 Task: Get directions from Guadalupe Mountains National Park, Texas, United States to Okefenokee National Wildlife Refuge, Georgia, United States and reverse  starting point and destination and check the best travel modes
Action: Mouse moved to (97, 95)
Screenshot: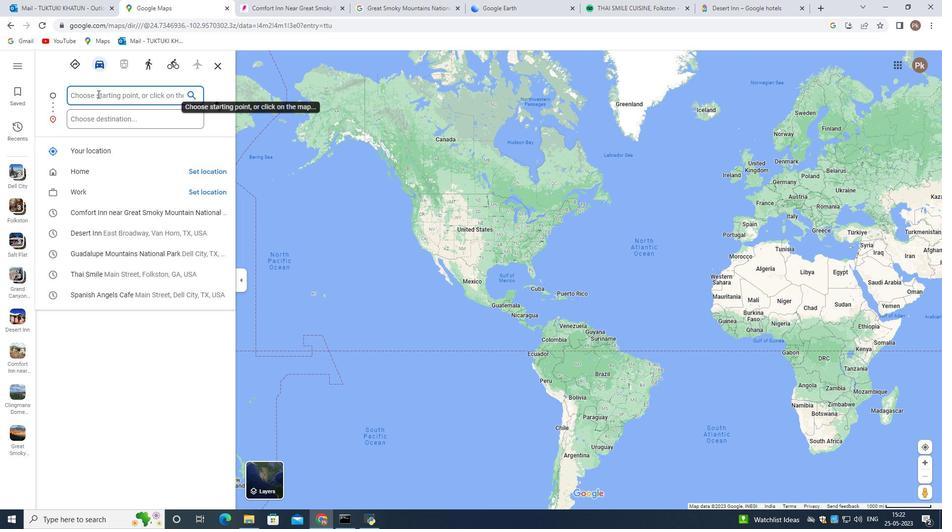 
Action: Mouse pressed left at (97, 95)
Screenshot: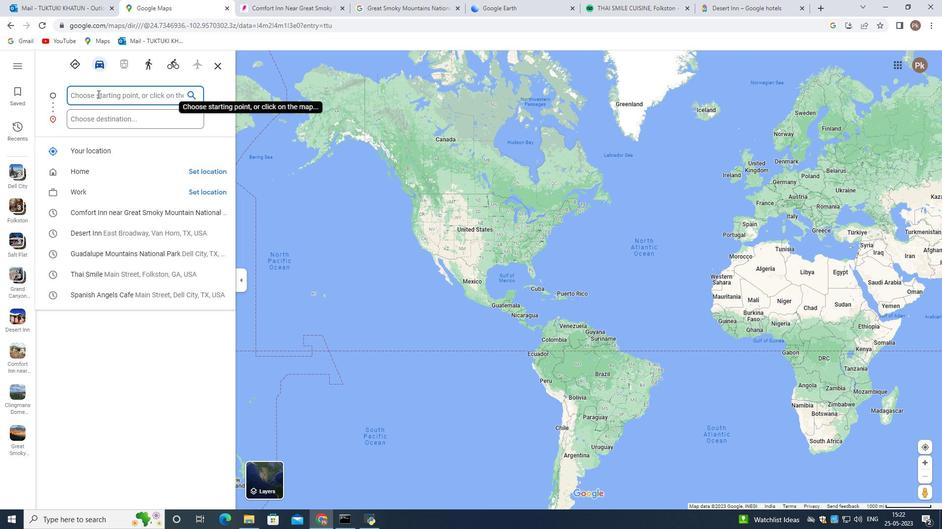 
Action: Mouse moved to (144, 91)
Screenshot: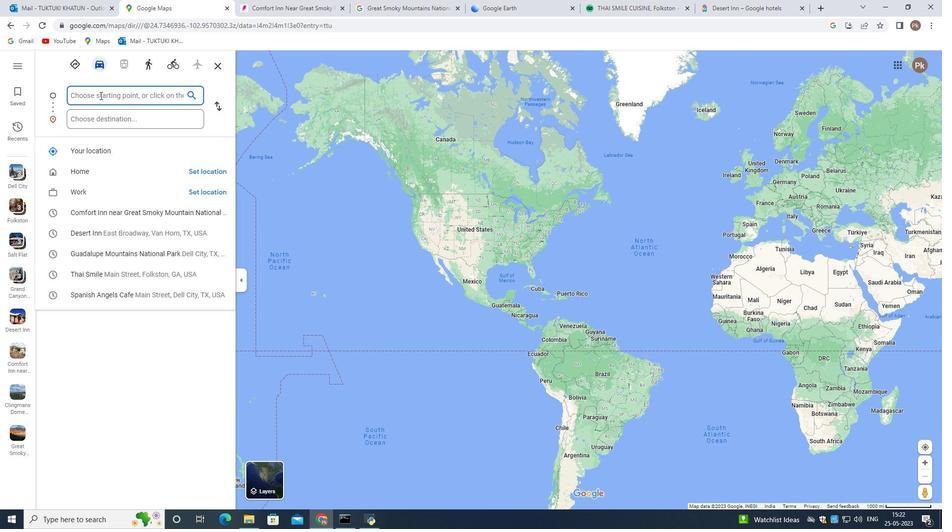 
Action: Key pressed <Key.shift>G
Screenshot: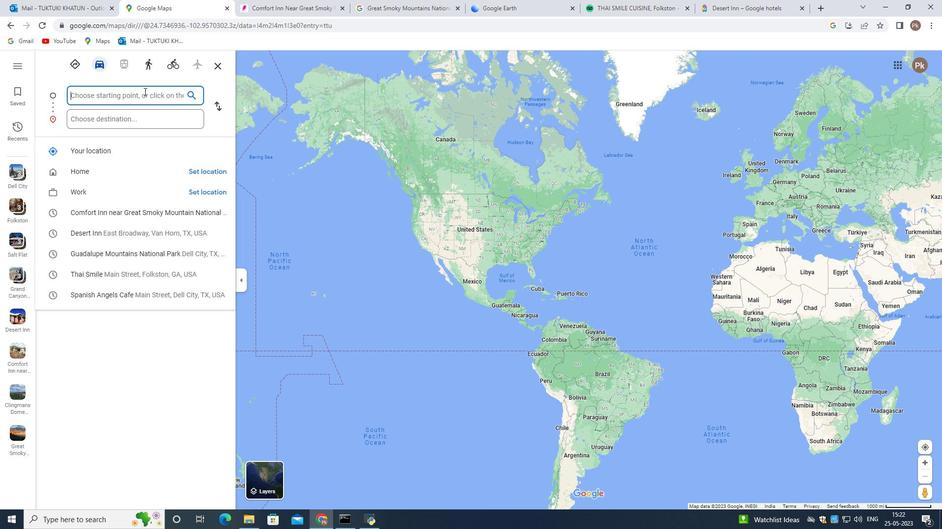 
Action: Mouse moved to (217, 41)
Screenshot: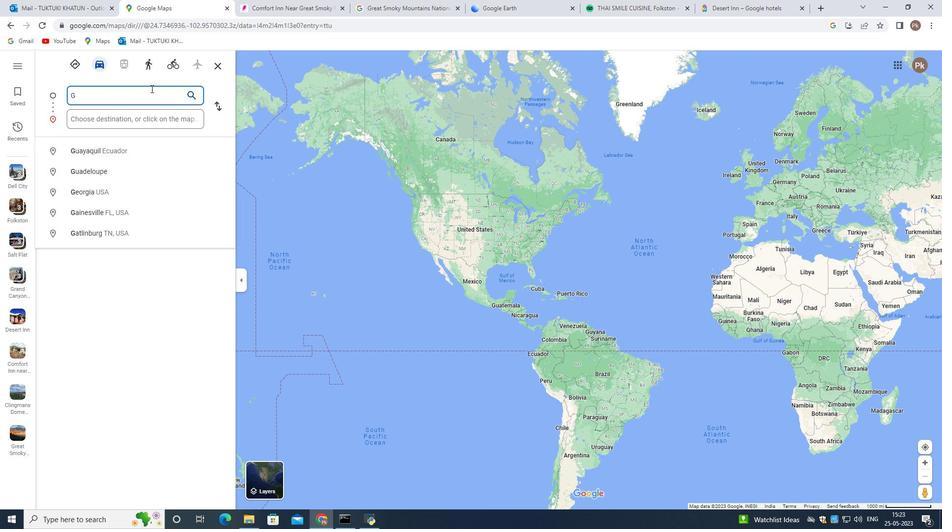 
Action: Key pressed uadalupe<Key.space><Key.shift>Mountains<Key.space><Key.shift>National<Key.space><Key.shift>Park,<Key.space><Key.shift><Key.shift><Key.shift><Key.shift><Key.shift><Key.shift><Key.shift><Key.shift><Key.shift>Texas,<Key.space><Key.shift>United<Key.space><Key.shift>States
Screenshot: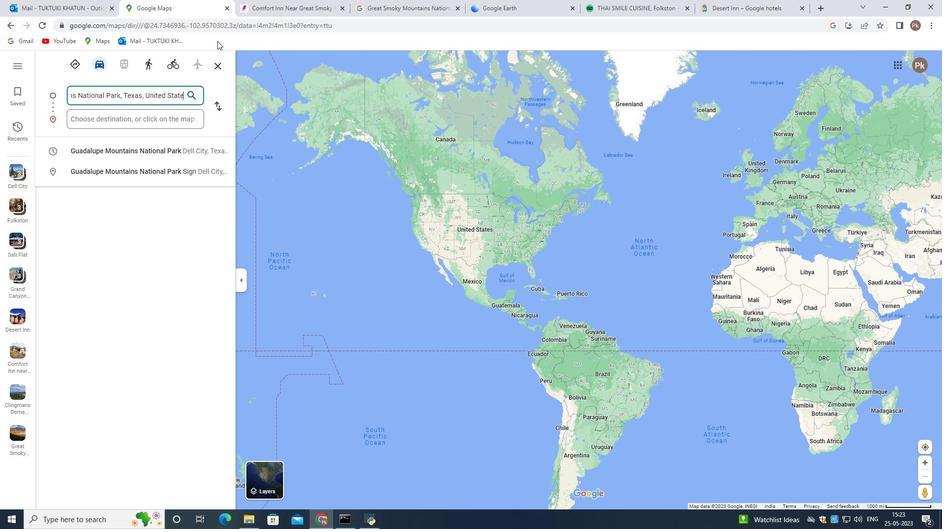 
Action: Mouse moved to (171, 118)
Screenshot: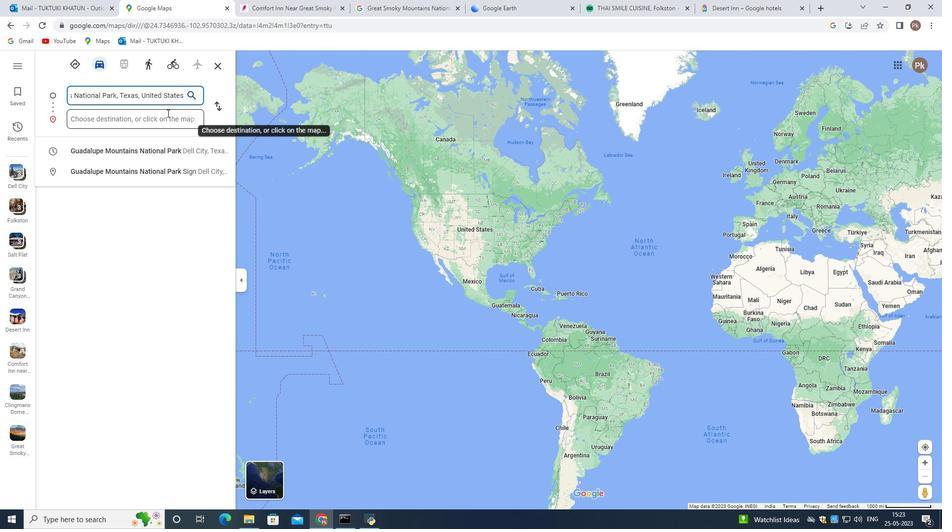 
Action: Mouse pressed left at (171, 118)
Screenshot: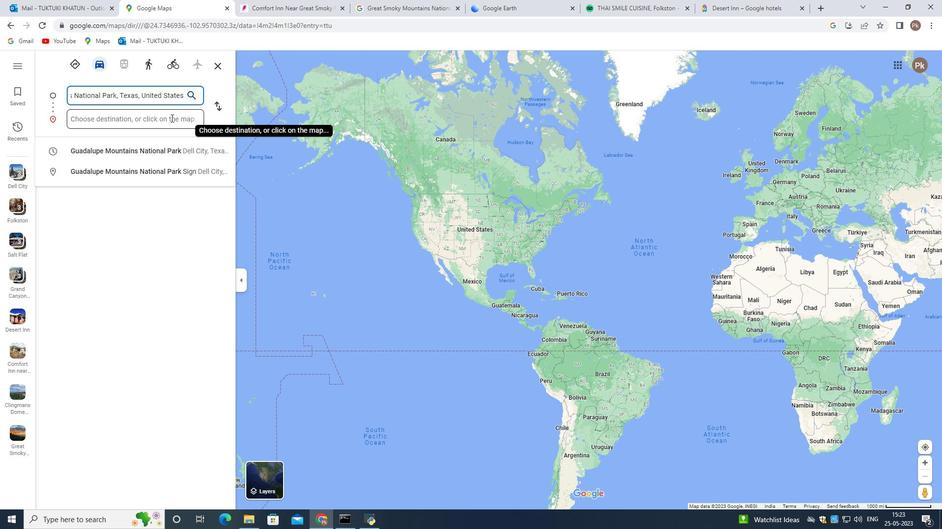 
Action: Mouse moved to (118, 93)
Screenshot: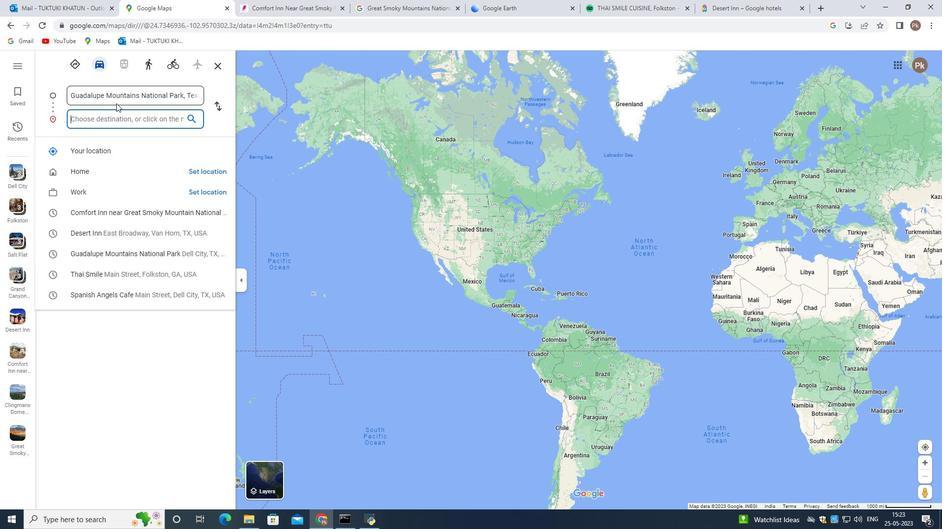 
Action: Mouse pressed left at (118, 93)
Screenshot: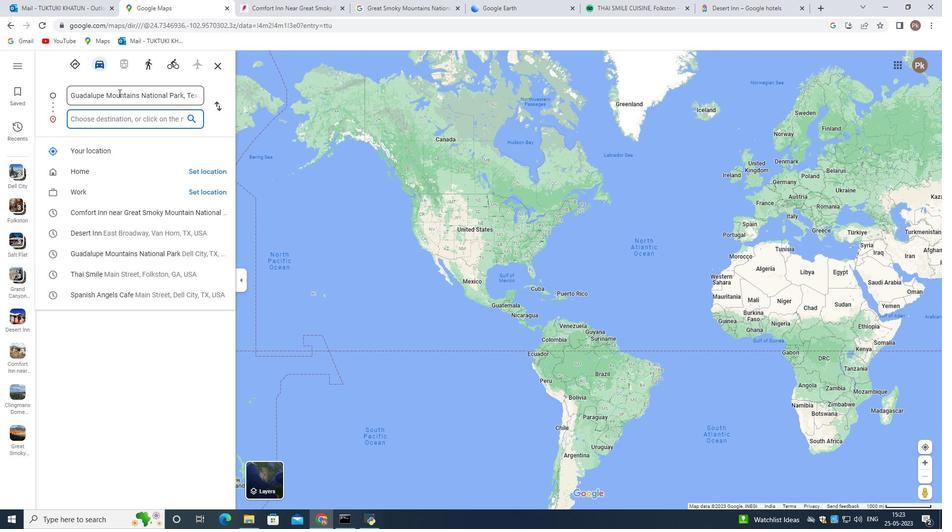 
Action: Mouse moved to (121, 91)
Screenshot: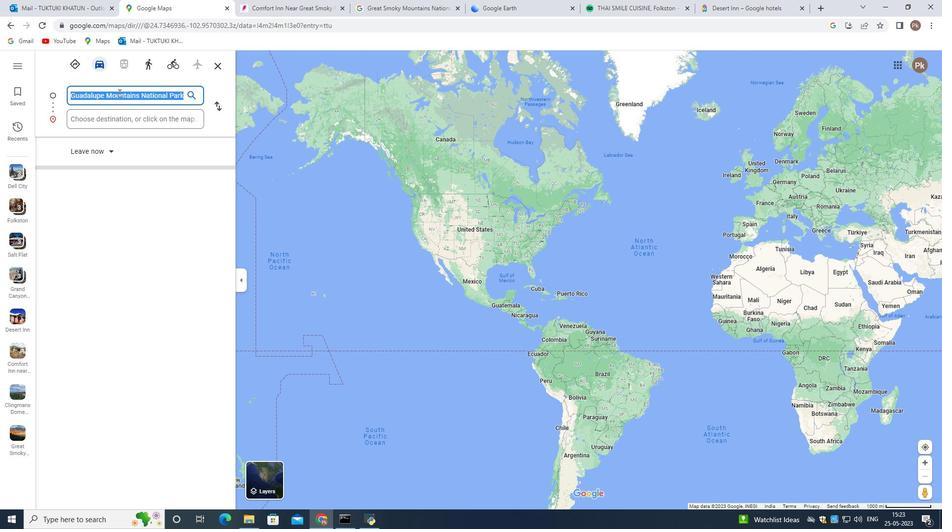
Action: Mouse pressed left at (121, 91)
Screenshot: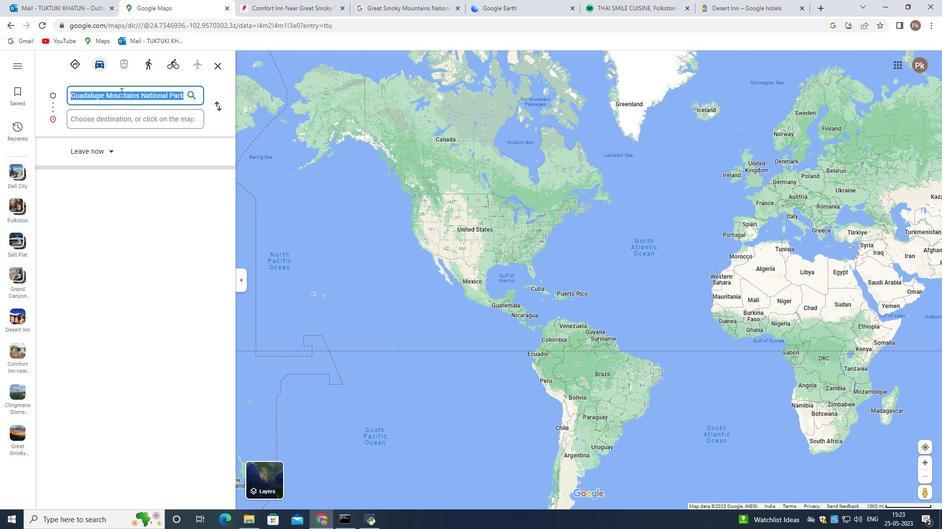 
Action: Key pressed <Key.right>
Screenshot: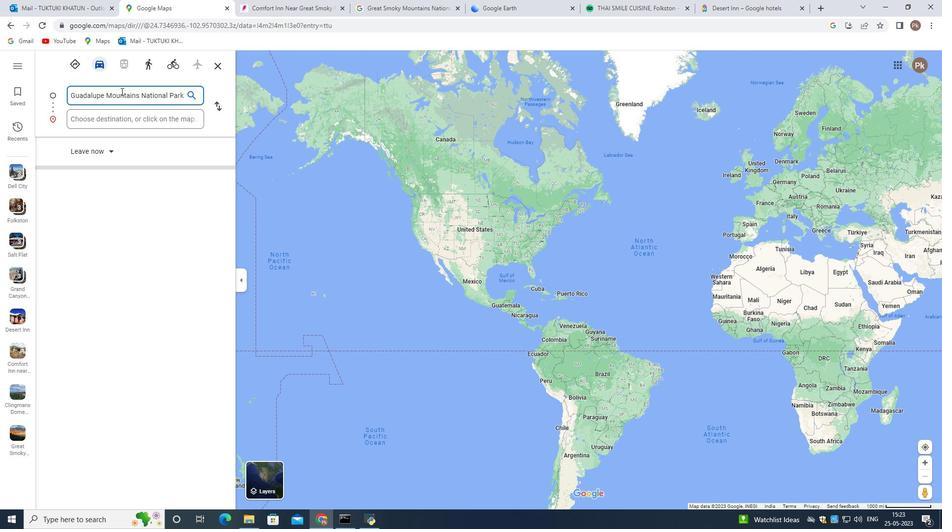 
Action: Mouse moved to (127, 91)
Screenshot: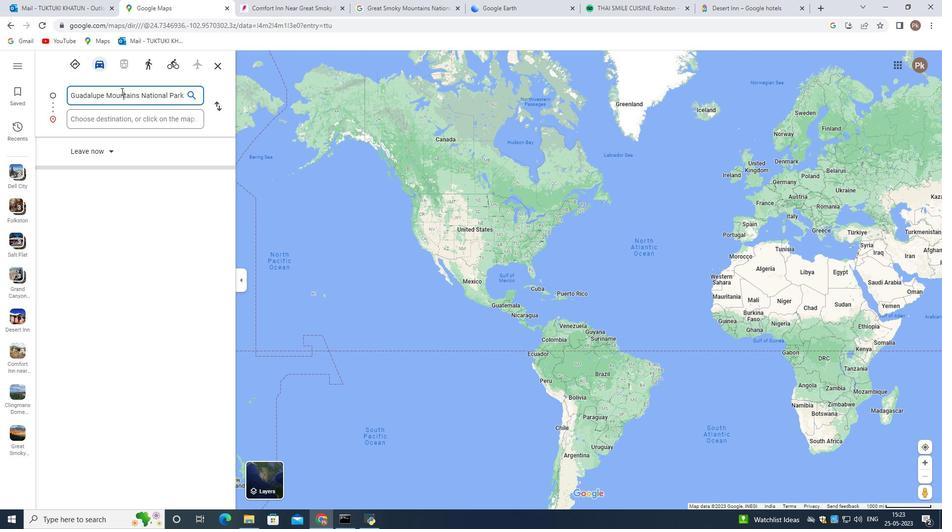 
Action: Key pressed <Key.right>
Screenshot: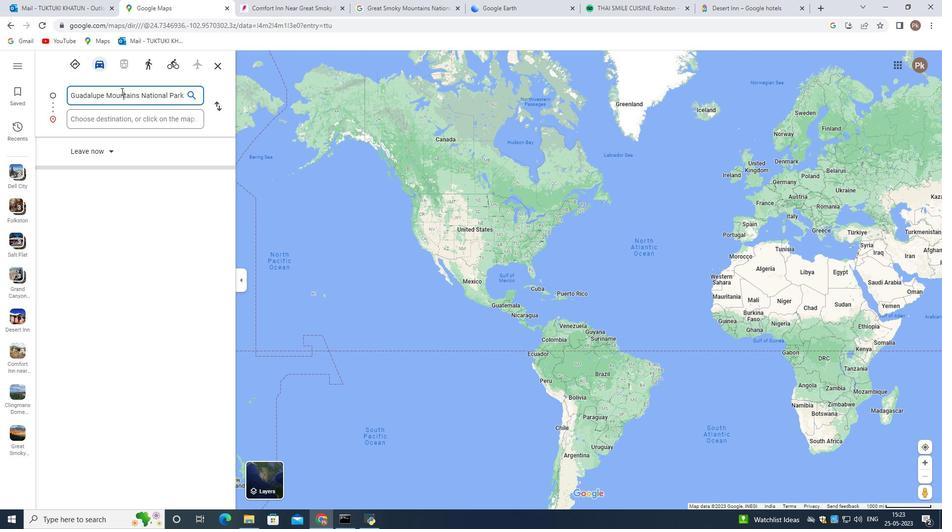 
Action: Mouse moved to (153, 81)
Screenshot: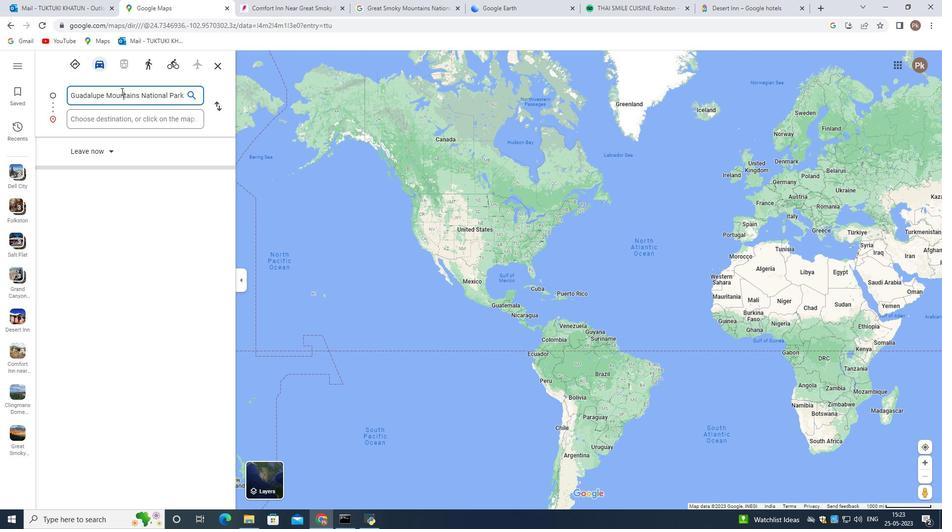 
Action: Key pressed <Key.right>
Screenshot: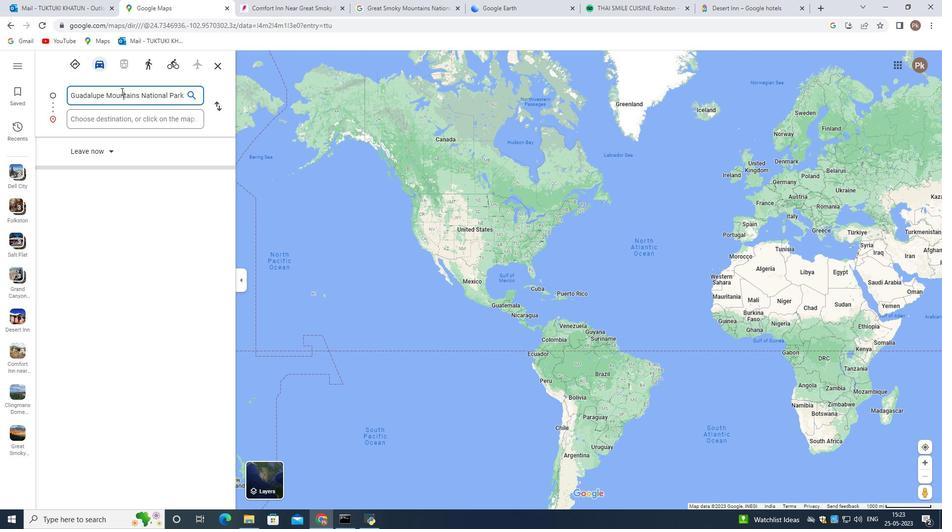 
Action: Mouse moved to (154, 81)
Screenshot: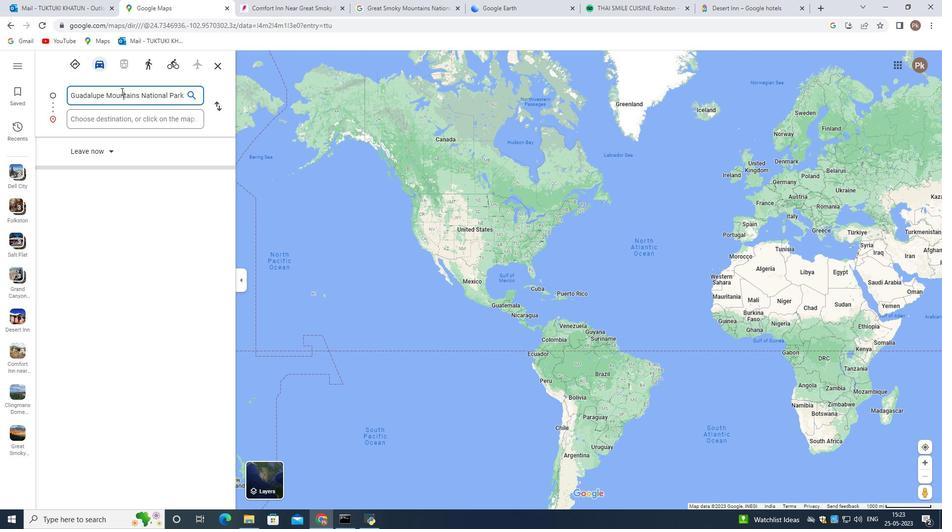 
Action: Key pressed <Key.right><Key.right><Key.right><Key.right><Key.right><Key.right><Key.right><Key.right><Key.right><Key.right><Key.right><Key.right><Key.right><Key.right><Key.right><Key.right><Key.right><Key.right><Key.right><Key.right><Key.right><Key.right><Key.right><Key.right><Key.right><Key.right><Key.right><Key.right><Key.right><Key.right><Key.right><Key.right><Key.right><Key.right><Key.right><Key.right><Key.right><Key.right><Key.right><Key.right><Key.right><Key.right><Key.right><Key.right><Key.right><Key.right><Key.right><Key.right><Key.space>best<Key.space>travel<Key.space>modes
Screenshot: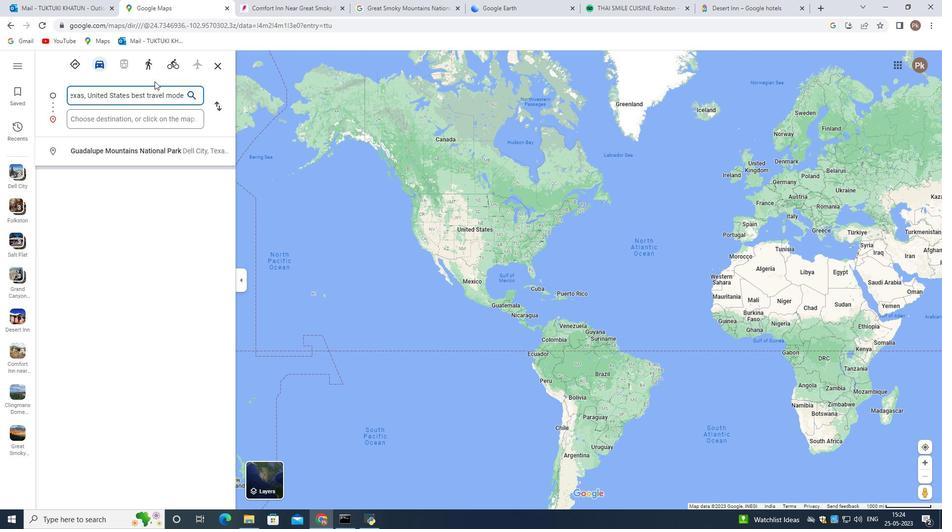
Action: Mouse moved to (107, 115)
Screenshot: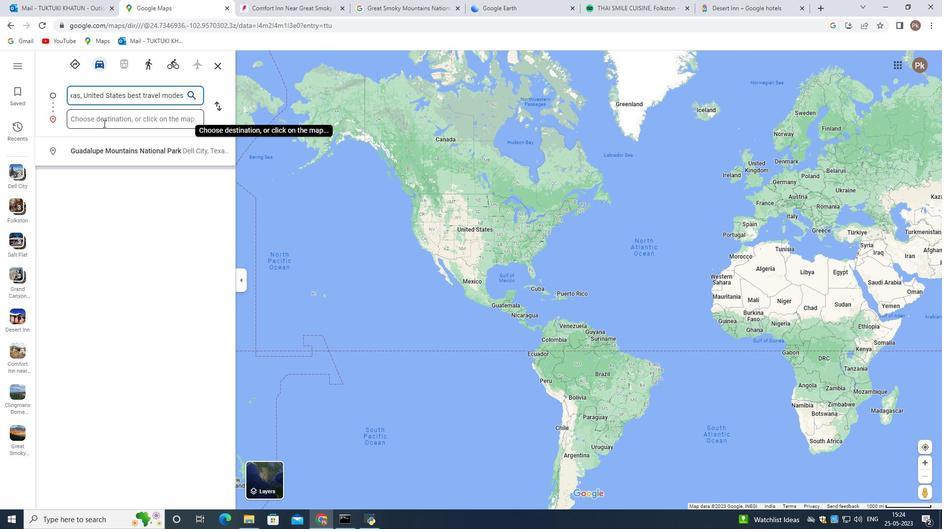 
Action: Mouse pressed left at (107, 115)
Screenshot: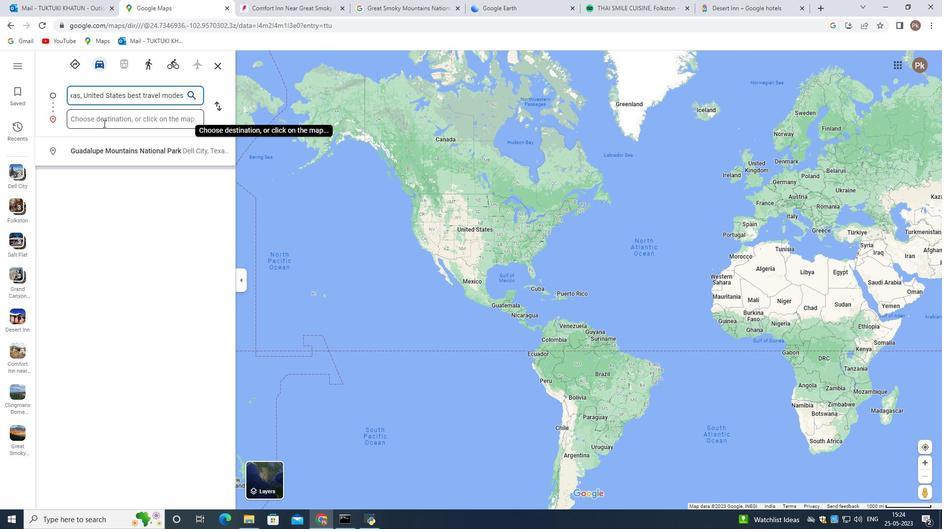 
Action: Mouse moved to (107, 115)
Screenshot: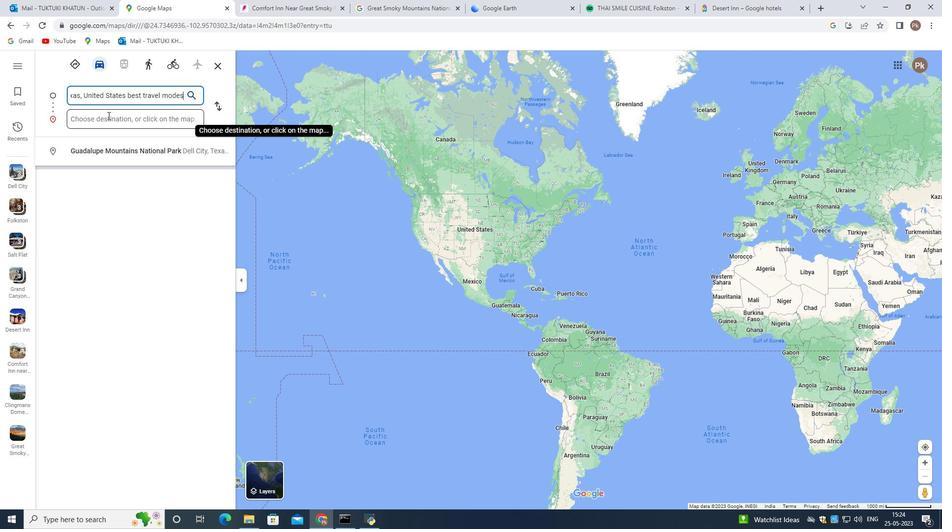 
Action: Key pressed <Key.shift><Key.shift><Key.shift><Key.shift><Key.shift><Key.shift><Key.shift><Key.shift><Key.shift><Key.shift><Key.shift><Key.shift><Key.shift><Key.shift><Key.shift>Okefenokee<Key.space><Key.shift>National<Key.space><Key.shift>Wildlife<Key.space><Key.shift><Key.shift>Refuge<Key.space><Key.backspace>,<Key.space><Key.shift><Key.shift><Key.shift>Georgia,<Key.space><Key.shift>United<Key.space><Key.shift><Key.shift><Key.shift>States<Key.space>best<Key.space>travel<Key.space>modes
Screenshot: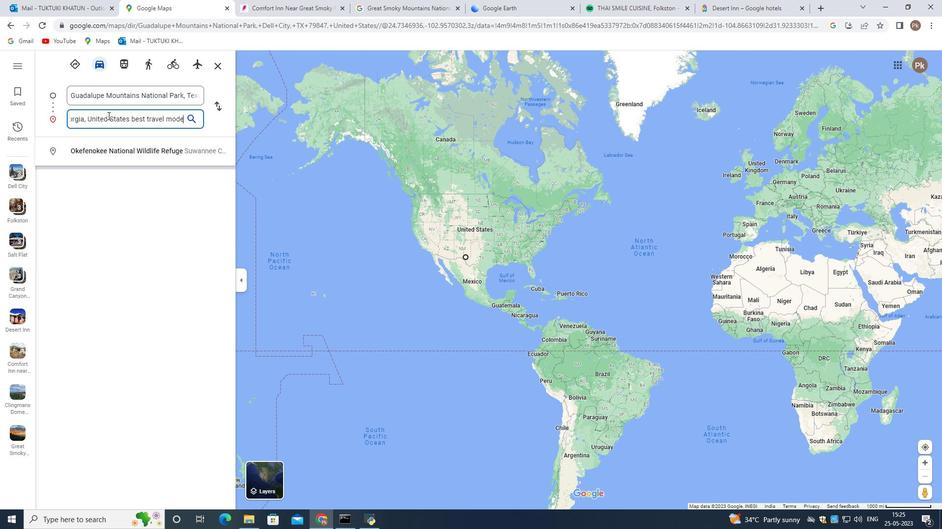 
Action: Mouse moved to (171, 98)
Screenshot: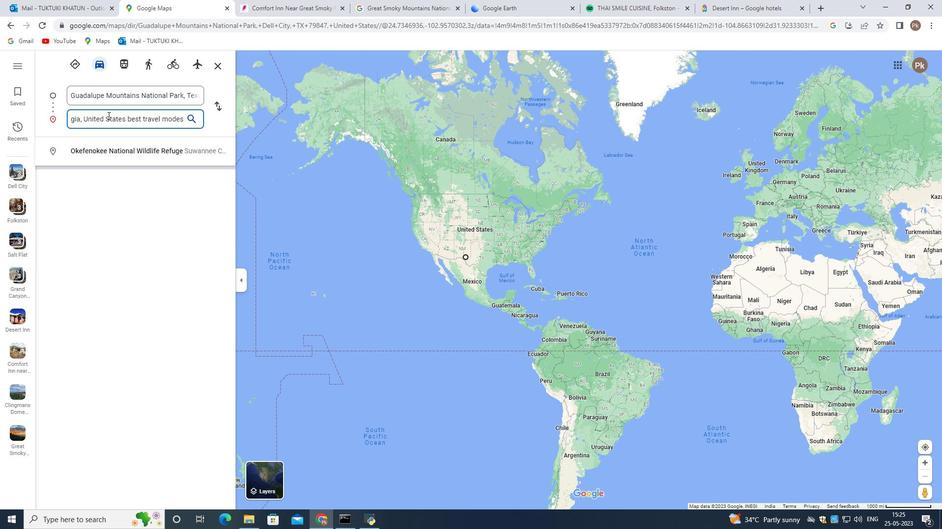 
Action: Key pressed <Key.enter>
Screenshot: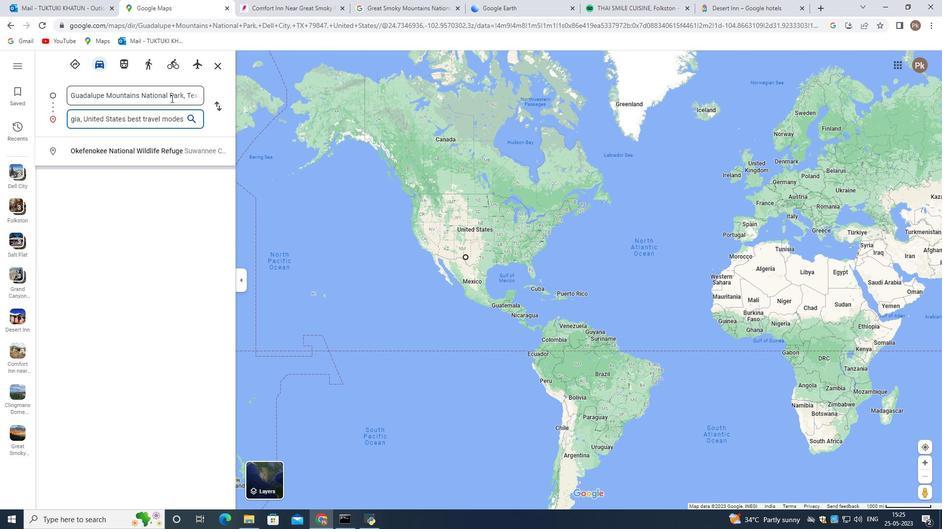 
Action: Mouse moved to (321, 268)
Screenshot: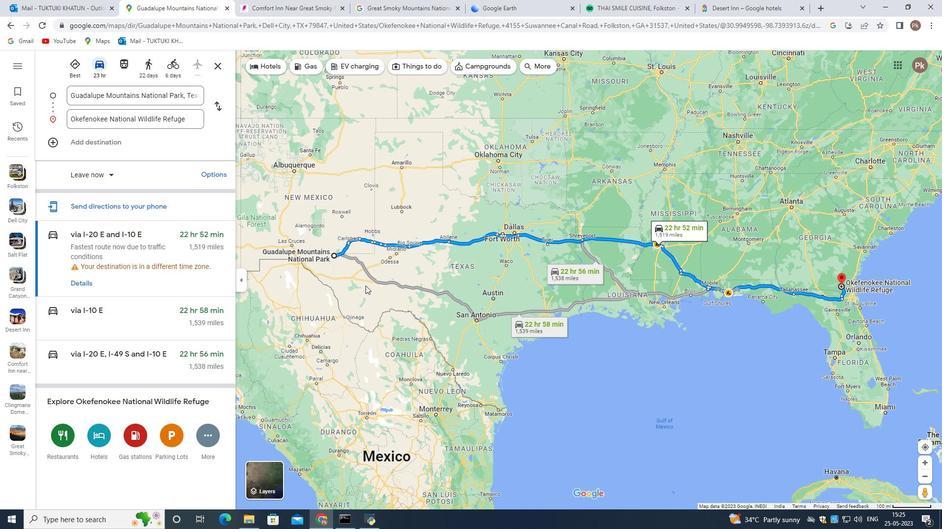 
Action: Mouse scrolled (321, 267) with delta (0, 0)
Screenshot: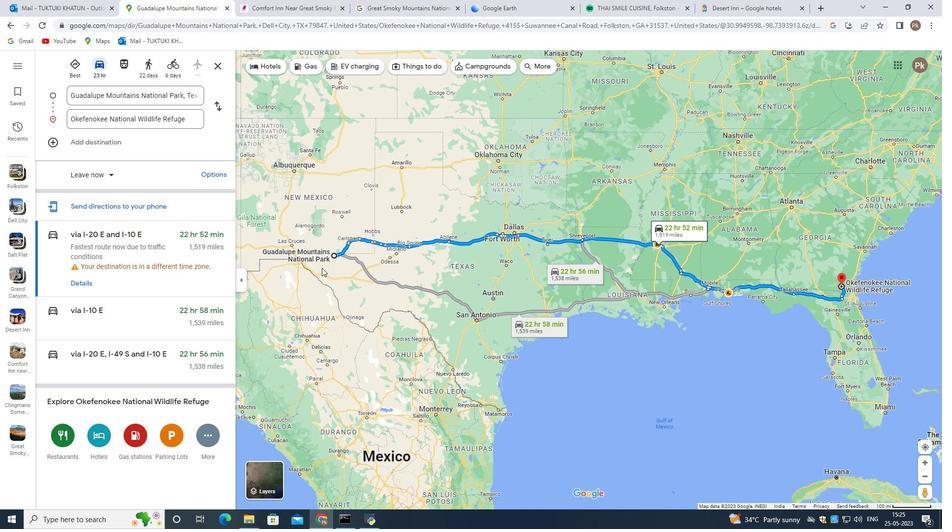 
Action: Mouse moved to (802, 6)
Screenshot: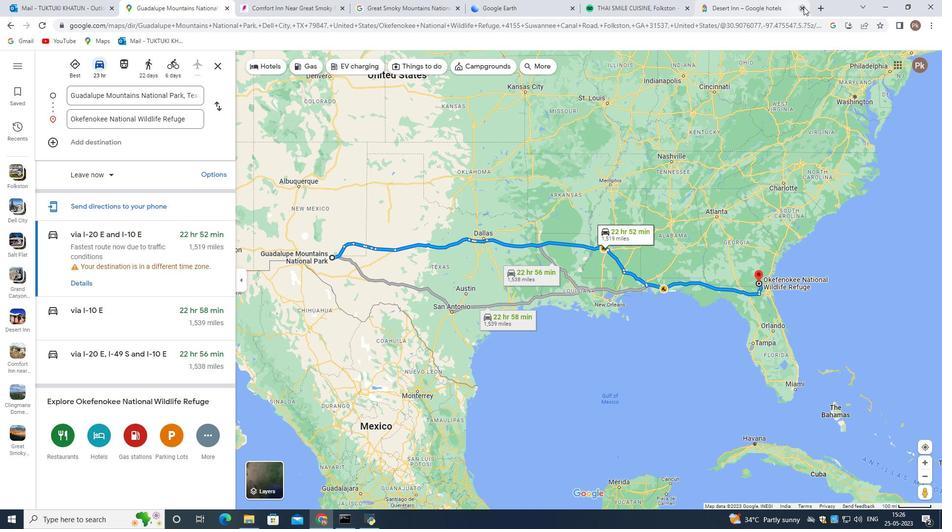 
Action: Mouse pressed left at (802, 6)
Screenshot: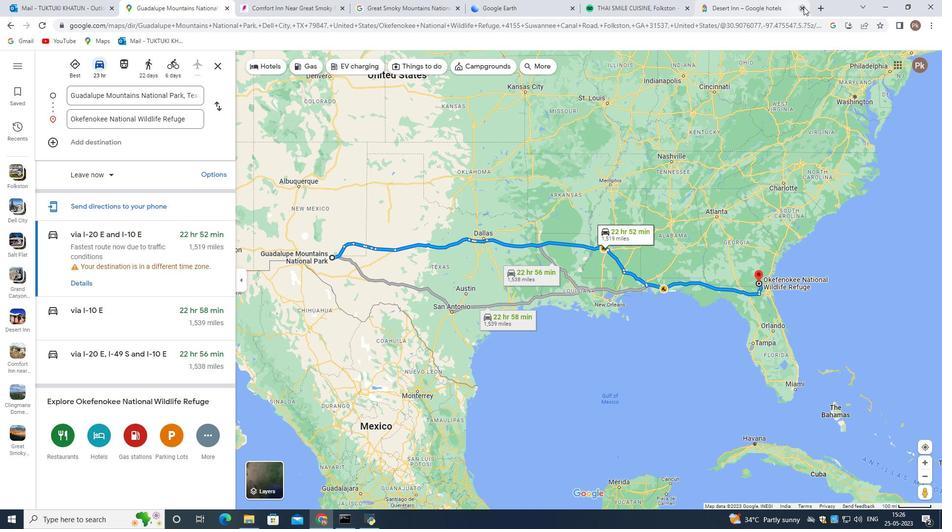 
Action: Mouse moved to (700, 5)
Screenshot: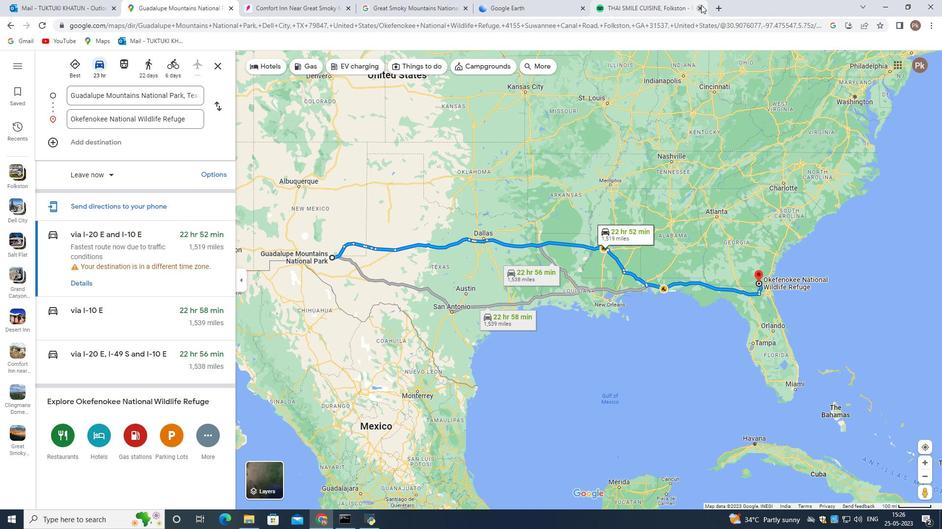 
Action: Mouse pressed left at (700, 5)
Screenshot: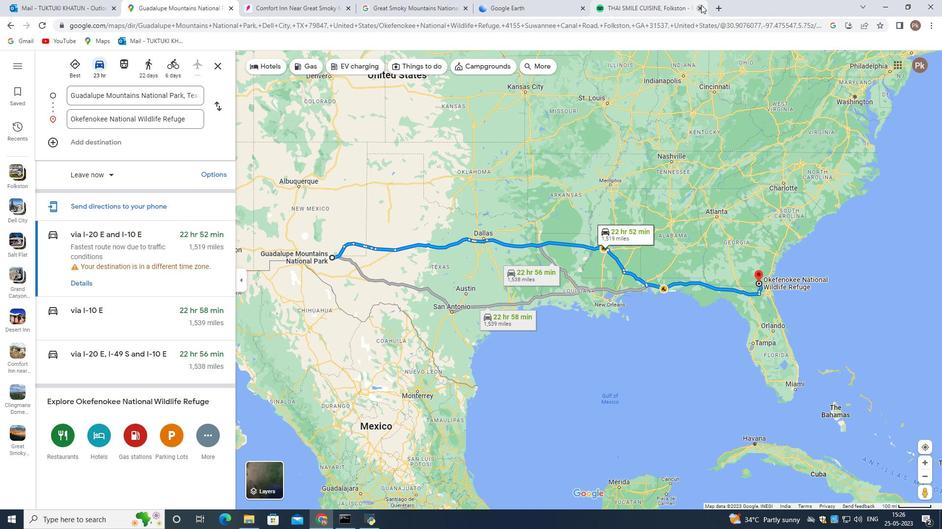
Action: Mouse moved to (466, 9)
Screenshot: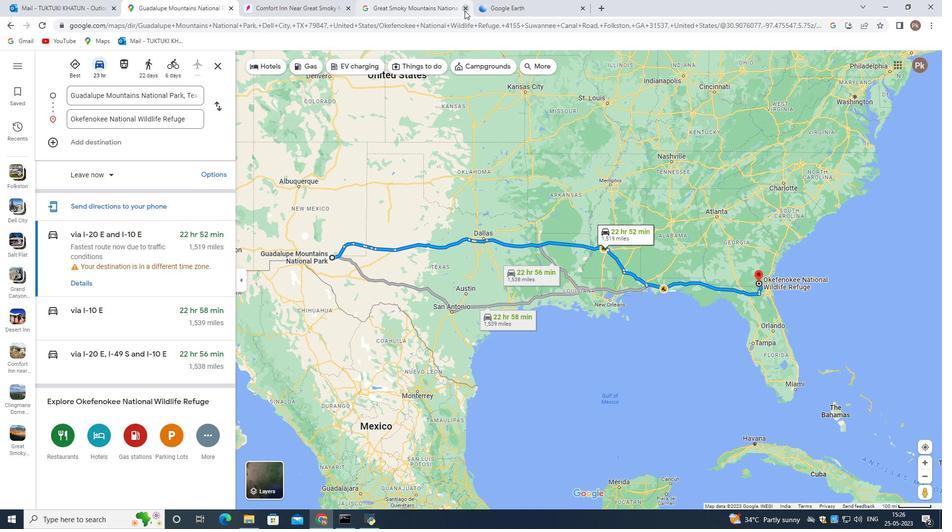 
Action: Mouse pressed left at (466, 9)
Screenshot: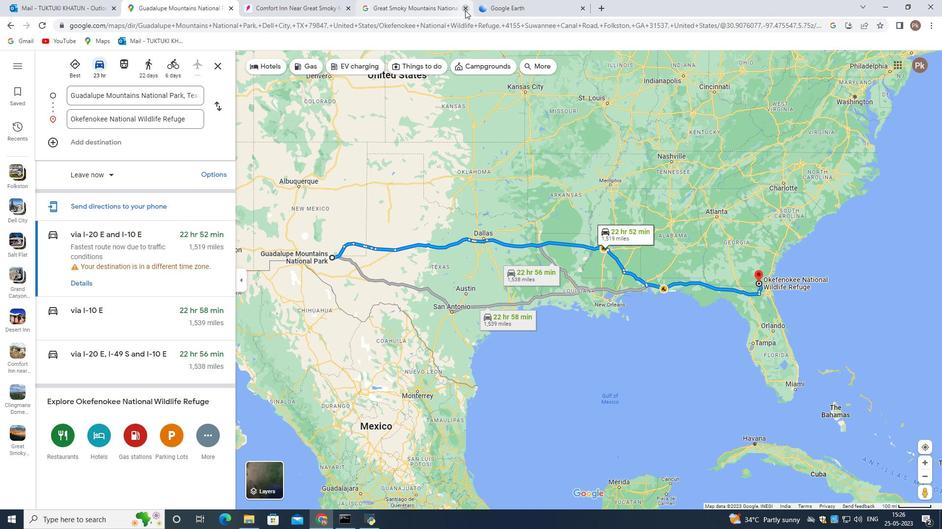 
Action: Mouse moved to (348, 8)
Screenshot: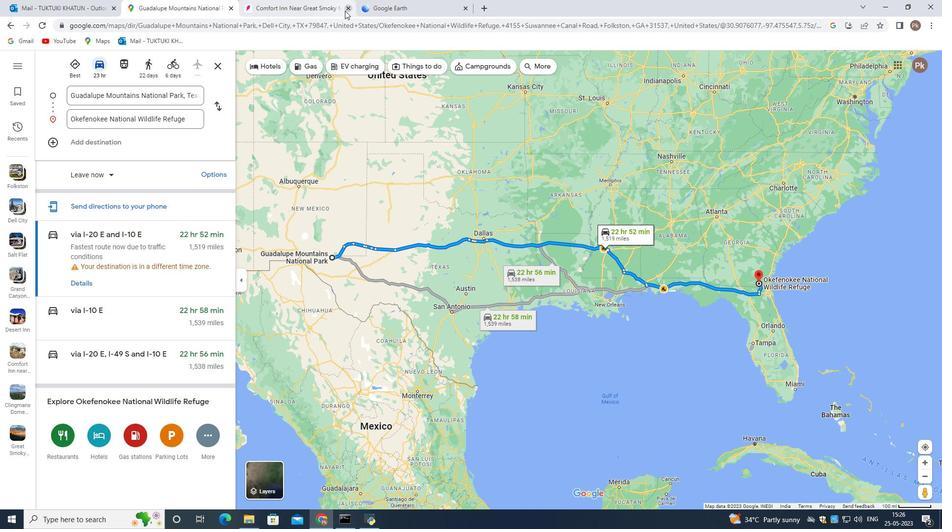 
Action: Mouse pressed left at (348, 8)
Screenshot: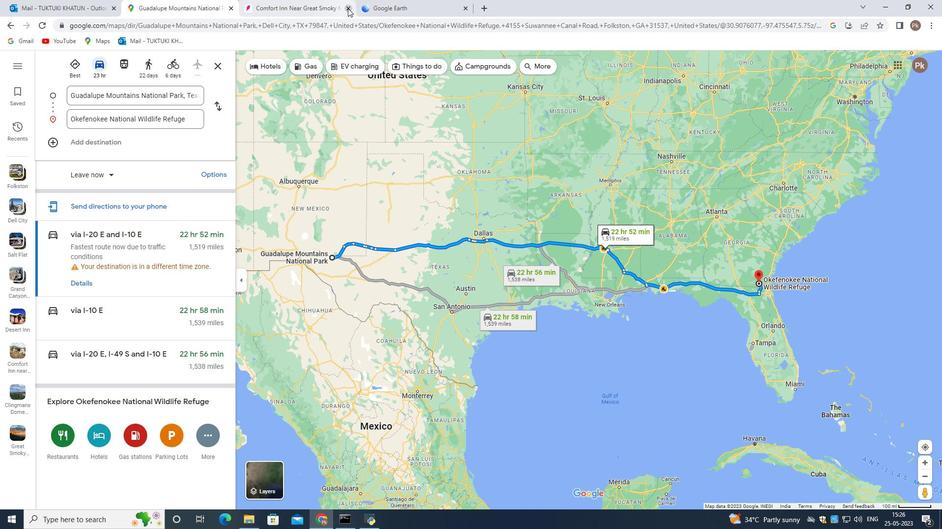
Action: Mouse moved to (367, 6)
Screenshot: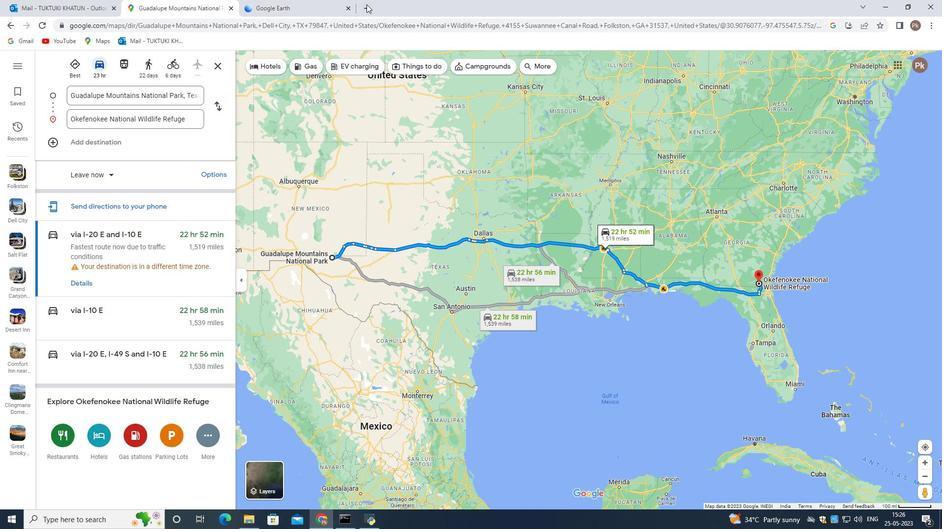 
Action: Mouse pressed left at (367, 6)
Screenshot: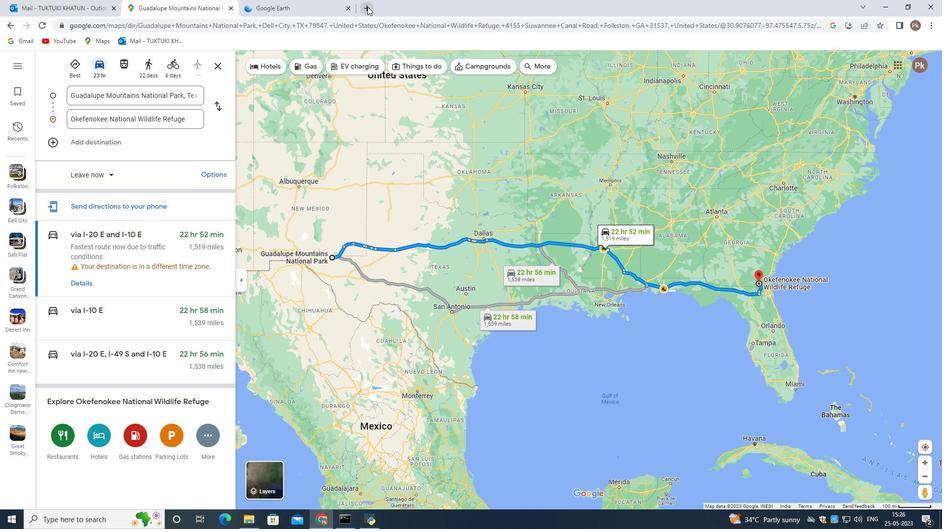 
Action: Mouse moved to (399, 201)
Screenshot: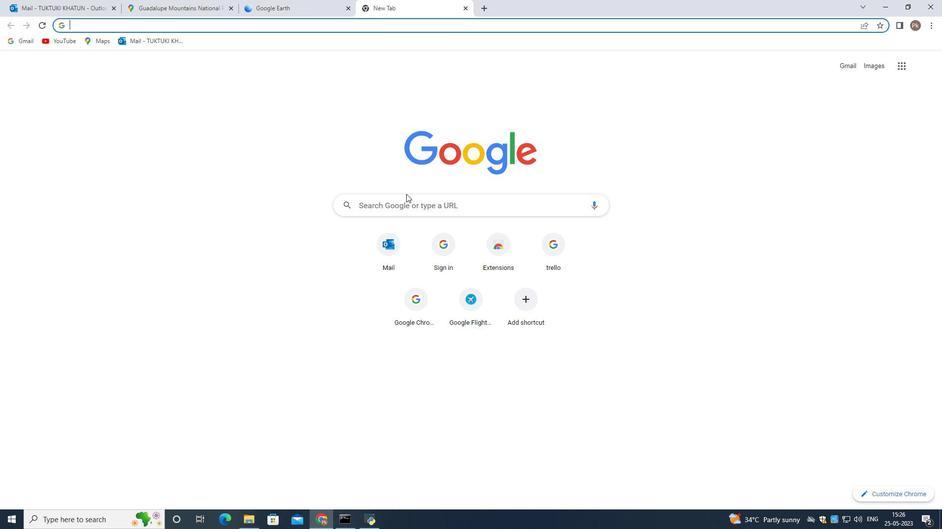 
Action: Mouse pressed left at (399, 201)
Screenshot: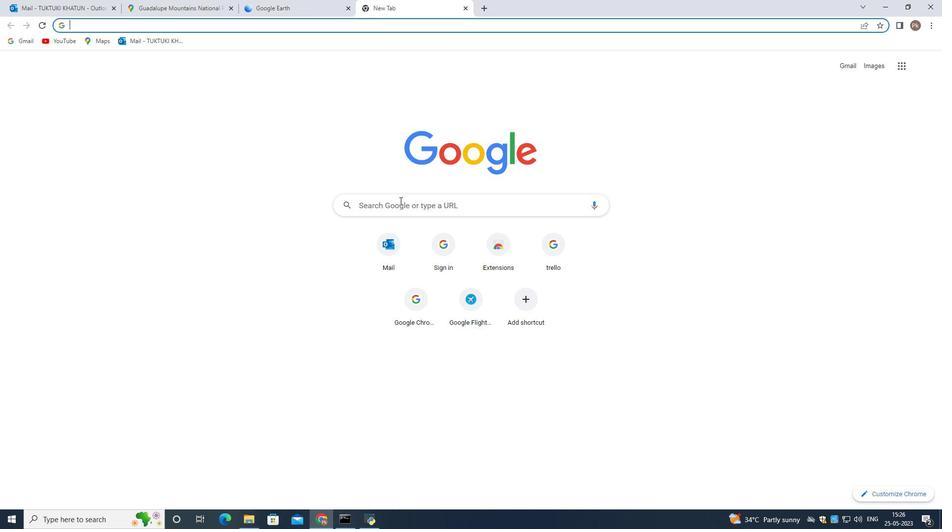 
Action: Mouse moved to (407, 129)
Screenshot: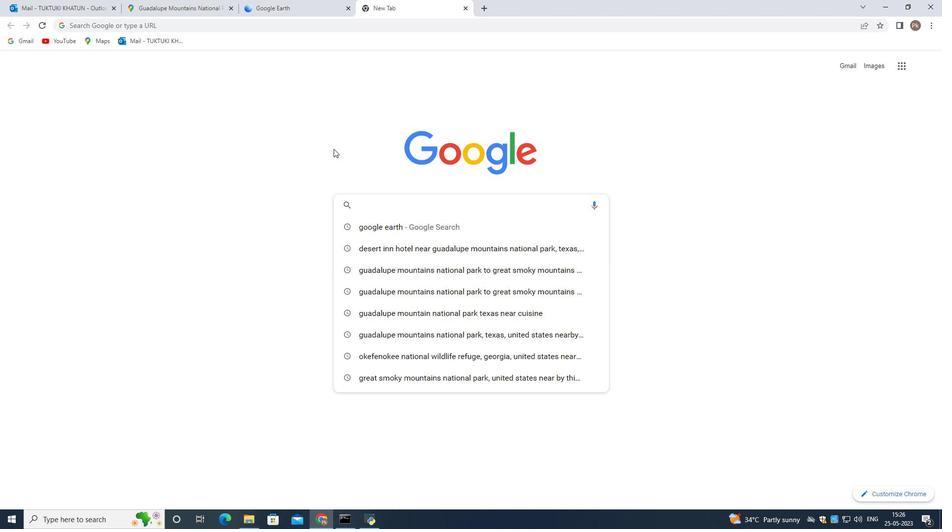 
Action: Key pressed <Key.shift><Key.shift><Key.shift>Guadalupe<Key.backspace><Key.space><Key.shift>Mountains<Key.space><Key.shift>National
Screenshot: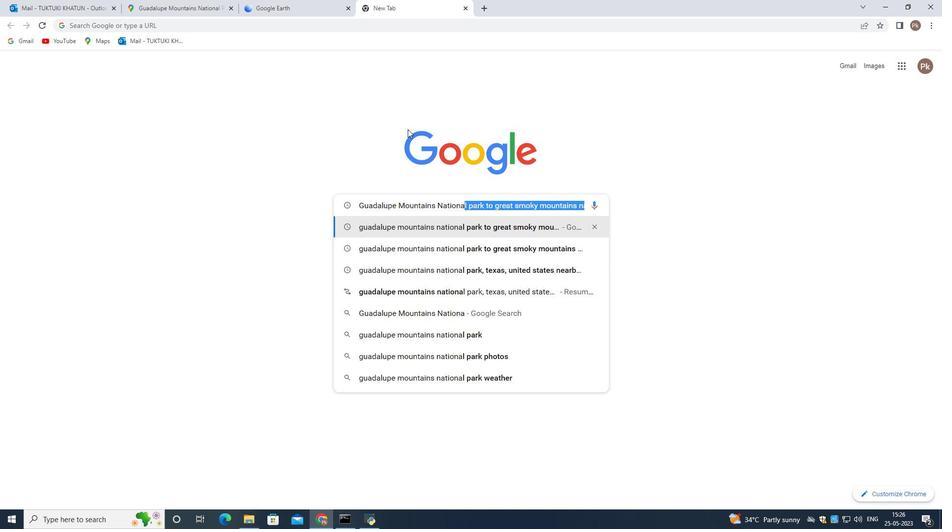 
Action: Mouse moved to (630, 202)
Screenshot: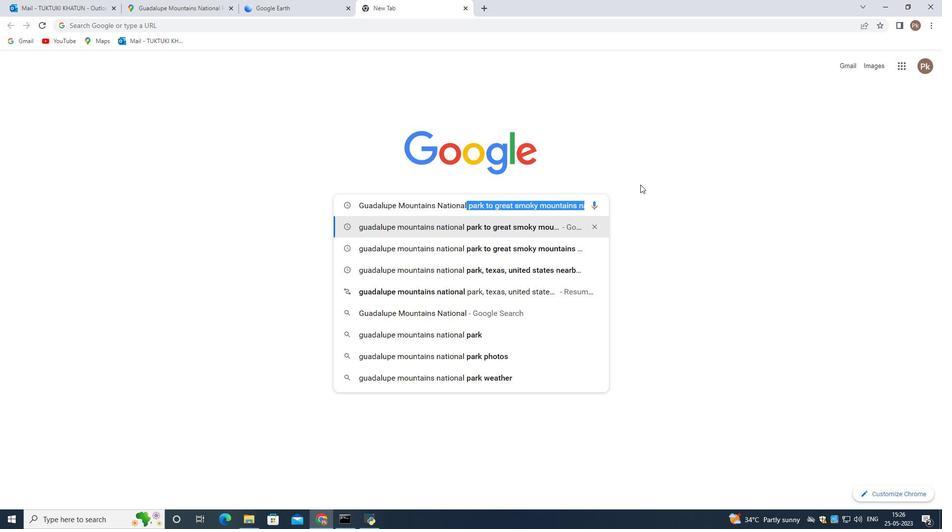 
Action: Key pressed <Key.space>park<Key.space><Key.backspace><Key.backspace>,<Key.space><Key.shift>Texas
Screenshot: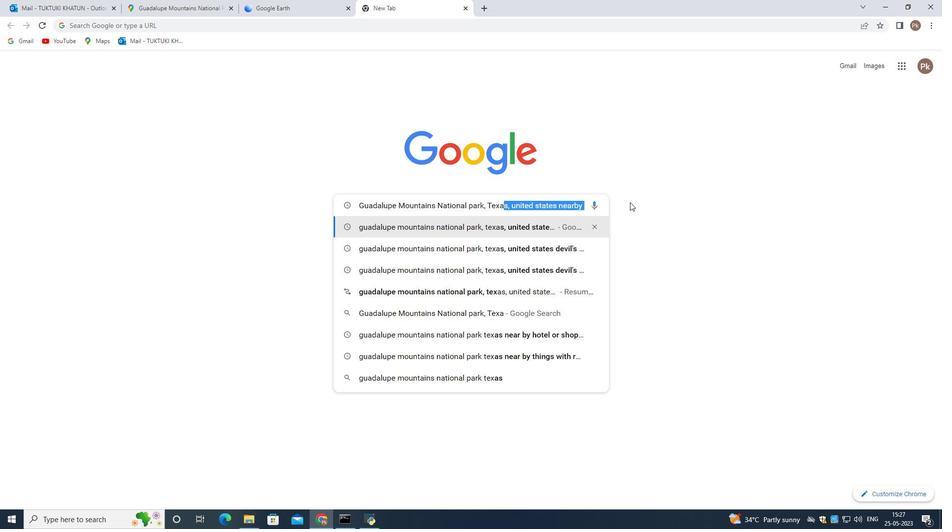 
Action: Mouse moved to (584, 203)
Screenshot: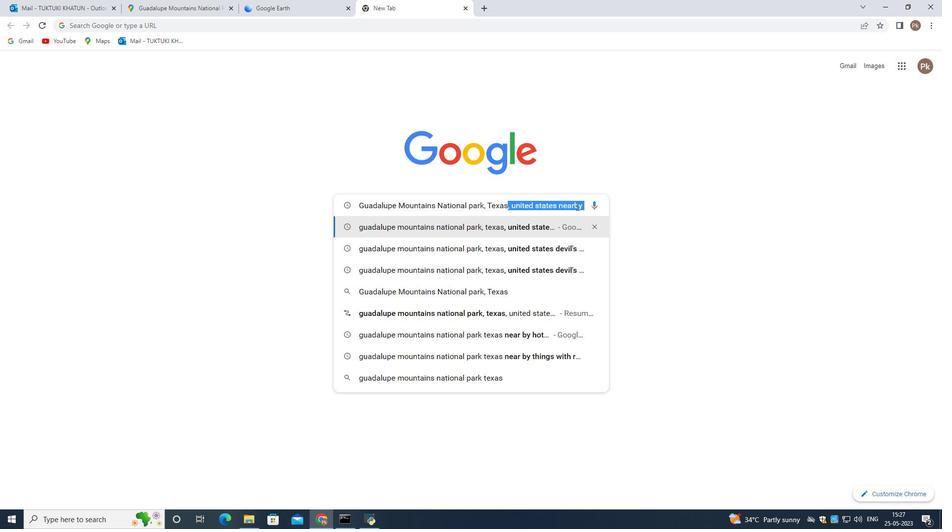 
Action: Mouse pressed left at (584, 203)
Screenshot: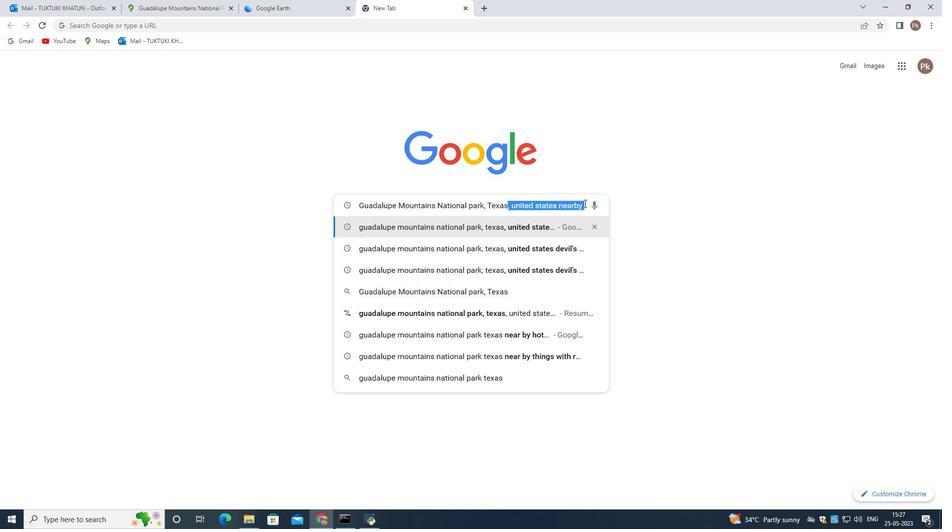
Action: Key pressed rese<Key.backspace><Key.backspace><Key.backspace><Key.backspace><Key.backspace><Key.backspace><Key.backspace><Key.backspace><Key.backspace><Key.backspace><Key.backspace><Key.backspace><Key.backspace><Key.backspace><Key.backspace><Key.backspace><Key.backspace><Key.backspace><Key.backspace><Key.backspace><Key.backspace><Key.backspace><Key.backspace><Key.backspace><Key.backspace><Key.backspace><Key.backspace><Key.backspace><Key.backspace><Key.backspace><Key.backspace><Key.backspace><Key.backspace><Key.backspace><Key.backspace><Key.backspace><Key.backspace><Key.backspace><Key.backspace><Key.backspace><Key.backspace><Key.backspace><Key.backspace><Key.backspace><Key.backspace><Key.backspace><Key.backspace><Key.backspace><Key.backspace><Key.backspace><Key.backspace><Key.backspace><Key.backspace><Key.backspace><Key.backspace><Key.backspace><Key.backspace><Key.backspace><Key.backspace><Key.backspace><Key.backspace><Key.backspace><Key.backspace><Key.backspace><Key.backspace><Key.backspace><Key.backspace><Key.backspace>y
Screenshot: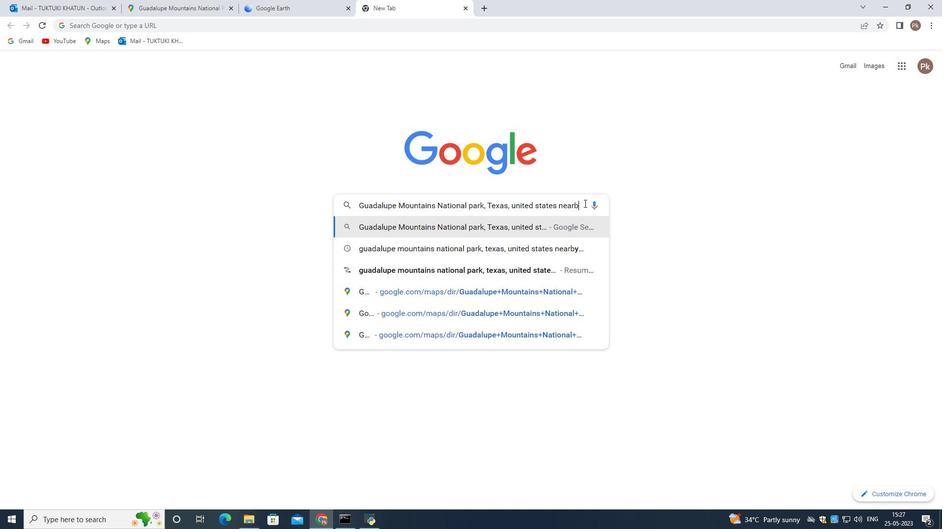 
Action: Mouse moved to (613, 529)
Screenshot: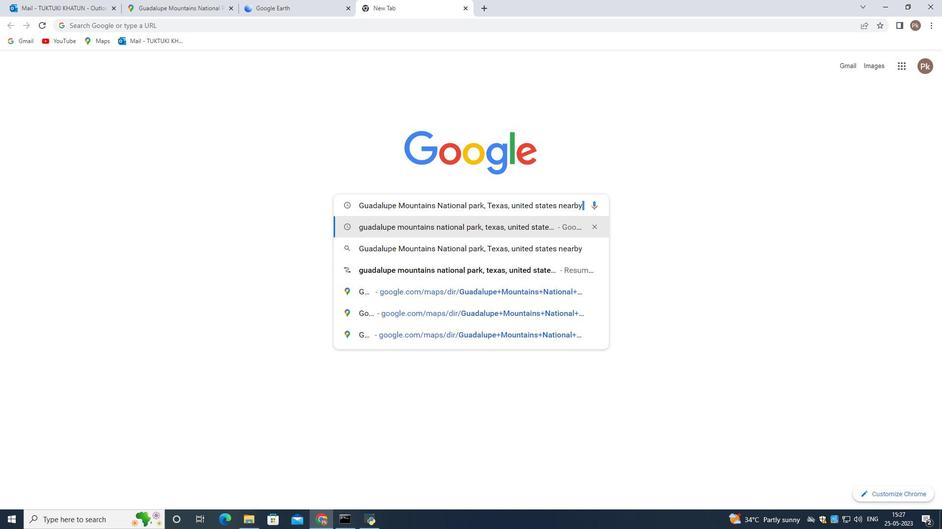 
Action: Key pressed best<Key.backspace><Key.backspace><Key.backspace><Key.backspace><Key.space>best<Key.space>travel<Key.space>mode<Key.space>and<Key.space>destination<Key.enter>
Screenshot: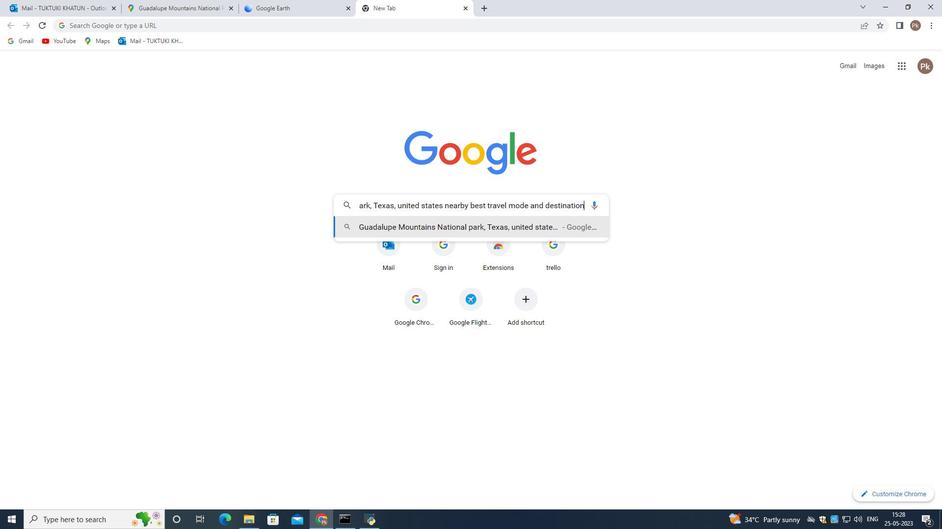 
Action: Mouse moved to (216, 170)
Screenshot: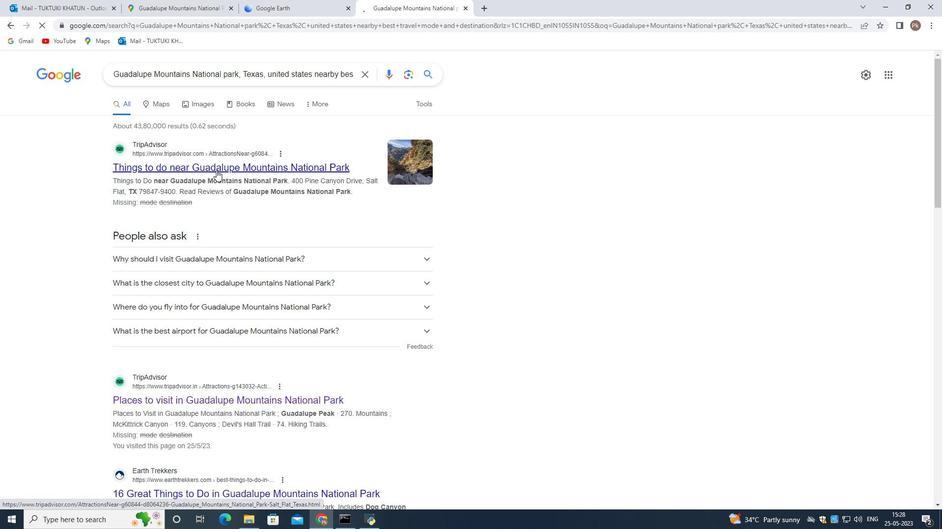 
Action: Mouse scrolled (216, 170) with delta (0, 0)
Screenshot: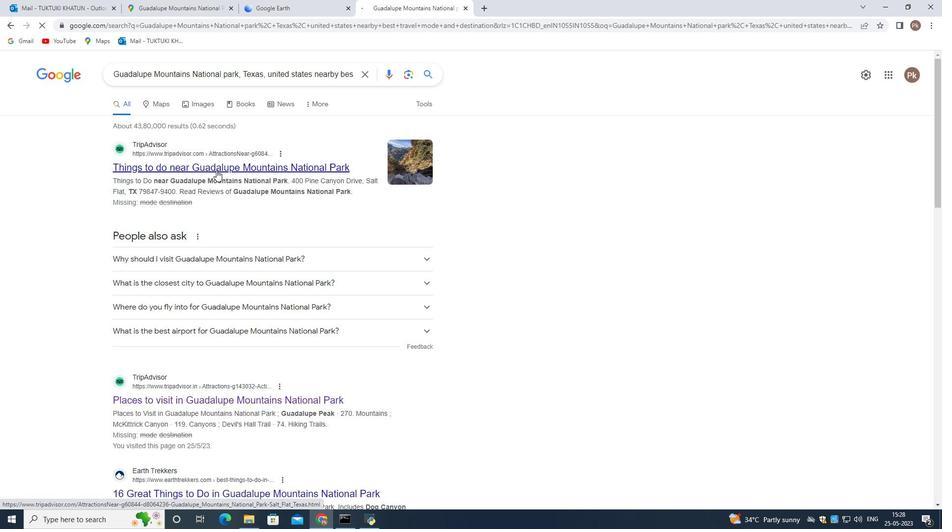 
Action: Mouse moved to (189, 119)
Screenshot: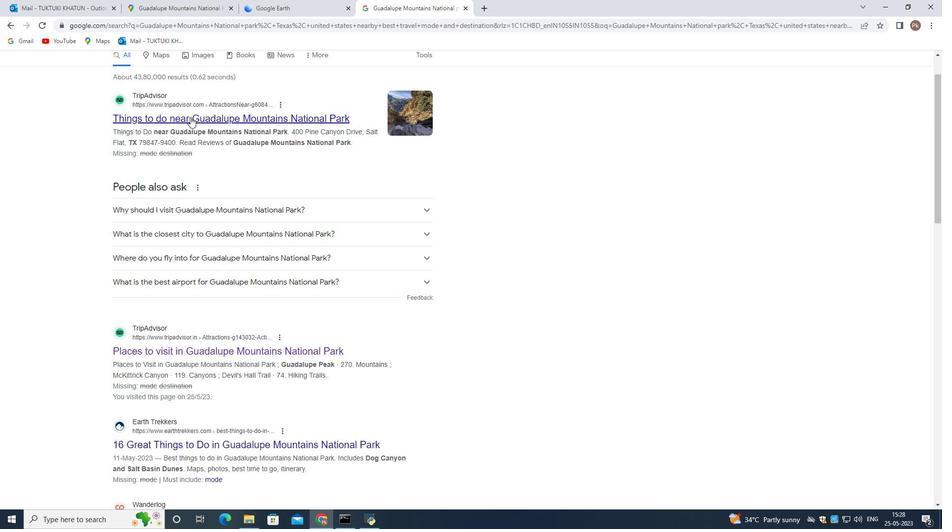 
Action: Mouse pressed left at (189, 119)
Screenshot: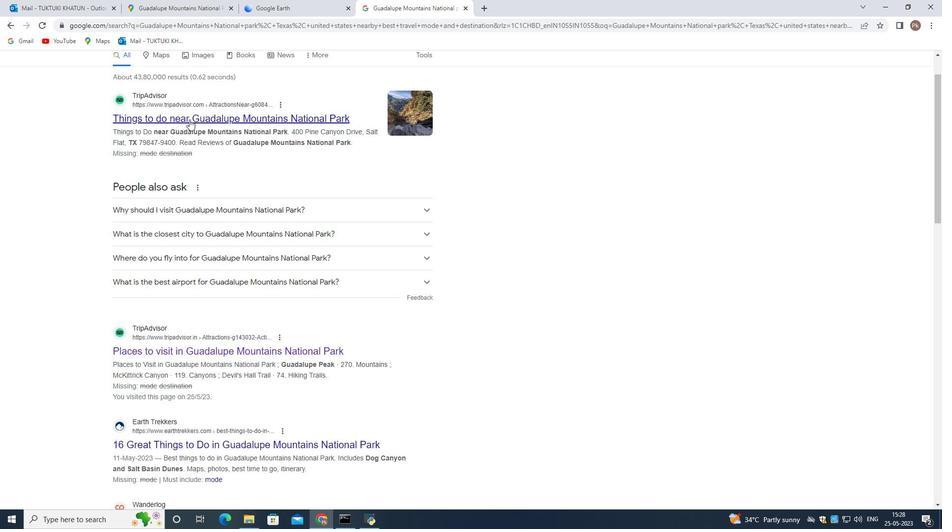 
Action: Mouse moved to (381, 353)
Screenshot: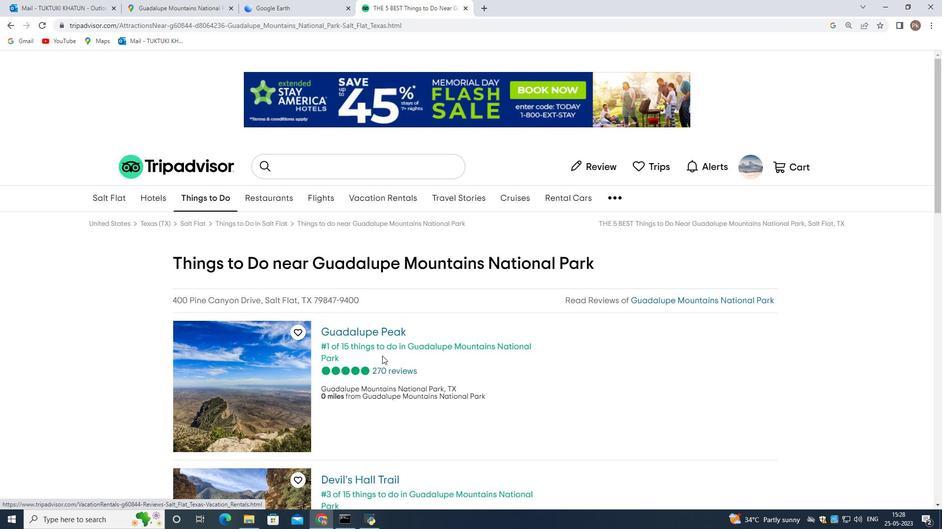 
Action: Mouse scrolled (381, 353) with delta (0, 0)
Screenshot: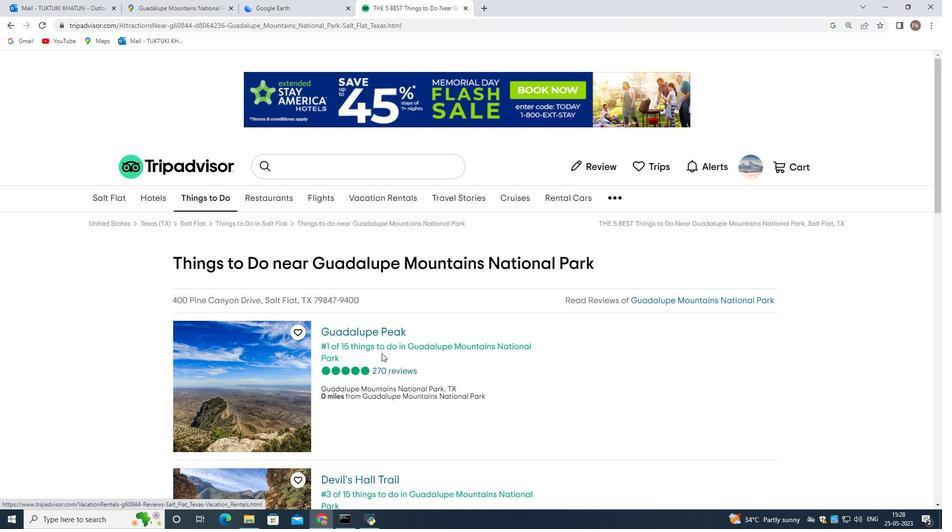 
Action: Mouse scrolled (381, 353) with delta (0, 0)
Screenshot: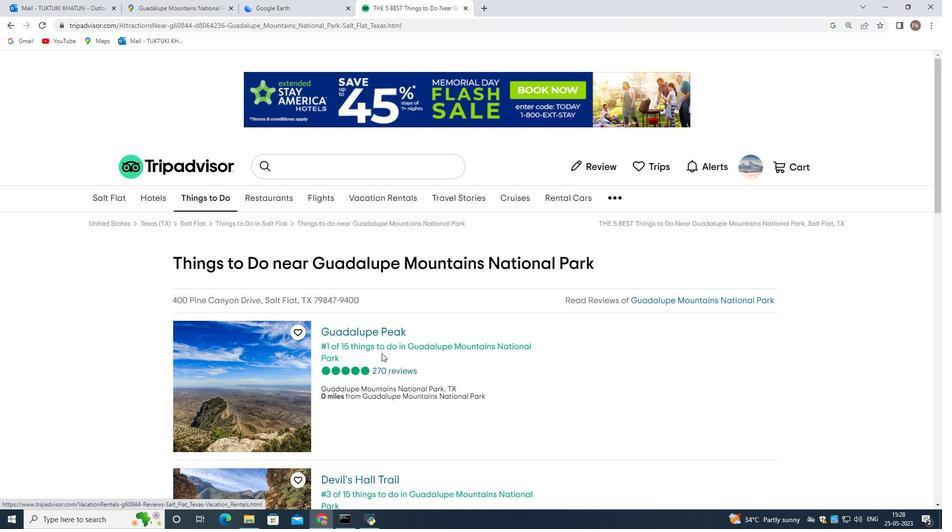 
Action: Mouse moved to (347, 232)
Screenshot: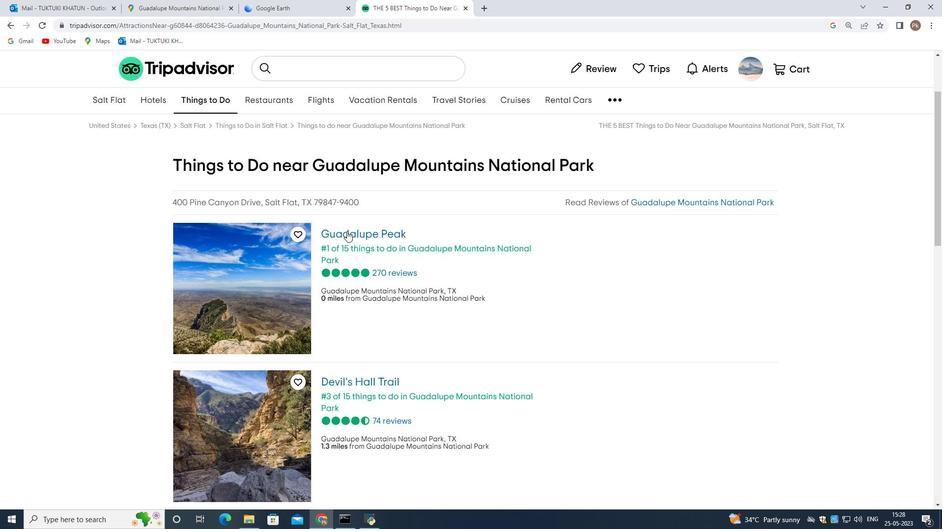 
Action: Mouse pressed left at (347, 232)
Screenshot: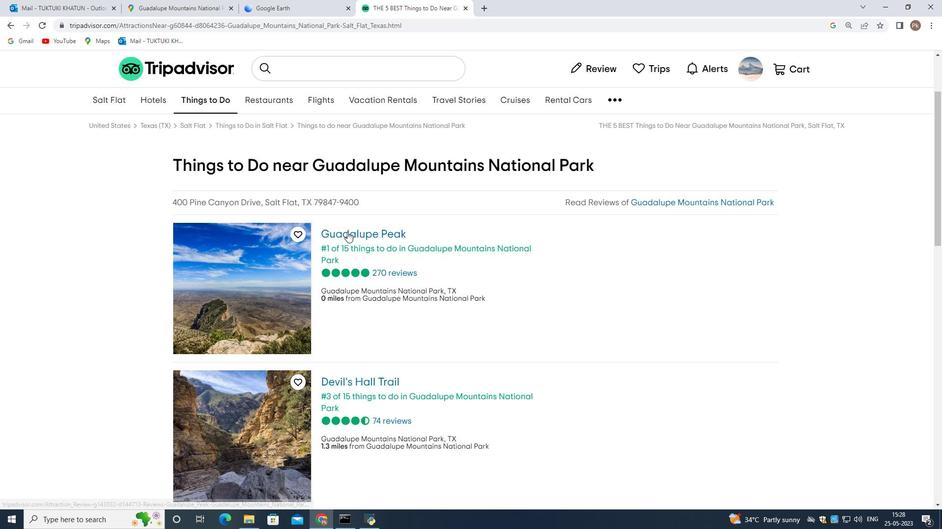 
Action: Mouse moved to (345, 288)
Screenshot: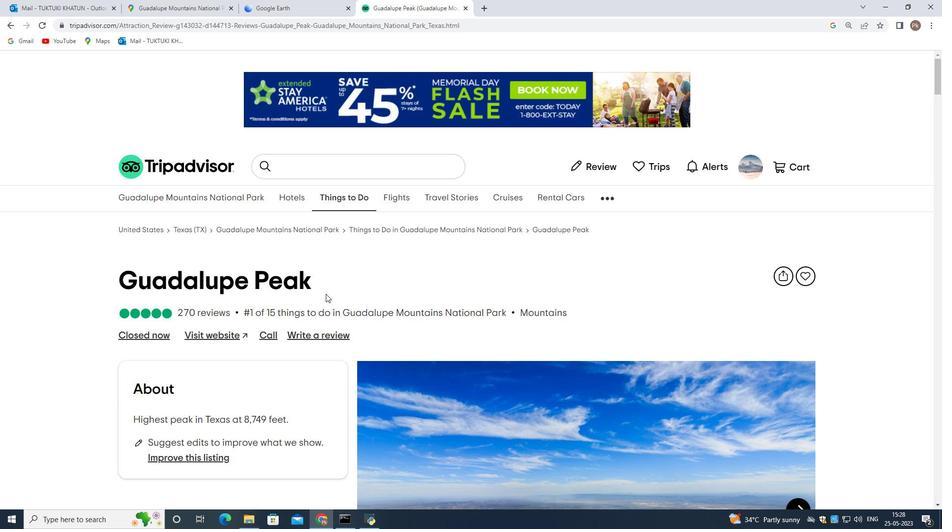 
Action: Mouse scrolled (345, 287) with delta (0, 0)
Screenshot: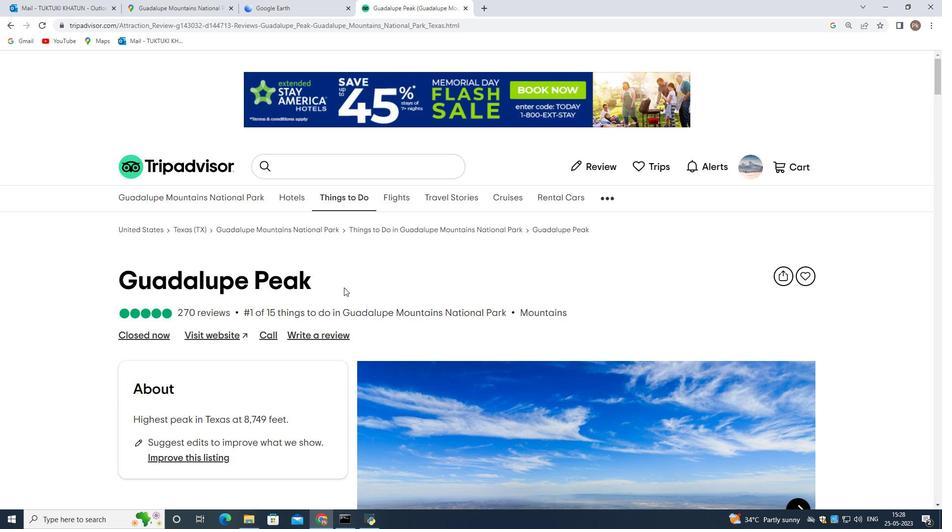 
Action: Mouse scrolled (345, 287) with delta (0, 0)
Screenshot: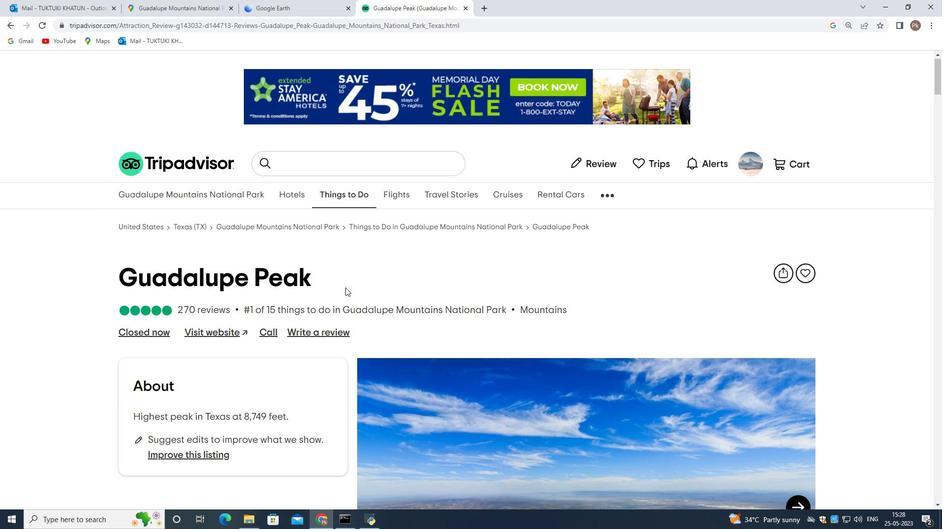 
Action: Mouse moved to (344, 288)
Screenshot: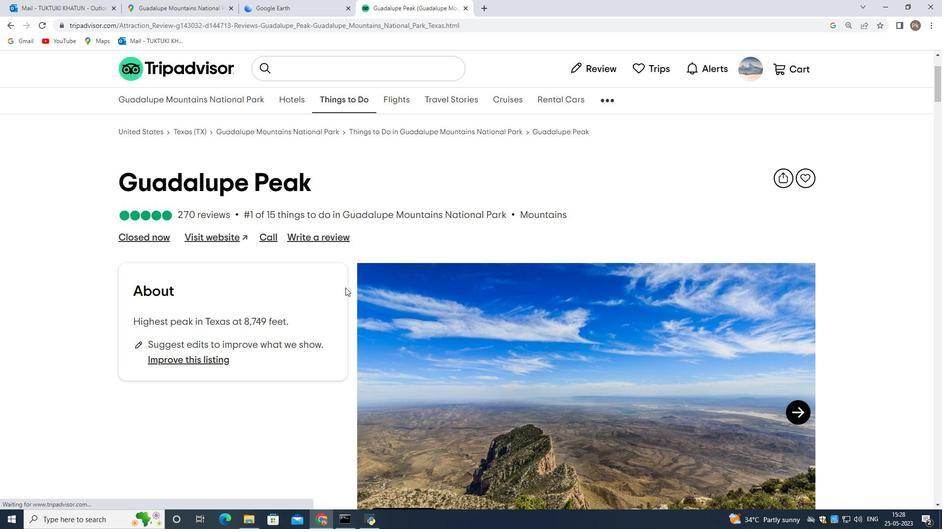 
Action: Mouse scrolled (344, 287) with delta (0, 0)
Screenshot: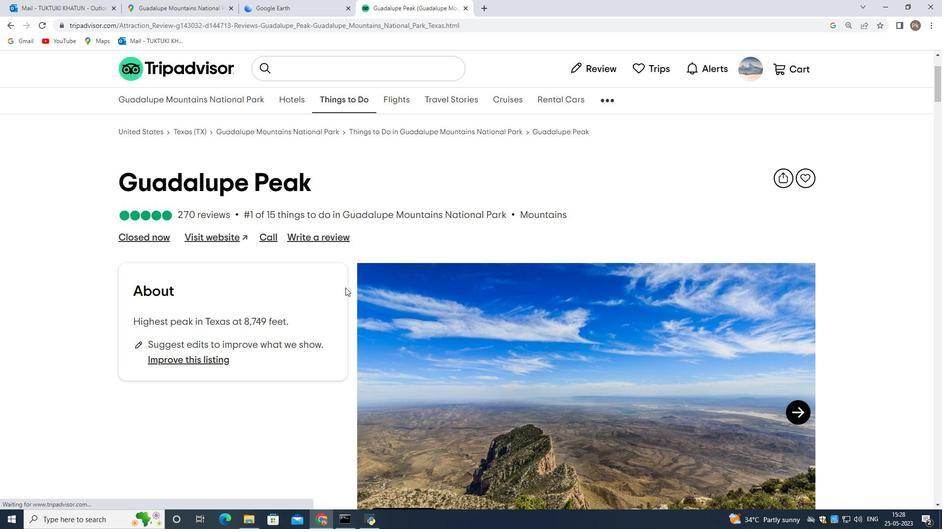 
Action: Mouse moved to (403, 179)
Screenshot: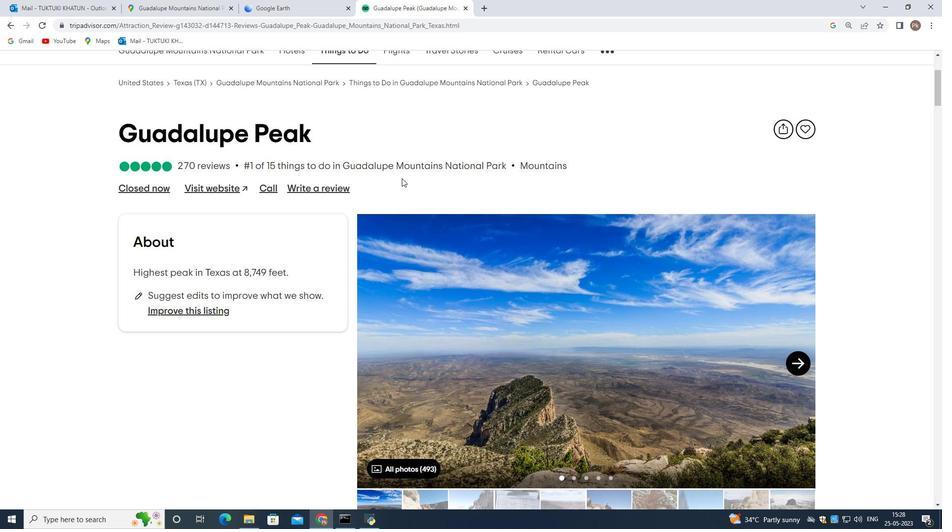 
Action: Mouse scrolled (403, 179) with delta (0, 0)
Screenshot: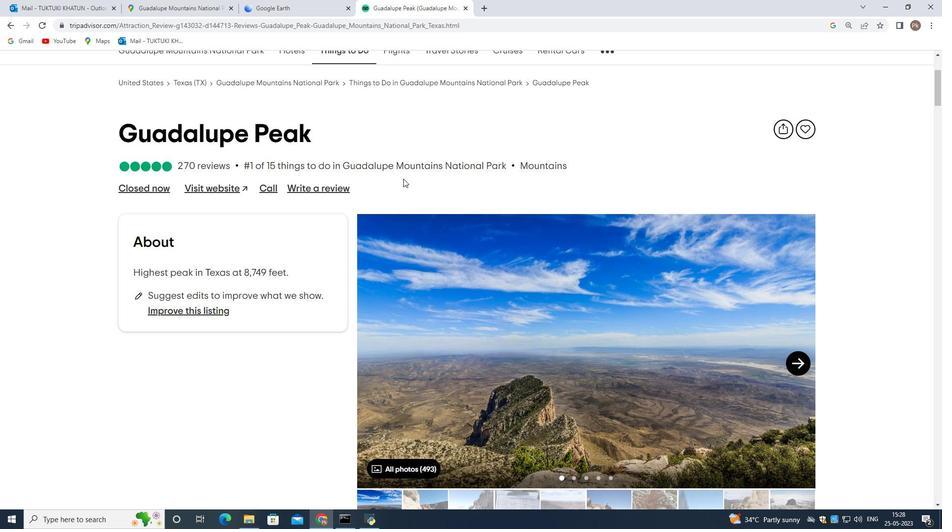 
Action: Mouse moved to (294, 253)
Screenshot: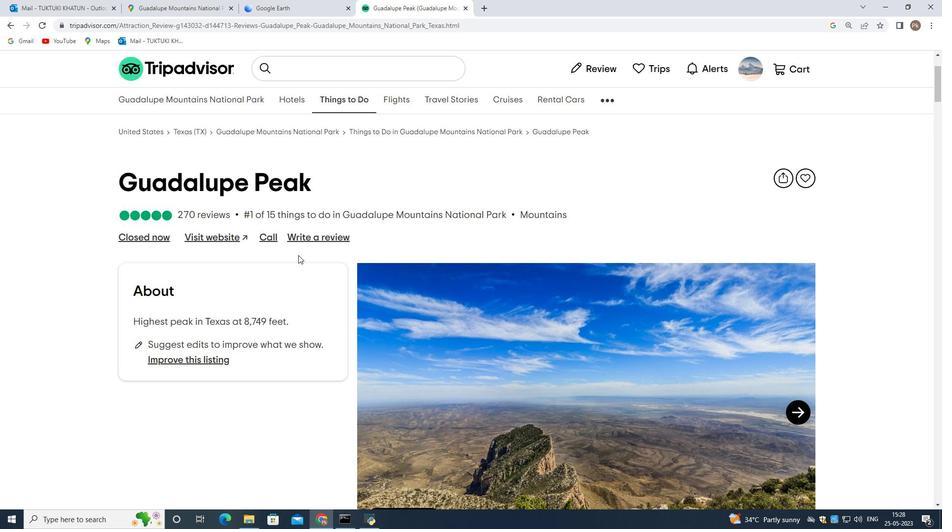 
Action: Mouse scrolled (294, 253) with delta (0, 0)
Screenshot: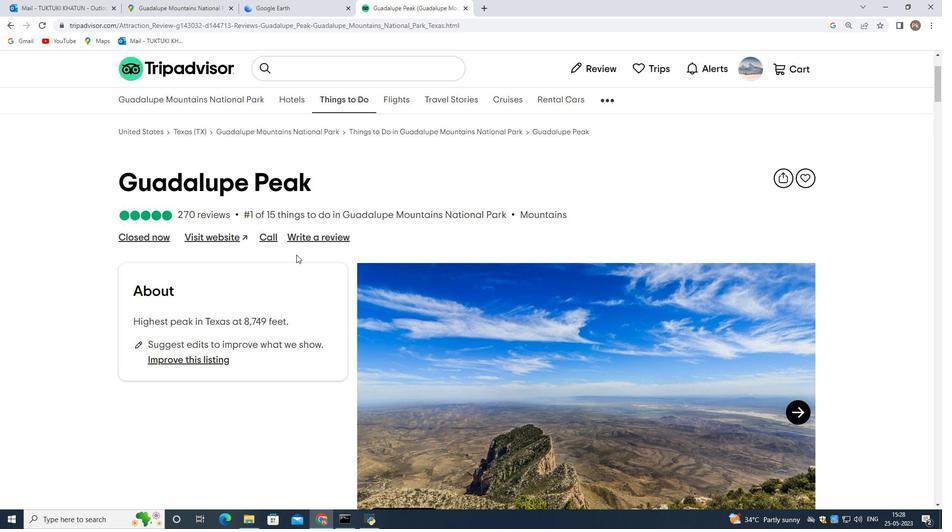 
Action: Mouse scrolled (294, 253) with delta (0, 0)
Screenshot: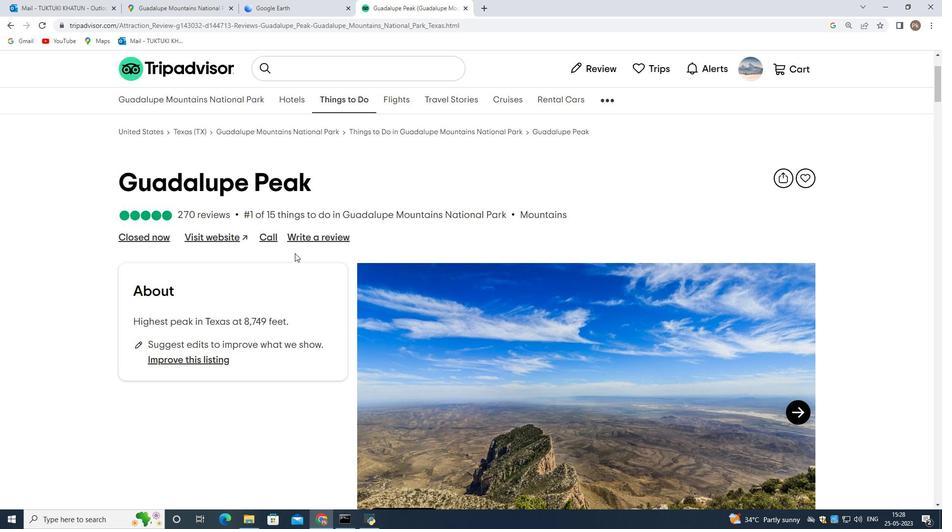 
Action: Mouse moved to (339, 137)
Screenshot: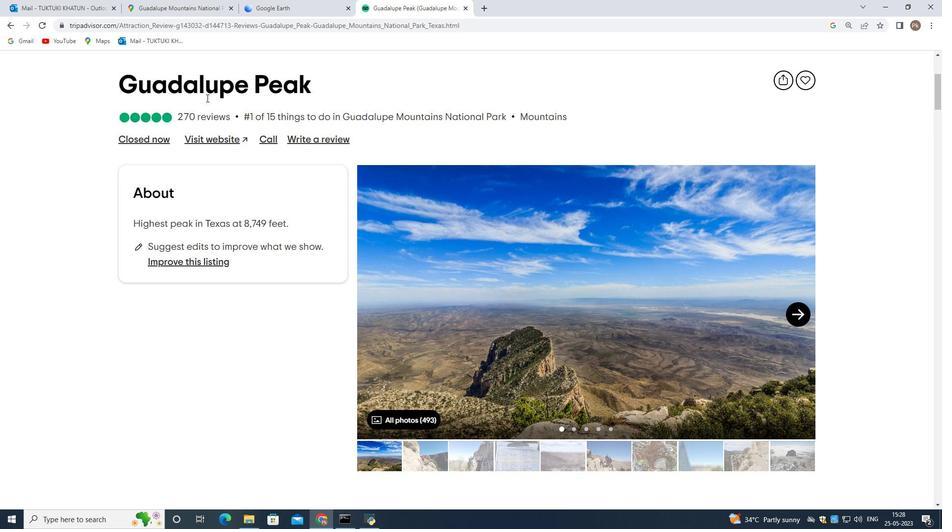 
Action: Mouse scrolled (339, 136) with delta (0, 0)
Screenshot: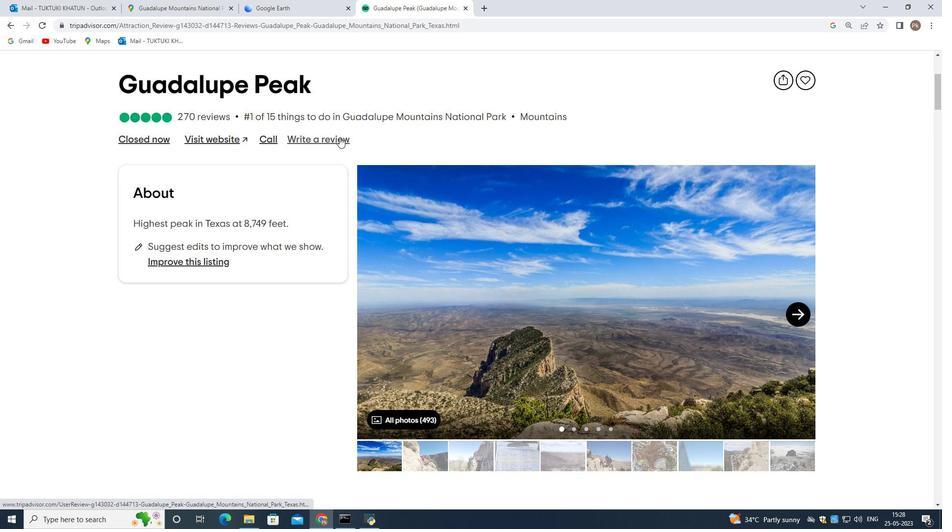 
Action: Mouse scrolled (339, 136) with delta (0, 0)
Screenshot: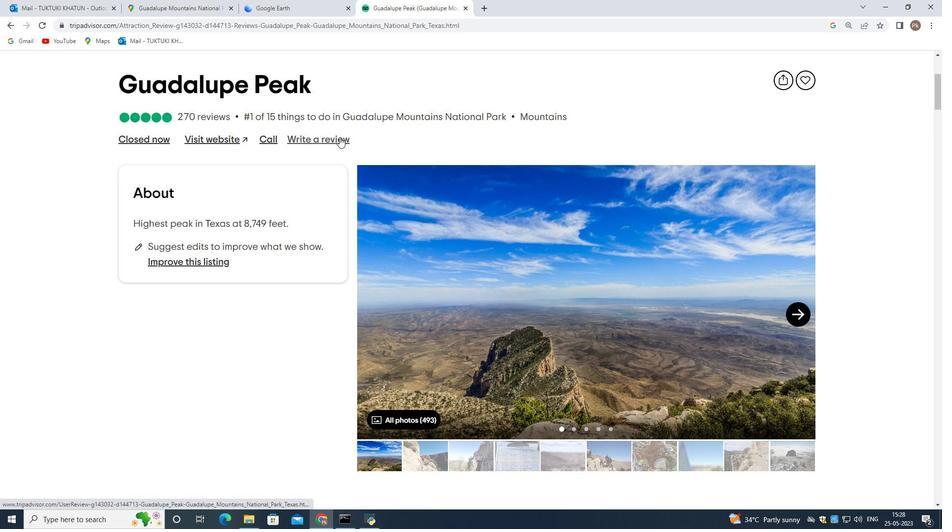 
Action: Mouse scrolled (339, 136) with delta (0, 0)
Screenshot: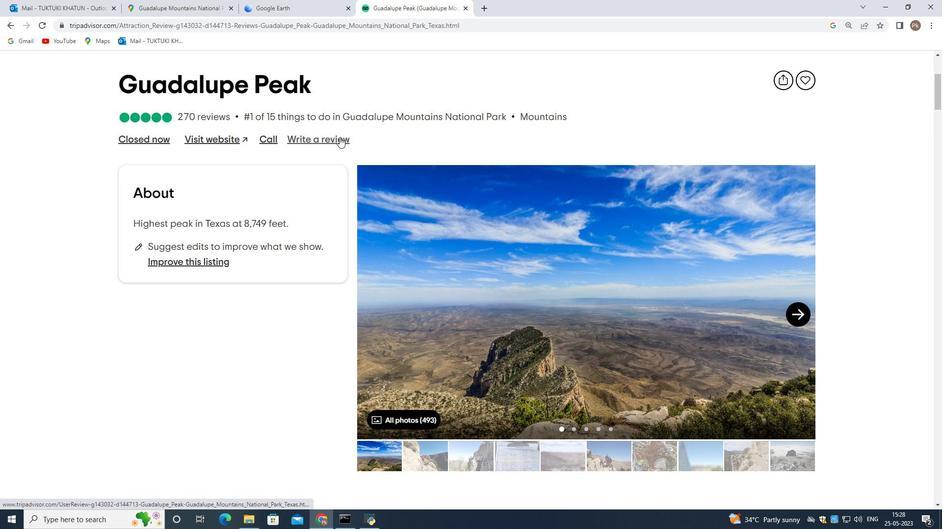 
Action: Mouse scrolled (339, 137) with delta (0, 0)
Screenshot: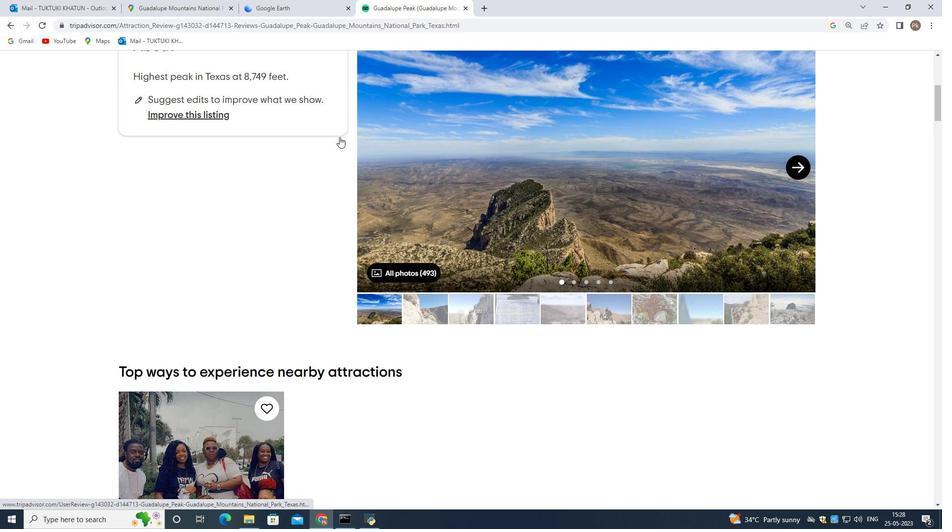 
Action: Mouse scrolled (339, 137) with delta (0, 0)
Screenshot: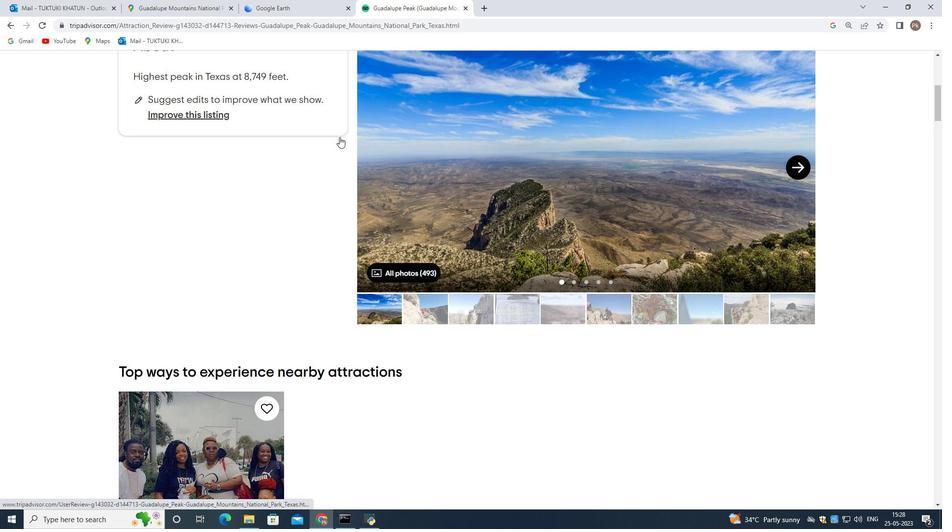 
Action: Mouse scrolled (339, 137) with delta (0, 0)
Screenshot: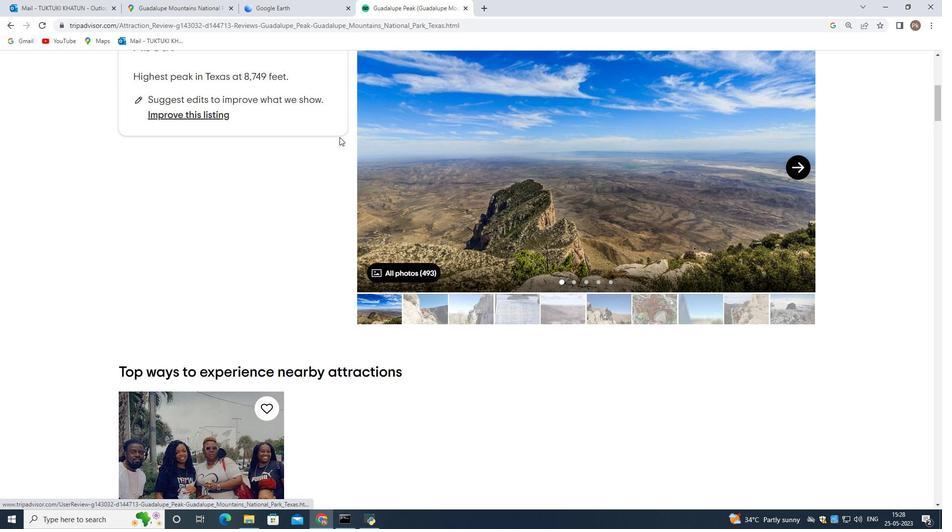 
Action: Mouse scrolled (339, 137) with delta (0, 0)
Screenshot: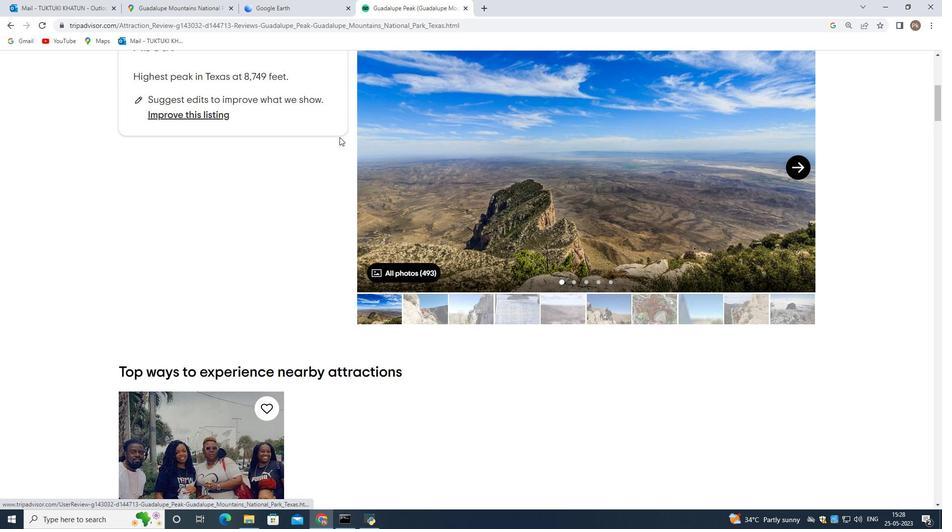 
Action: Mouse moved to (350, 158)
Screenshot: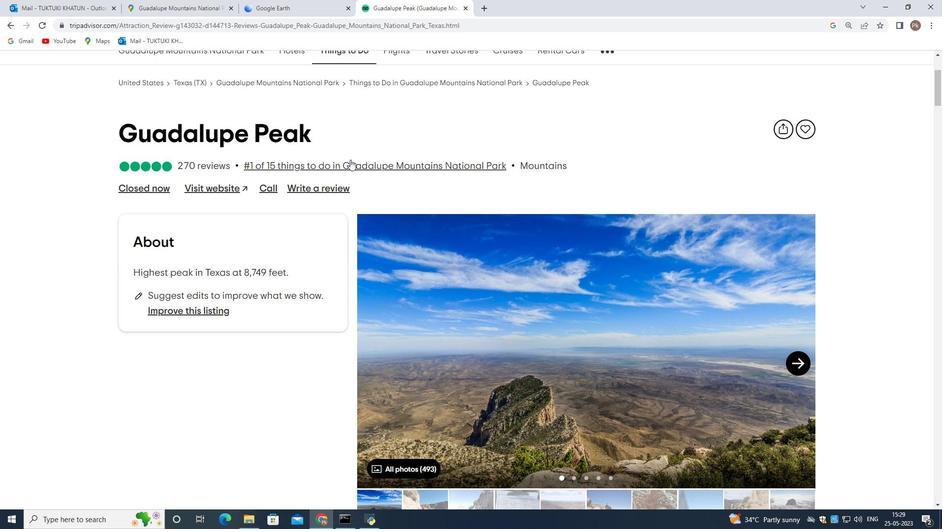 
Action: Mouse scrolled (350, 158) with delta (0, 0)
Screenshot: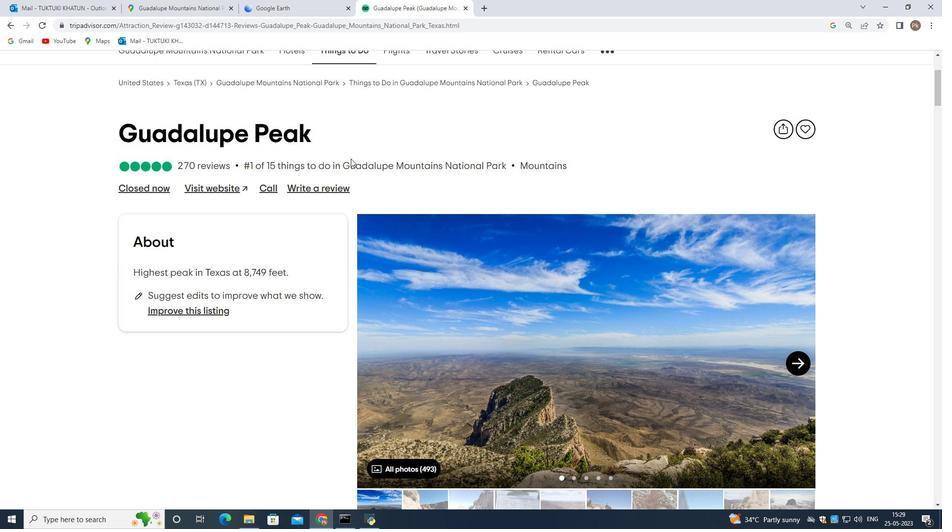 
Action: Mouse scrolled (350, 158) with delta (0, 0)
Screenshot: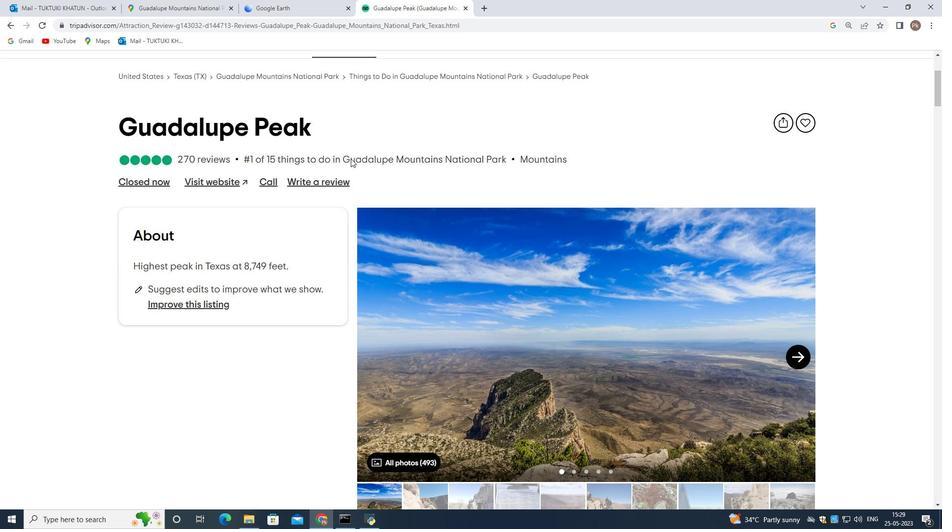 
Action: Mouse scrolled (350, 158) with delta (0, 0)
Screenshot: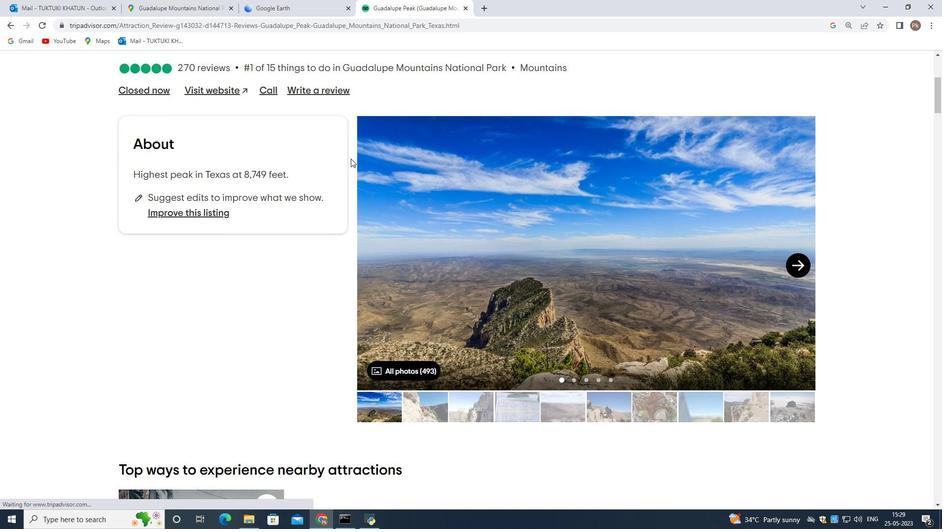 
Action: Mouse scrolled (350, 158) with delta (0, 0)
Screenshot: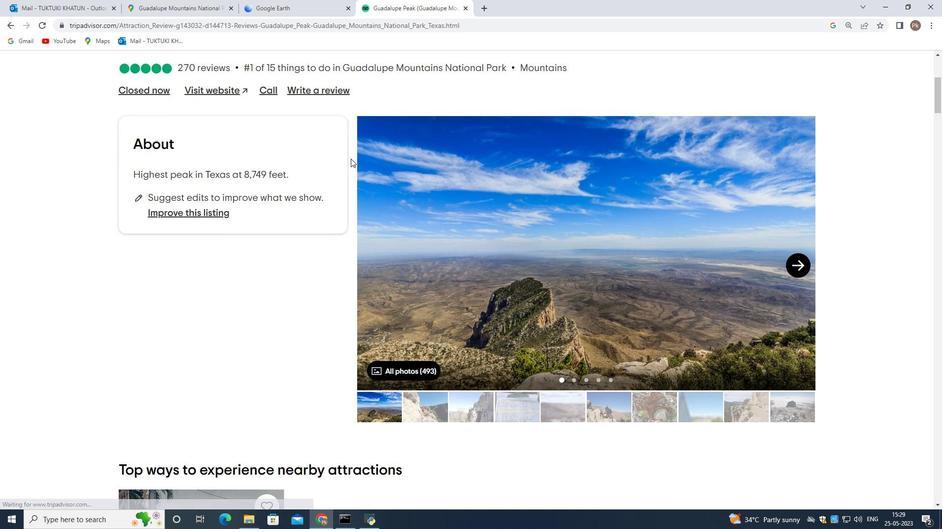 
Action: Mouse scrolled (350, 158) with delta (0, 0)
Screenshot: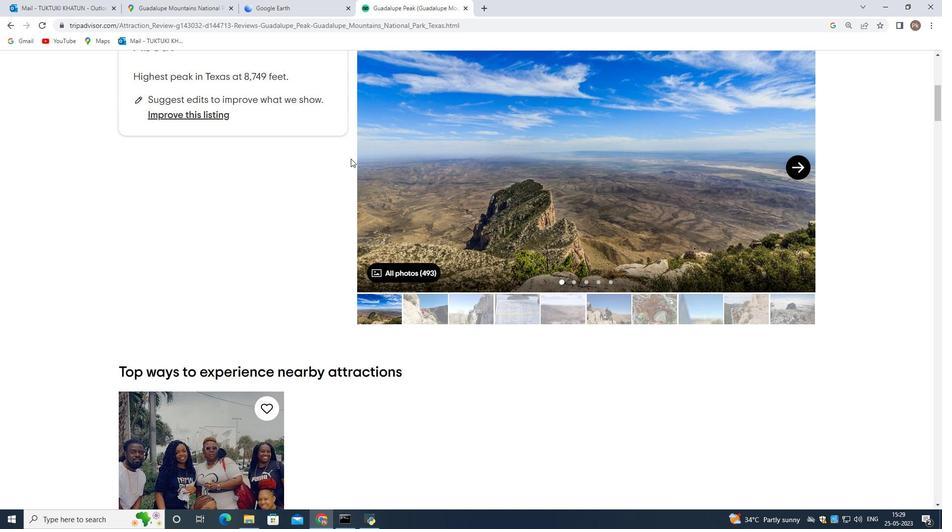 
Action: Mouse scrolled (350, 158) with delta (0, 0)
Screenshot: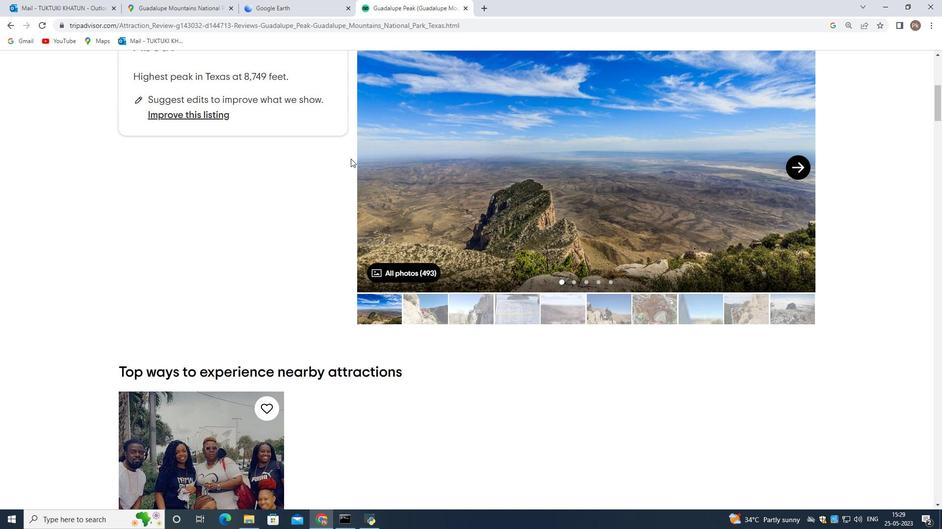 
Action: Mouse scrolled (350, 158) with delta (0, 0)
Screenshot: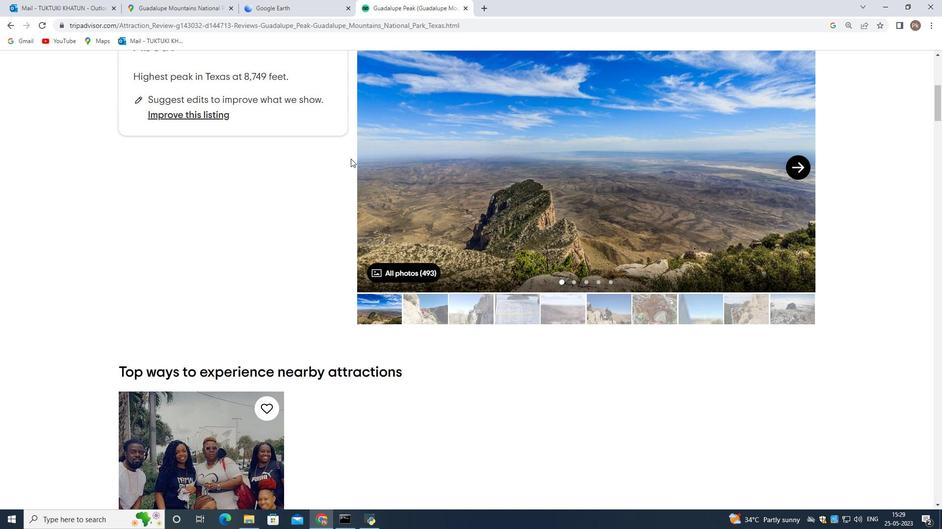 
Action: Mouse scrolled (350, 159) with delta (0, 0)
Screenshot: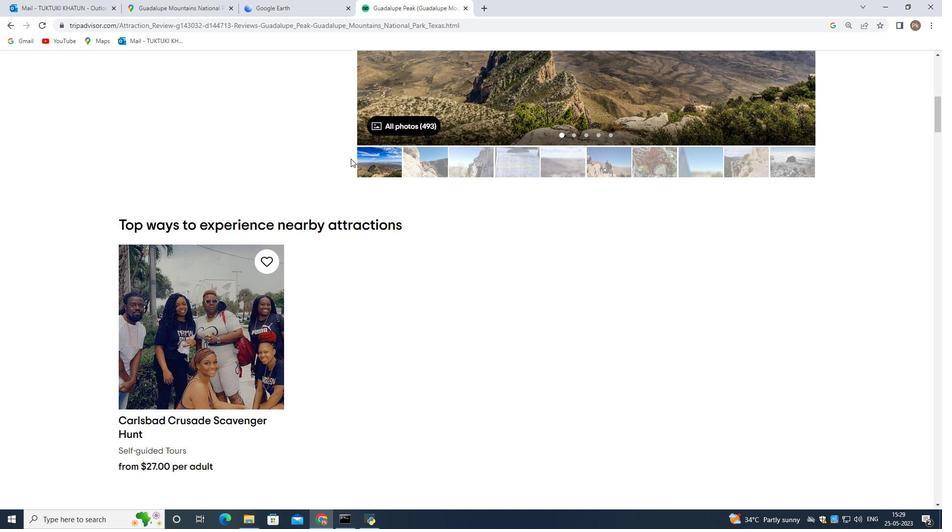 
Action: Mouse scrolled (350, 159) with delta (0, 0)
Screenshot: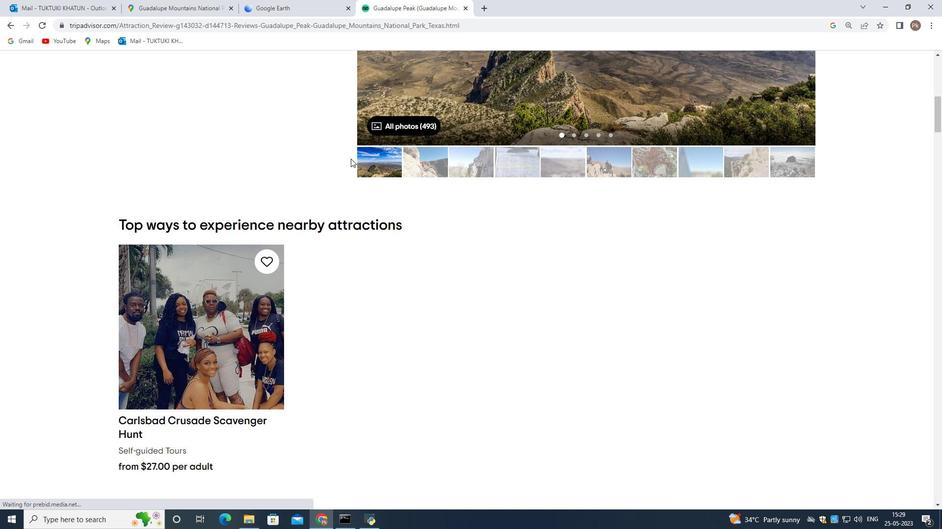 
Action: Mouse scrolled (350, 159) with delta (0, 0)
Screenshot: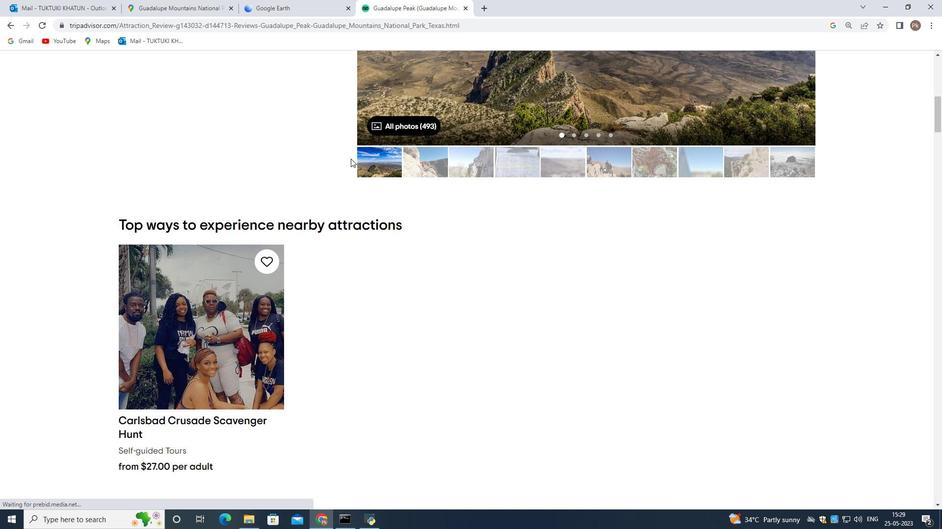 
Action: Mouse scrolled (350, 159) with delta (0, 0)
Screenshot: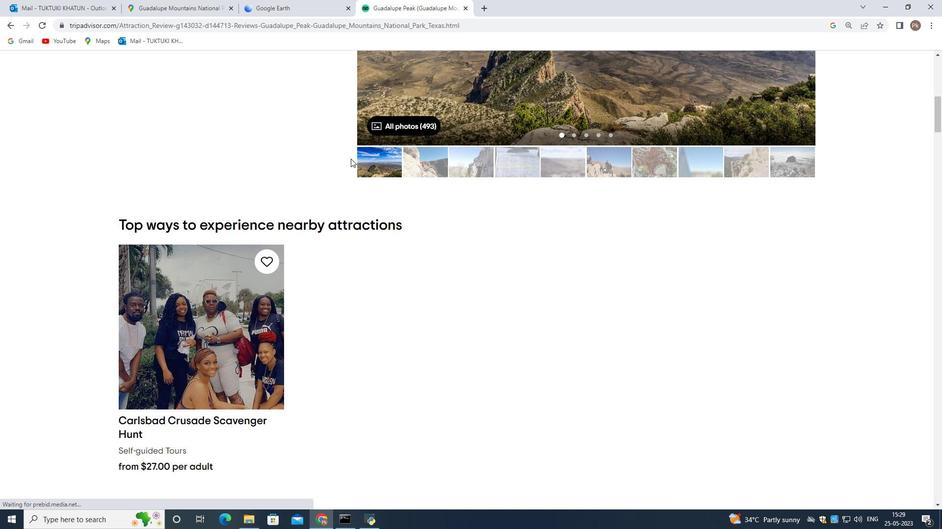 
Action: Mouse scrolled (350, 159) with delta (0, 0)
Screenshot: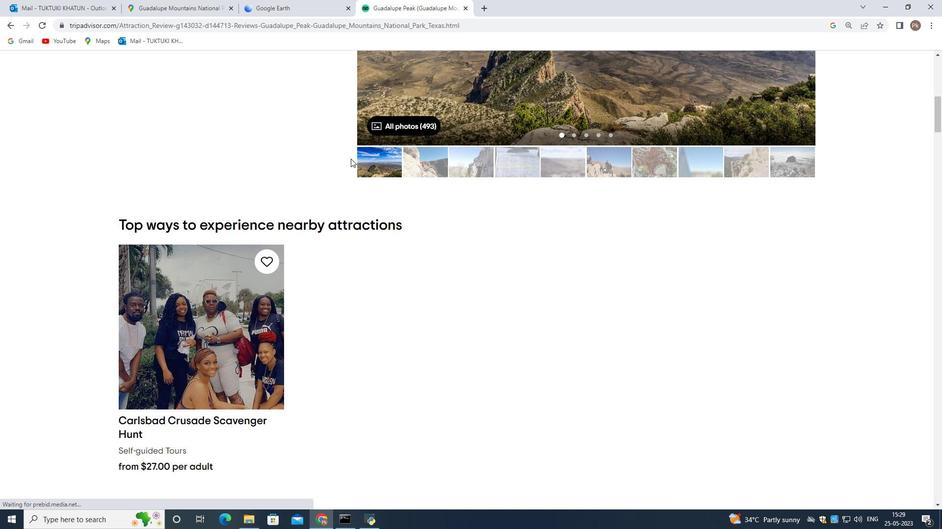 
Action: Mouse scrolled (350, 159) with delta (0, 0)
Screenshot: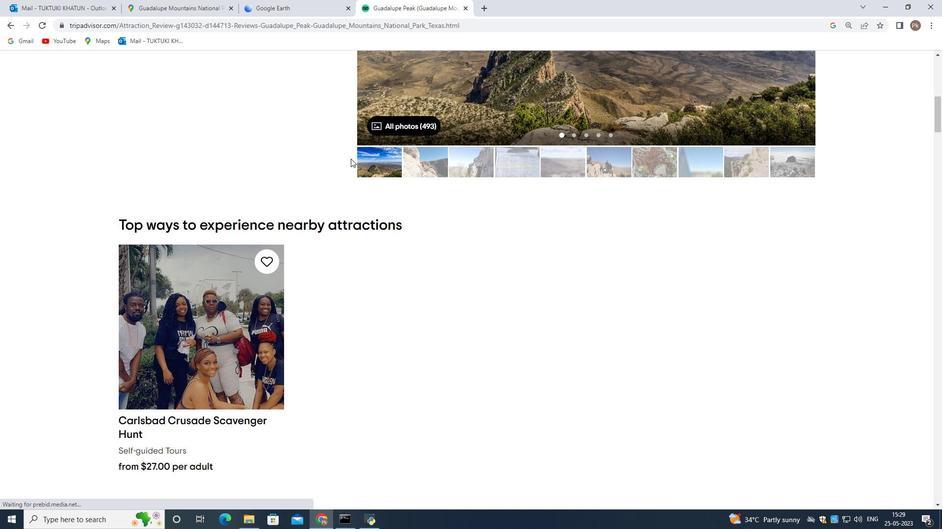 
Action: Mouse scrolled (350, 159) with delta (0, 0)
Screenshot: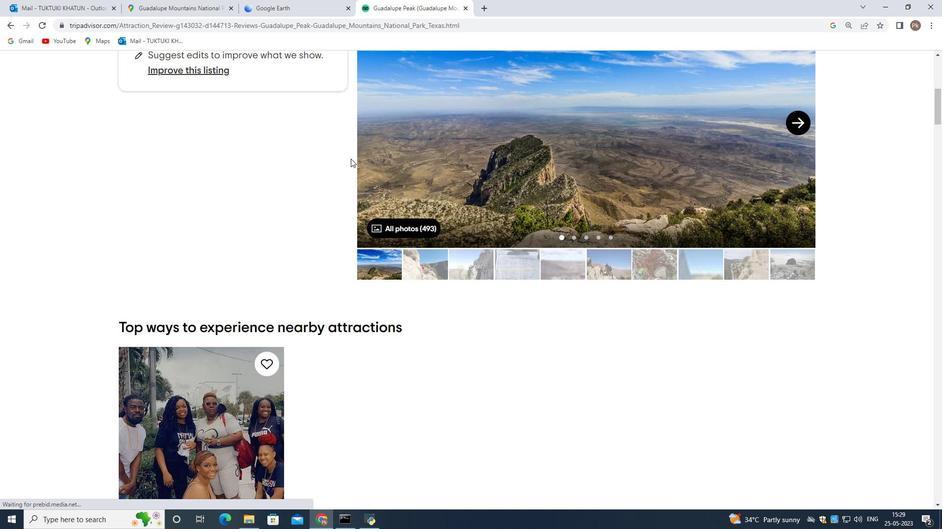 
Action: Mouse scrolled (350, 159) with delta (0, 0)
Screenshot: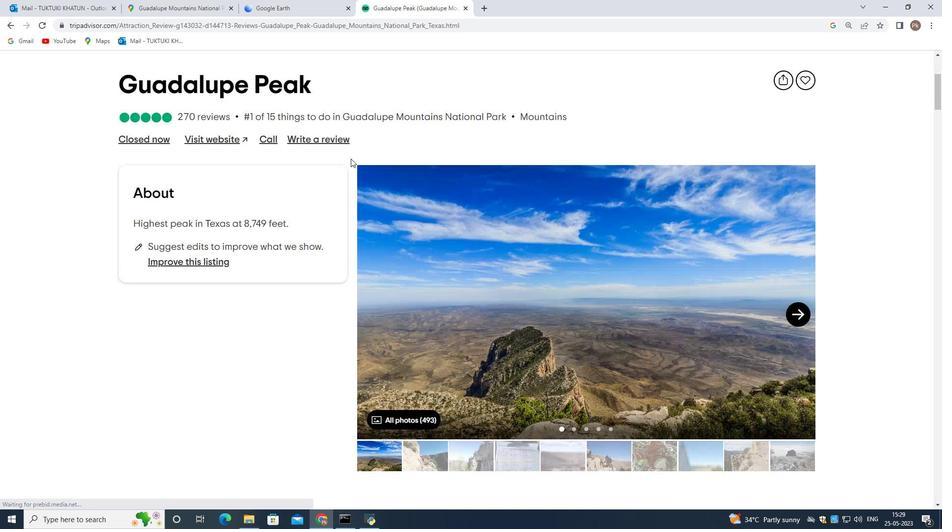 
Action: Mouse scrolled (350, 159) with delta (0, 0)
Screenshot: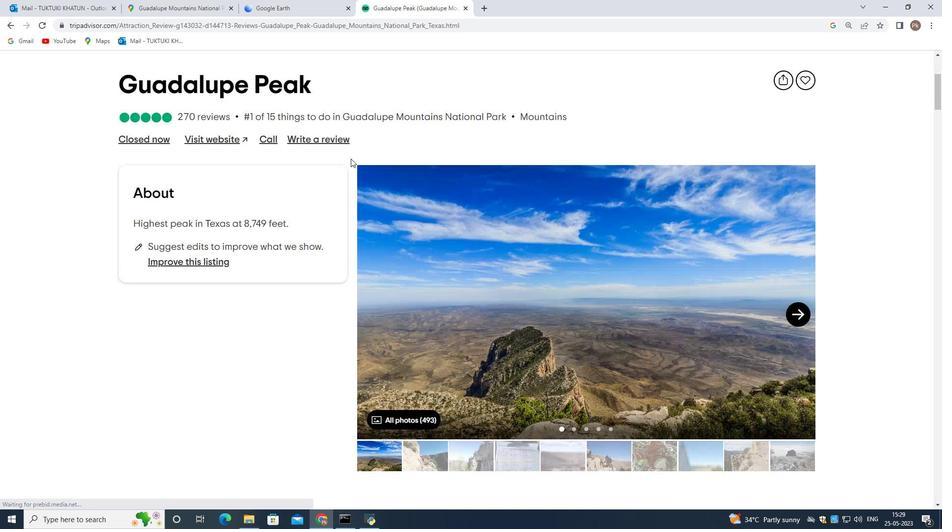 
Action: Mouse scrolled (350, 159) with delta (0, 0)
Screenshot: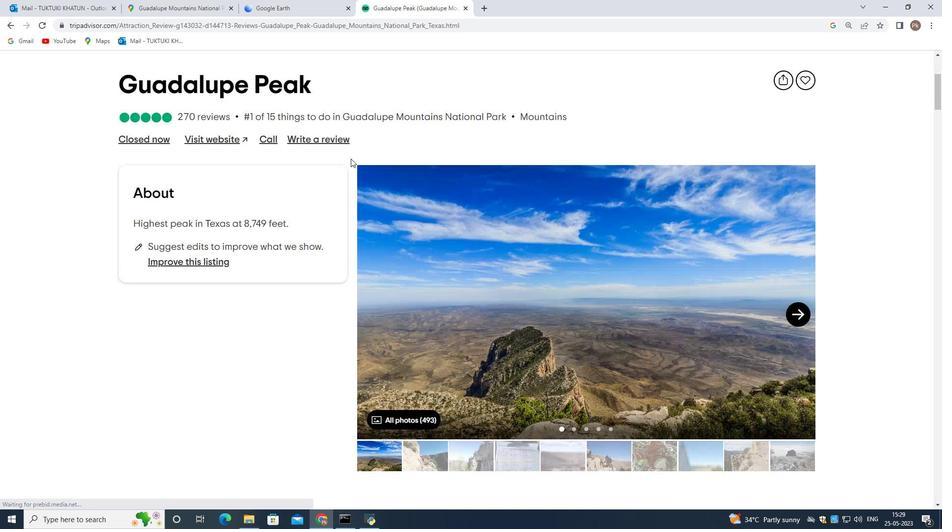 
Action: Mouse scrolled (350, 159) with delta (0, 0)
Screenshot: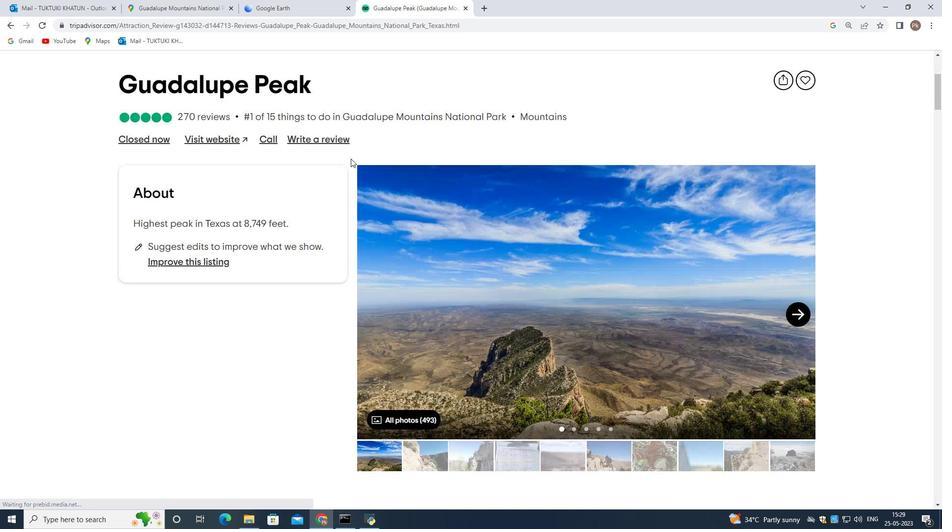 
Action: Mouse scrolled (350, 159) with delta (0, 0)
Screenshot: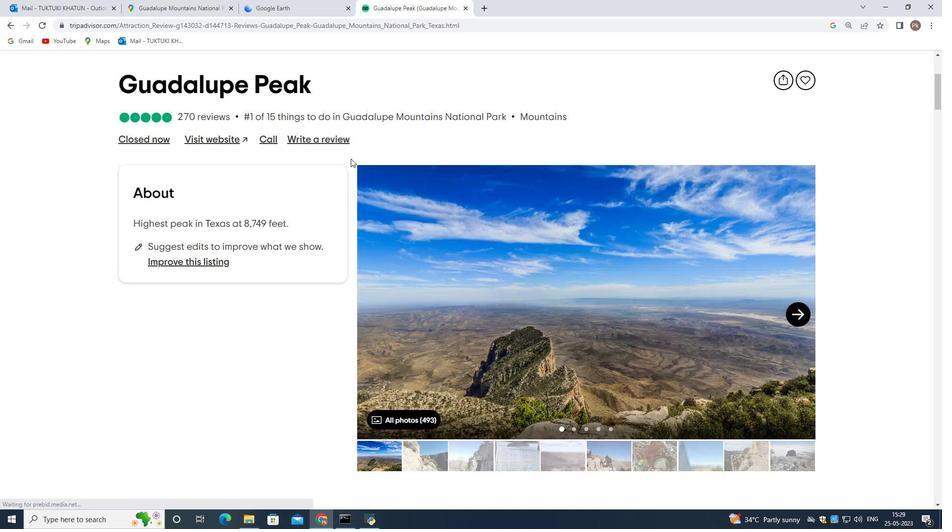 
Action: Mouse scrolled (350, 159) with delta (0, 0)
Screenshot: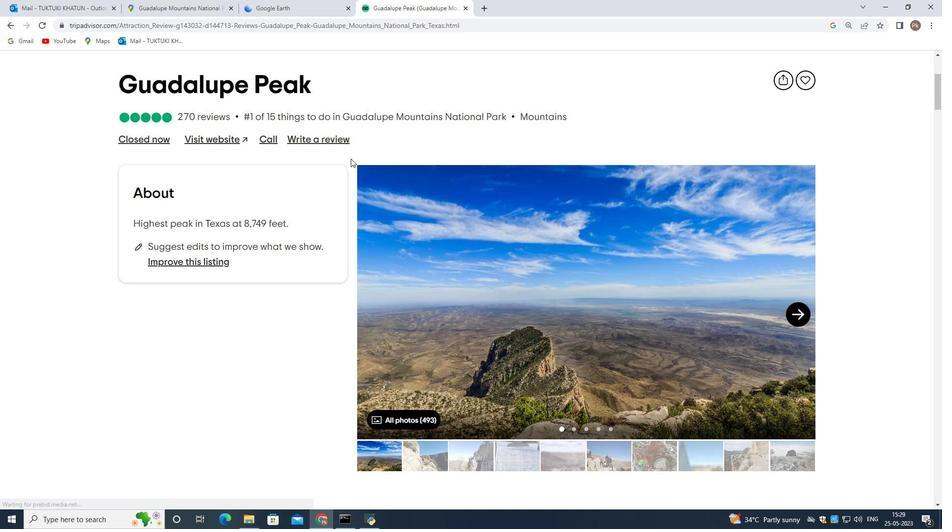 
Action: Mouse scrolled (350, 159) with delta (0, 0)
Screenshot: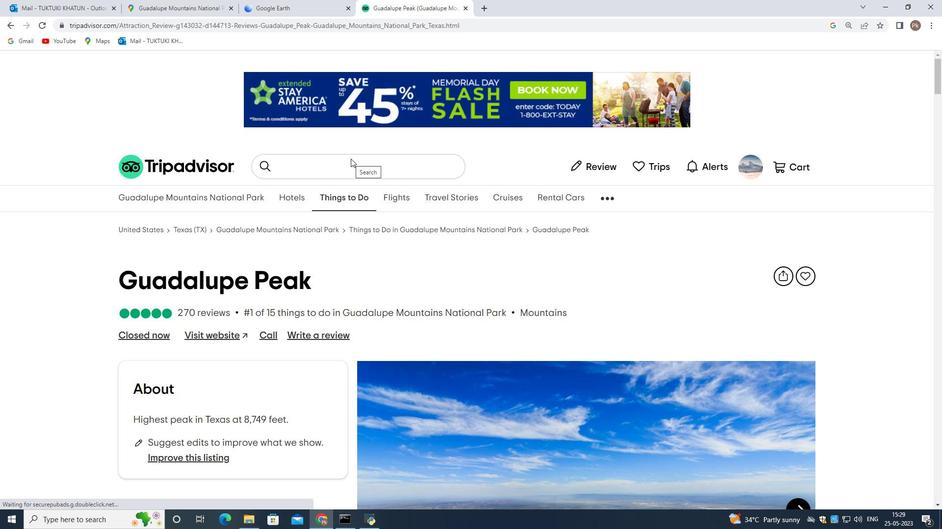
Action: Mouse scrolled (350, 158) with delta (0, 0)
Screenshot: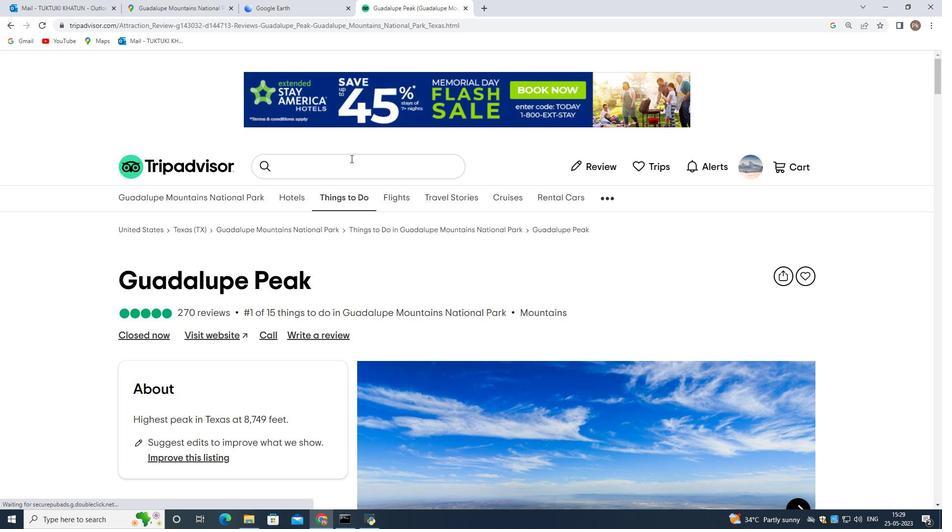 
Action: Mouse scrolled (350, 158) with delta (0, 0)
Screenshot: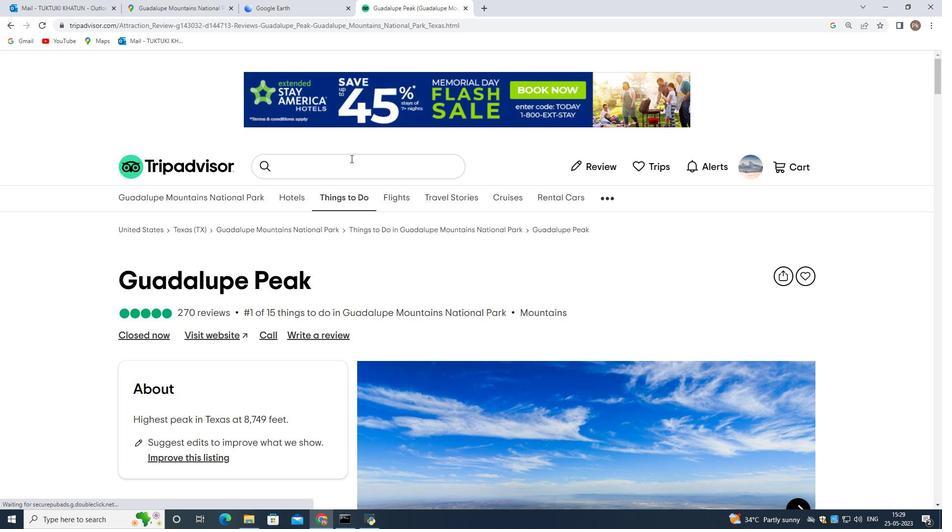 
Action: Mouse scrolled (350, 158) with delta (0, 0)
Screenshot: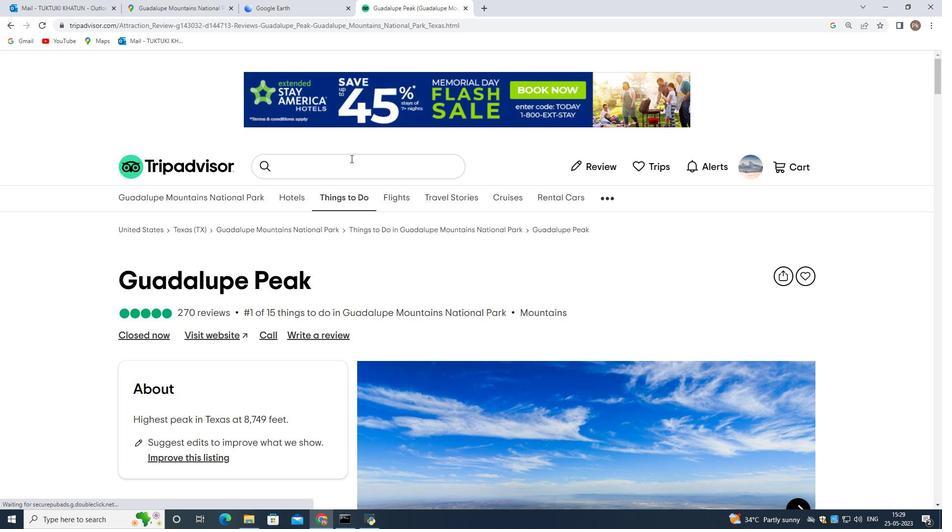 
Action: Mouse scrolled (350, 158) with delta (0, 0)
Screenshot: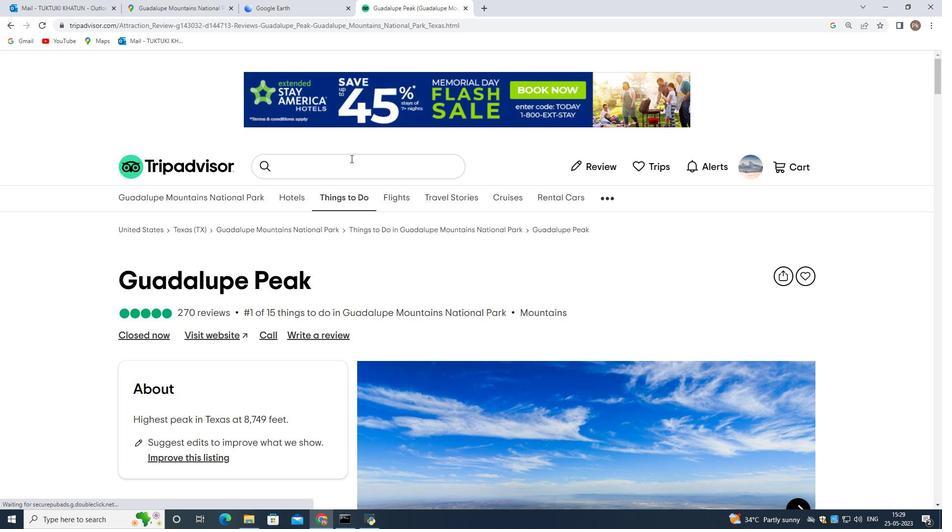 
Action: Mouse scrolled (350, 158) with delta (0, 0)
Screenshot: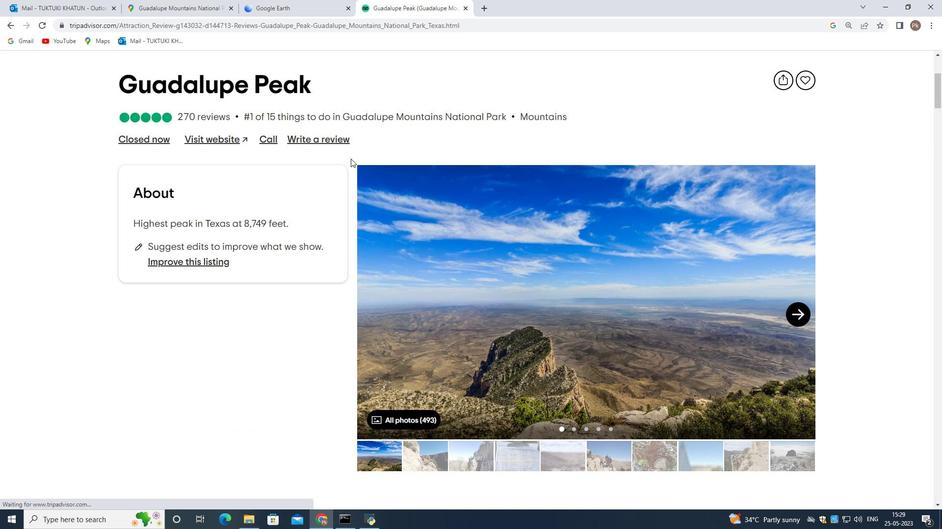 
Action: Mouse scrolled (350, 158) with delta (0, 0)
Screenshot: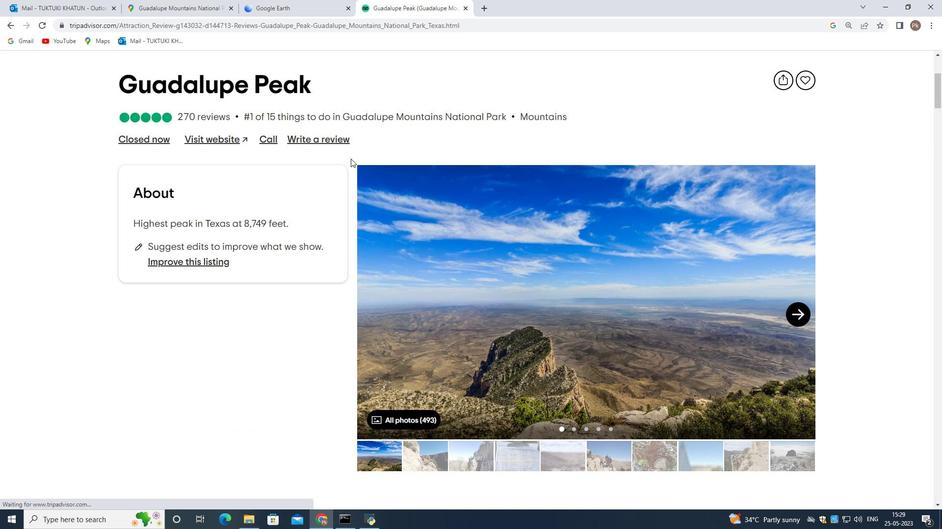 
Action: Mouse scrolled (350, 158) with delta (0, 0)
Screenshot: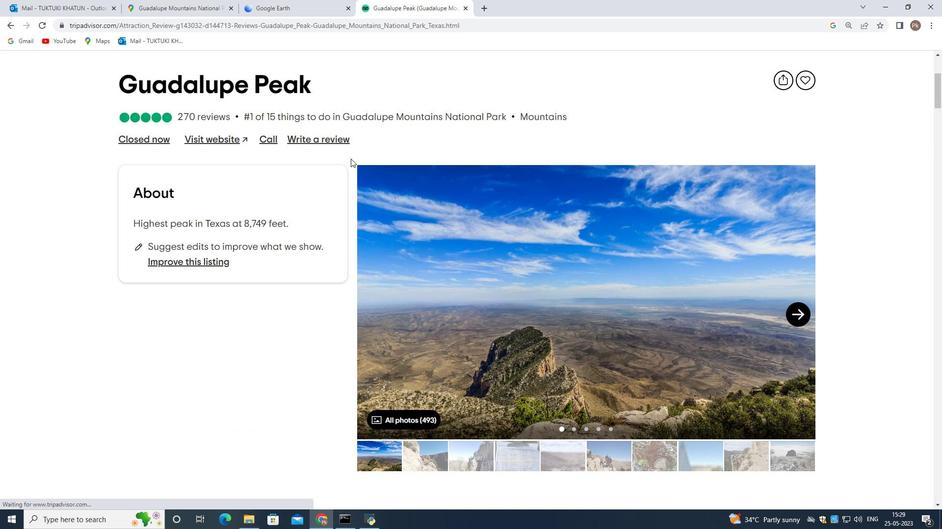 
Action: Mouse scrolled (350, 158) with delta (0, 0)
Screenshot: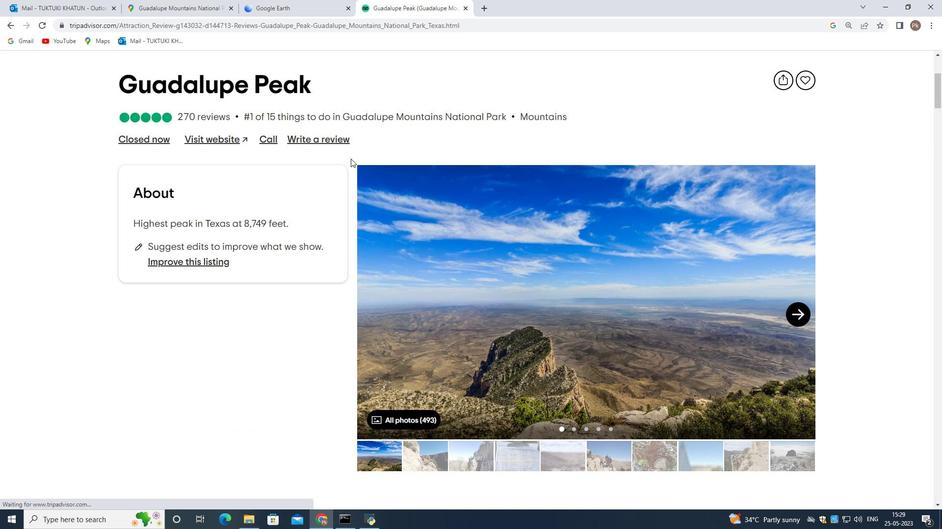 
Action: Mouse scrolled (350, 158) with delta (0, 0)
Screenshot: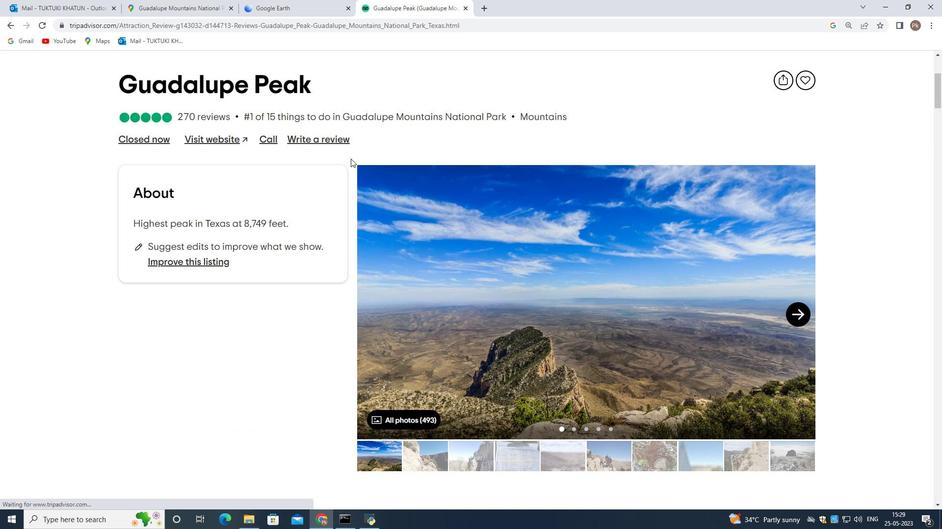 
Action: Mouse scrolled (350, 158) with delta (0, 0)
Screenshot: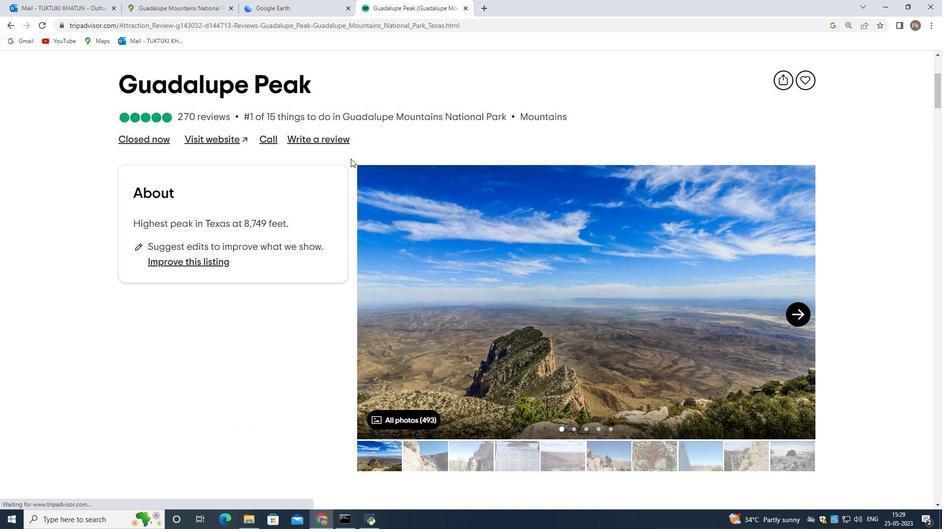
Action: Mouse scrolled (350, 158) with delta (0, 0)
Screenshot: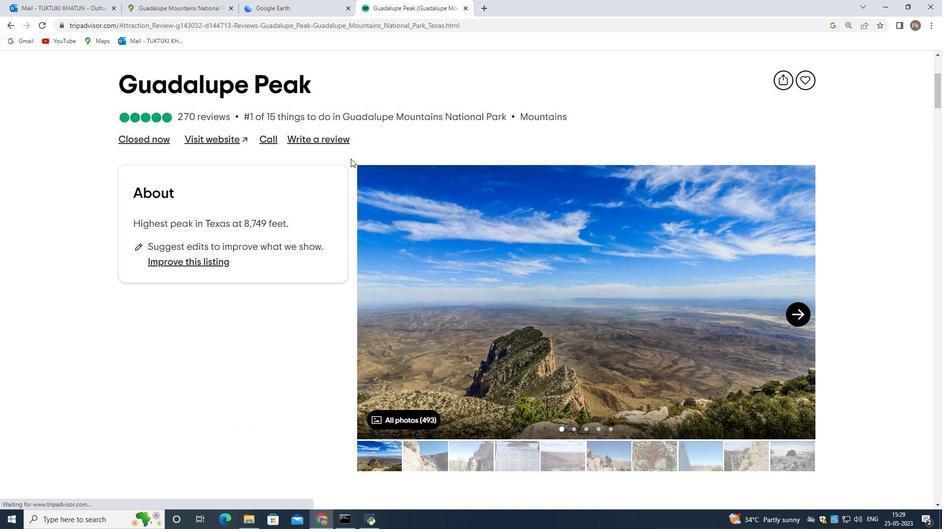
Action: Mouse moved to (343, 159)
Screenshot: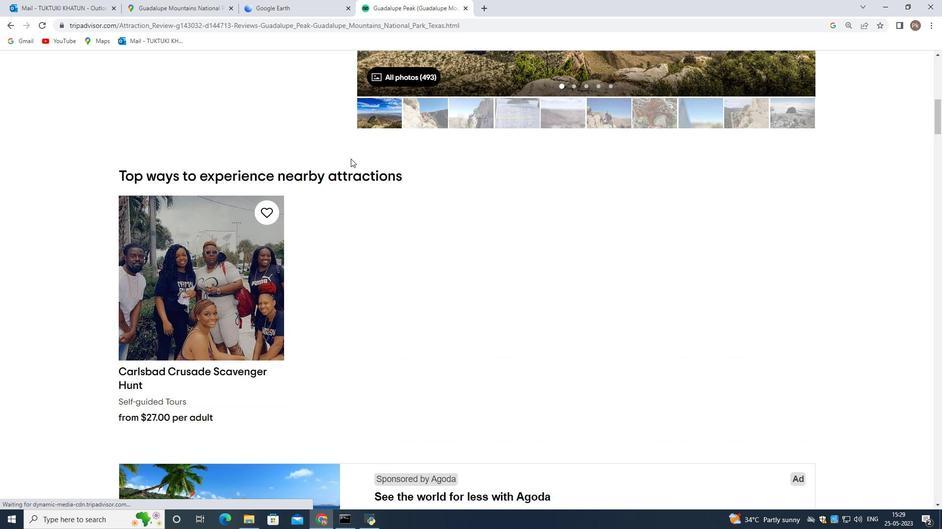 
Action: Mouse scrolled (343, 159) with delta (0, 0)
Screenshot: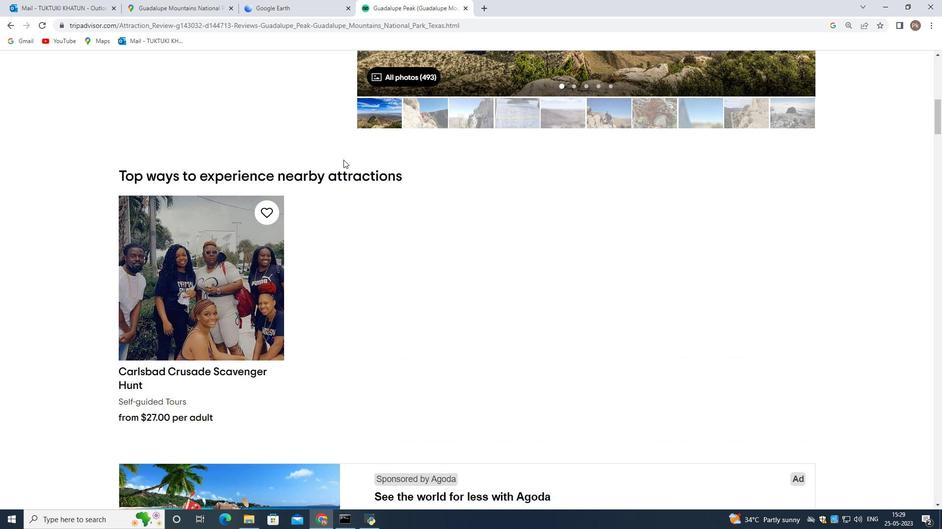 
Action: Mouse scrolled (343, 159) with delta (0, 0)
Screenshot: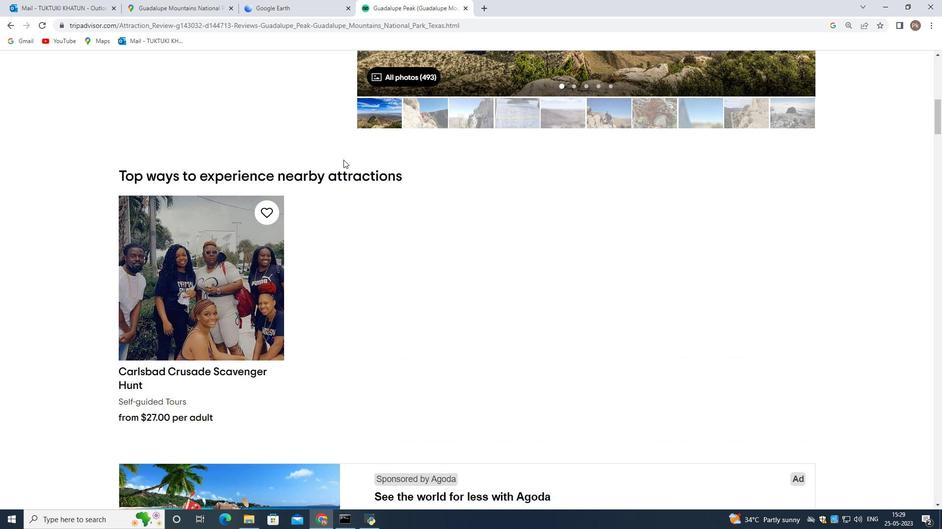 
Action: Mouse scrolled (343, 159) with delta (0, 0)
Screenshot: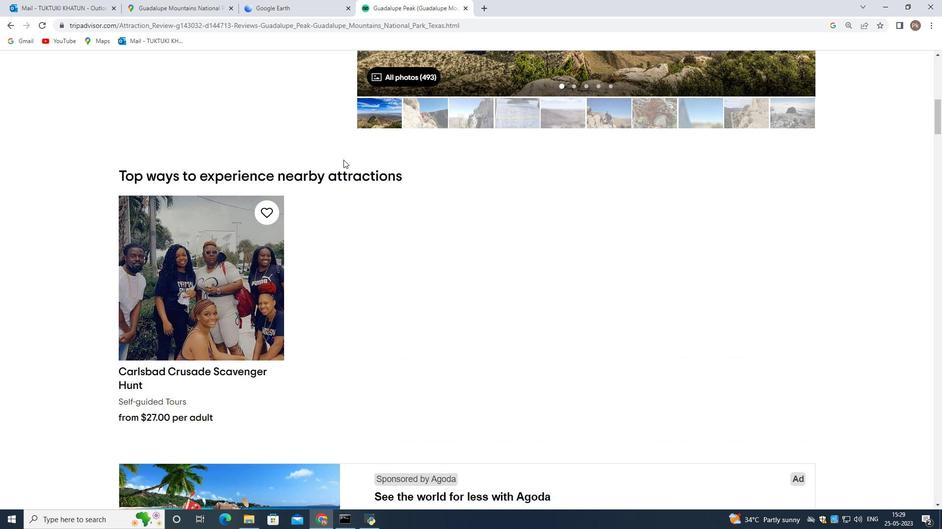 
Action: Mouse scrolled (343, 159) with delta (0, 0)
Screenshot: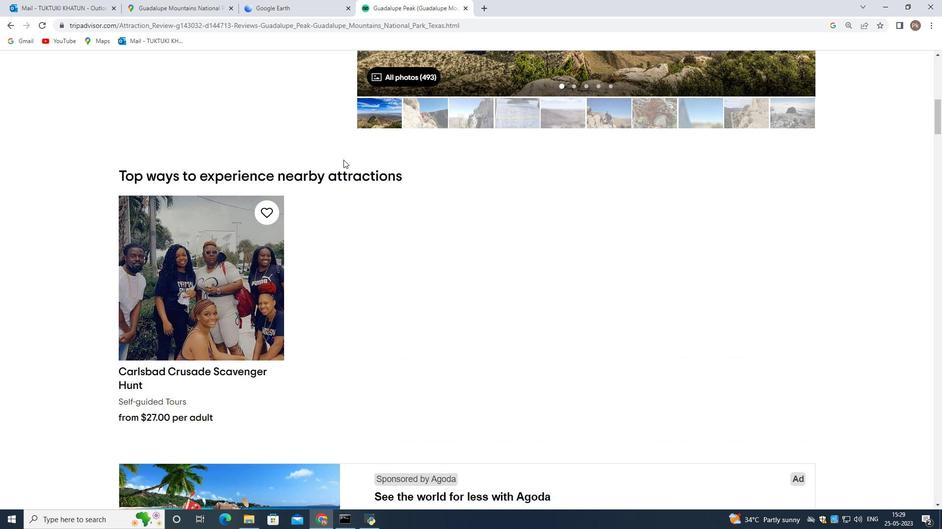 
Action: Mouse scrolled (343, 159) with delta (0, 0)
Screenshot: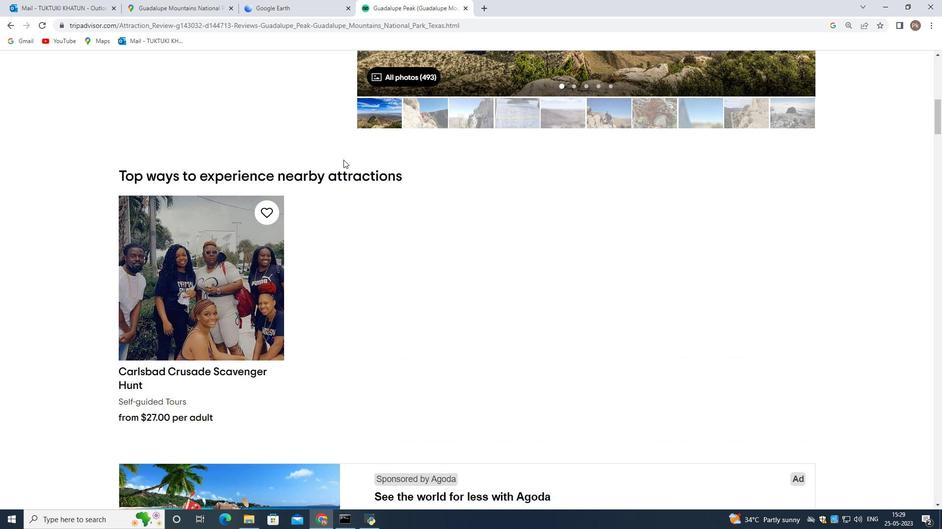 
Action: Mouse scrolled (343, 159) with delta (0, 0)
Screenshot: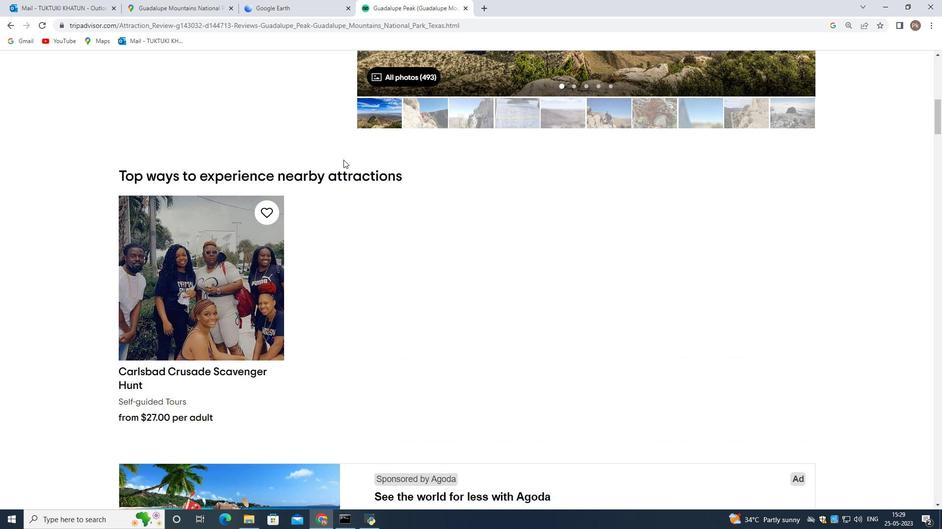 
Action: Mouse scrolled (343, 159) with delta (0, 0)
Screenshot: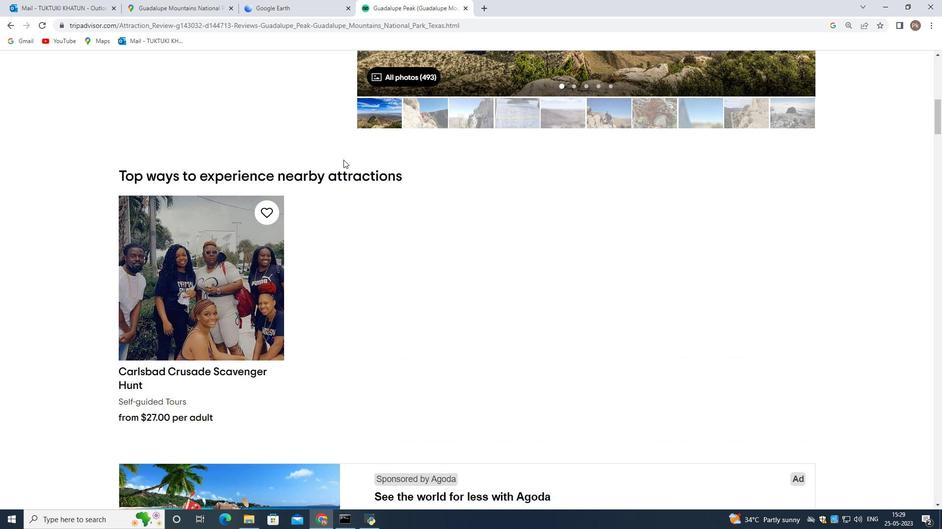 
Action: Mouse scrolled (343, 159) with delta (0, 0)
Screenshot: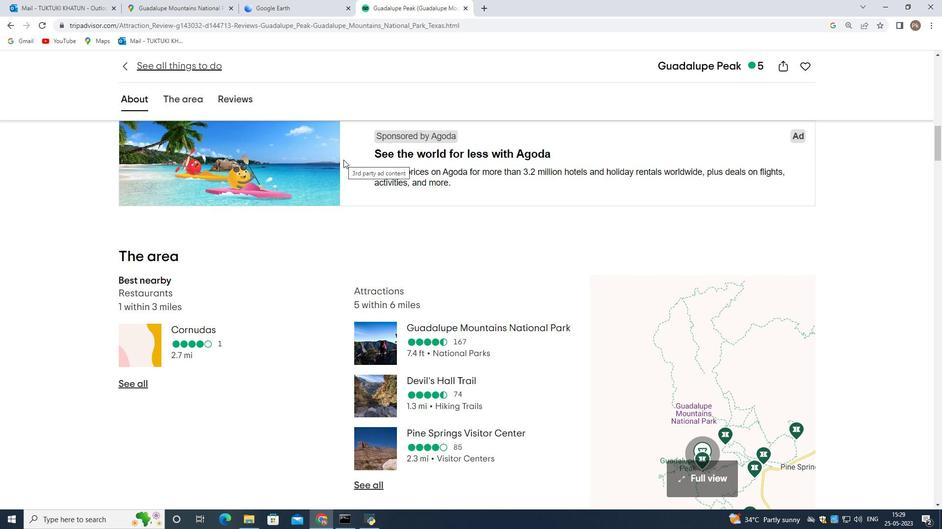 
Action: Mouse scrolled (343, 159) with delta (0, 0)
Screenshot: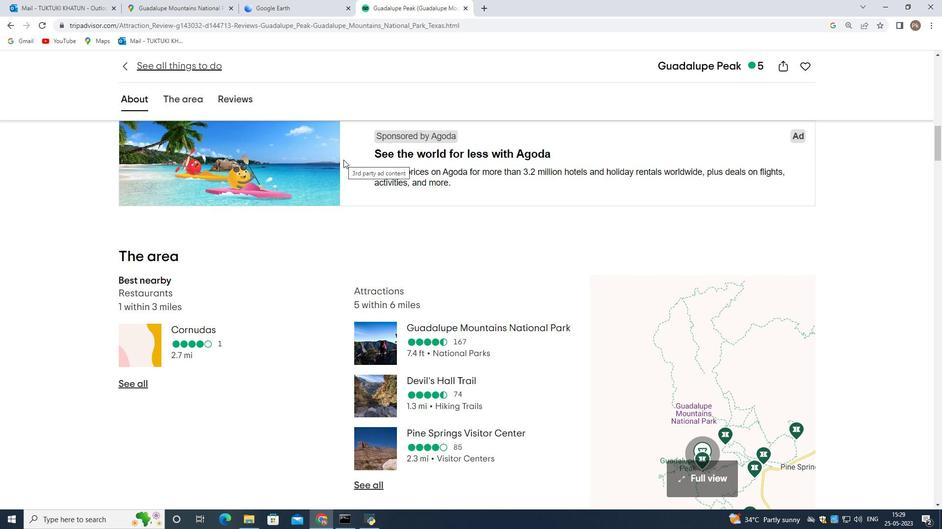 
Action: Mouse scrolled (343, 159) with delta (0, 0)
Screenshot: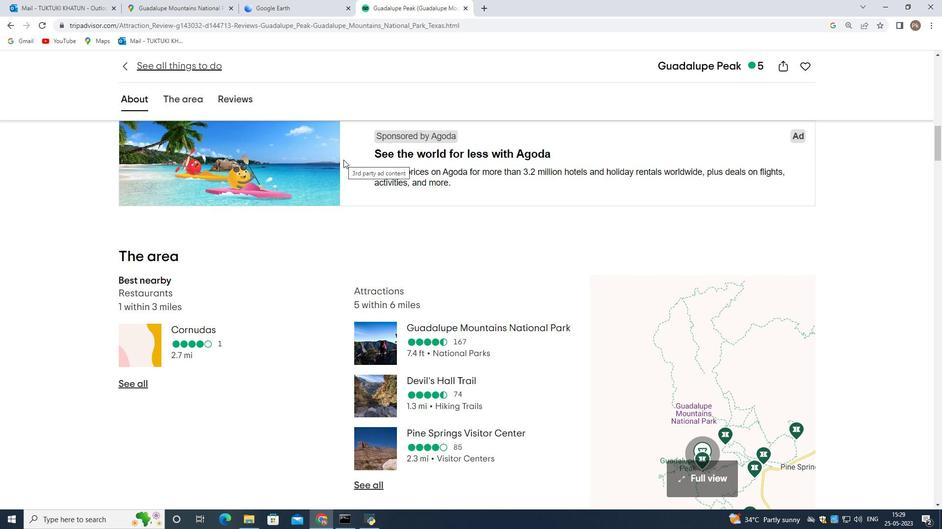 
Action: Mouse scrolled (343, 159) with delta (0, 0)
Screenshot: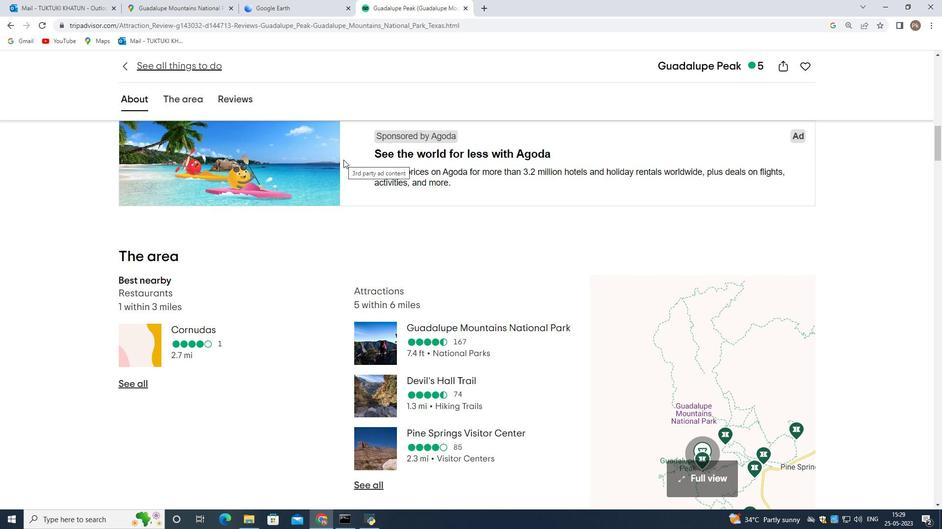 
Action: Mouse scrolled (343, 159) with delta (0, 0)
Screenshot: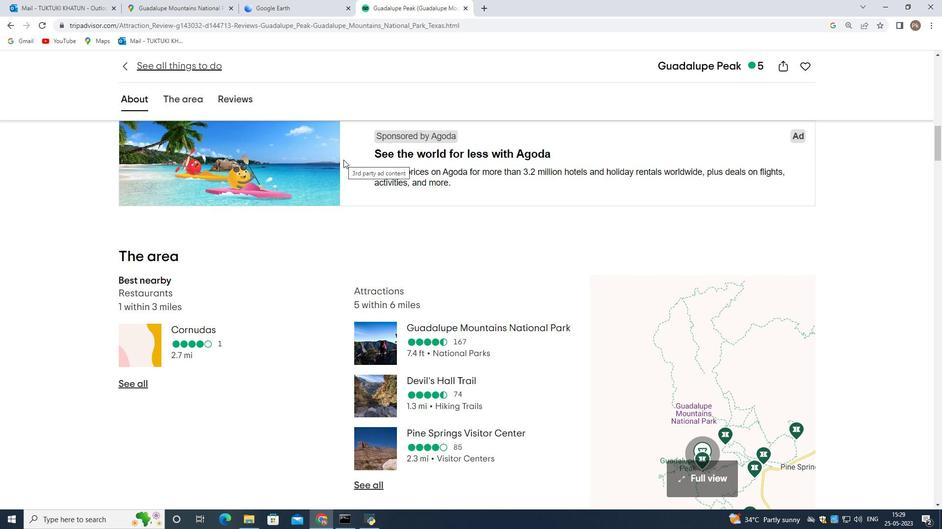 
Action: Mouse scrolled (343, 159) with delta (0, 0)
Screenshot: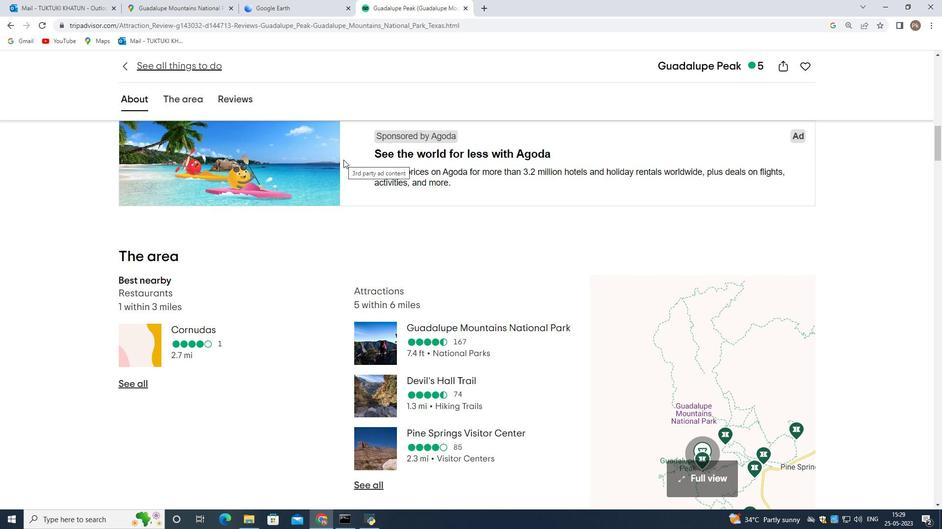 
Action: Mouse scrolled (343, 159) with delta (0, 0)
Screenshot: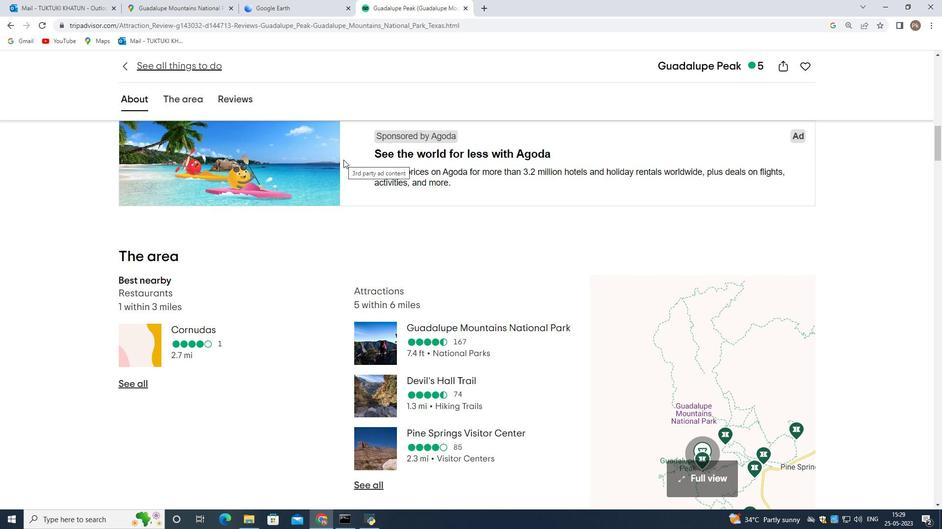 
Action: Mouse scrolled (343, 159) with delta (0, 0)
Screenshot: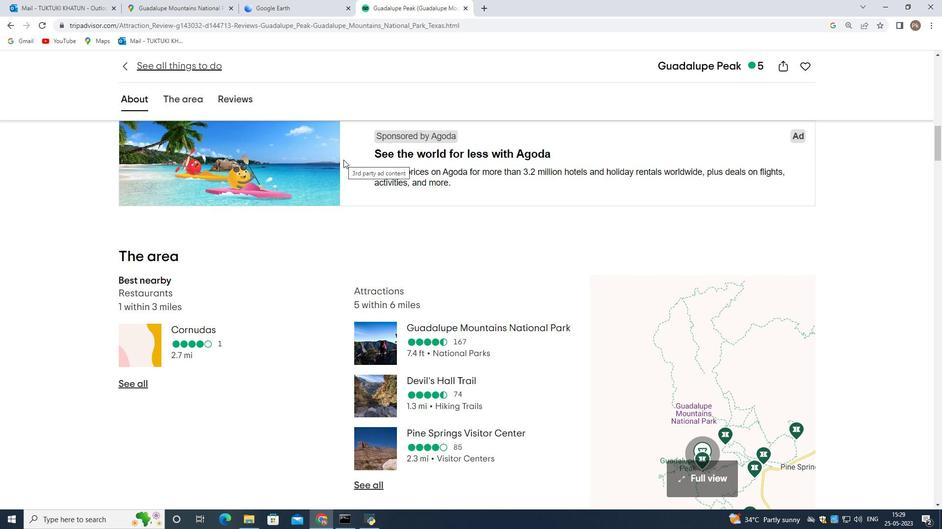 
Action: Mouse scrolled (343, 159) with delta (0, 0)
Screenshot: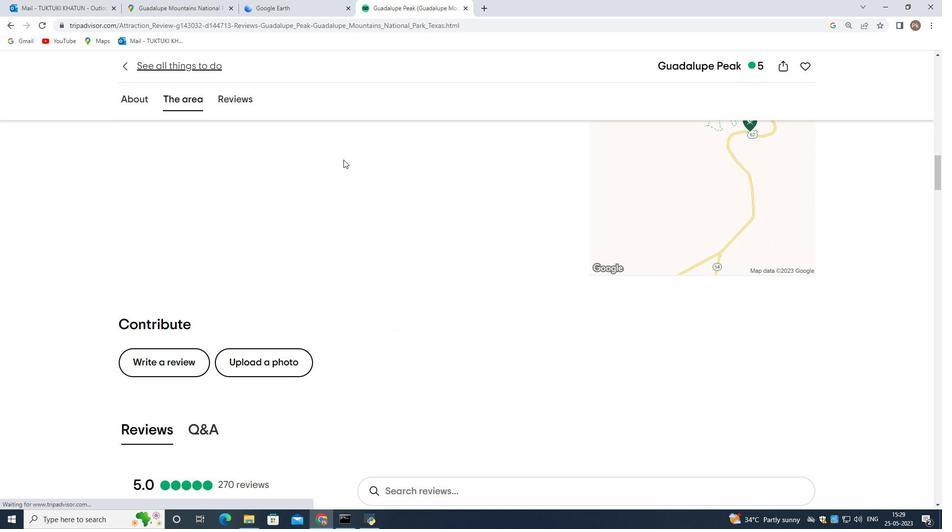 
Action: Mouse scrolled (343, 159) with delta (0, 0)
Screenshot: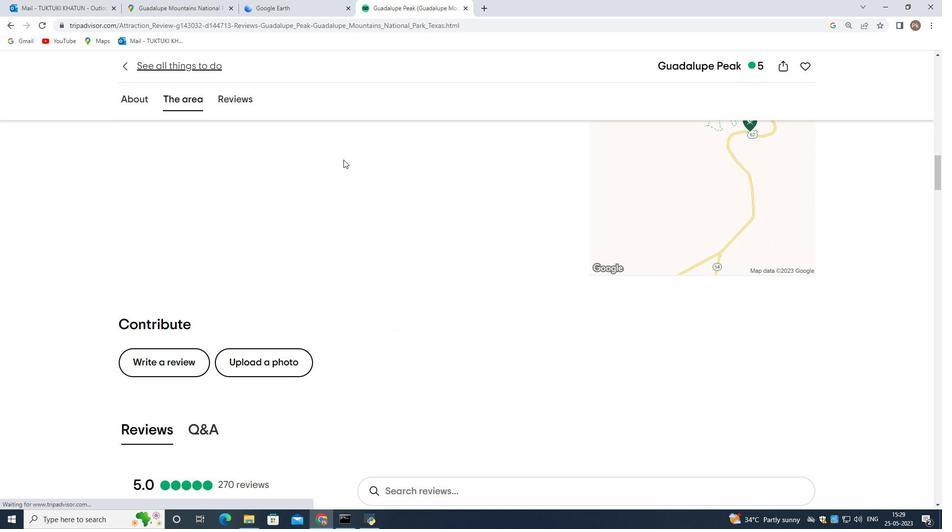 
Action: Mouse scrolled (343, 159) with delta (0, 0)
Screenshot: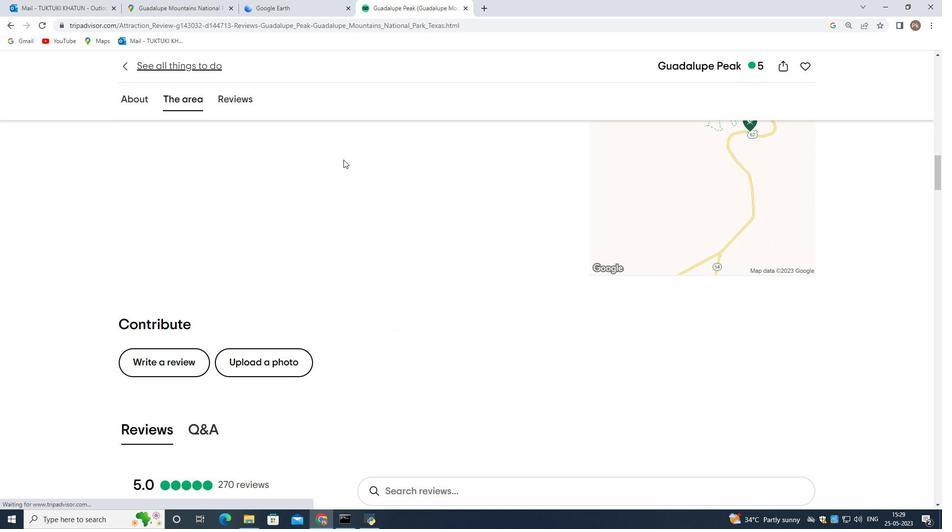 
Action: Mouse scrolled (343, 159) with delta (0, 0)
Screenshot: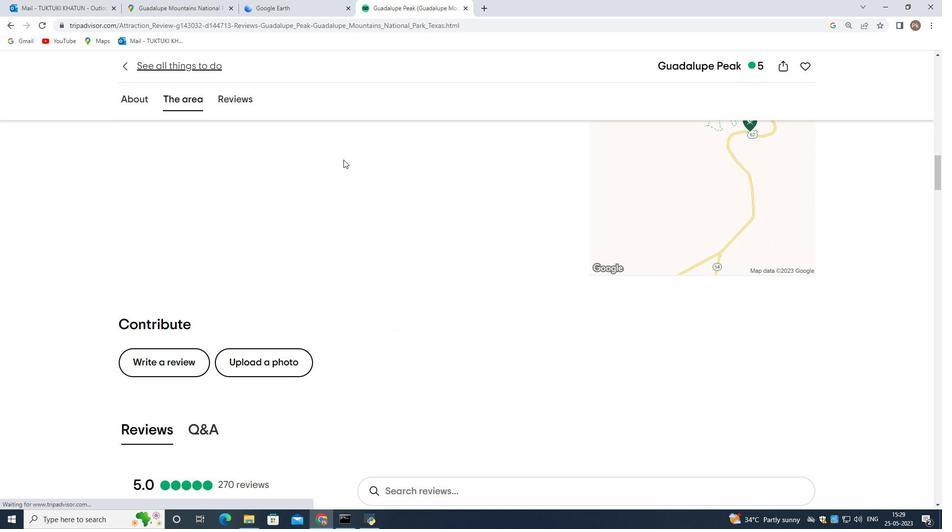 
Action: Mouse scrolled (343, 159) with delta (0, 0)
Screenshot: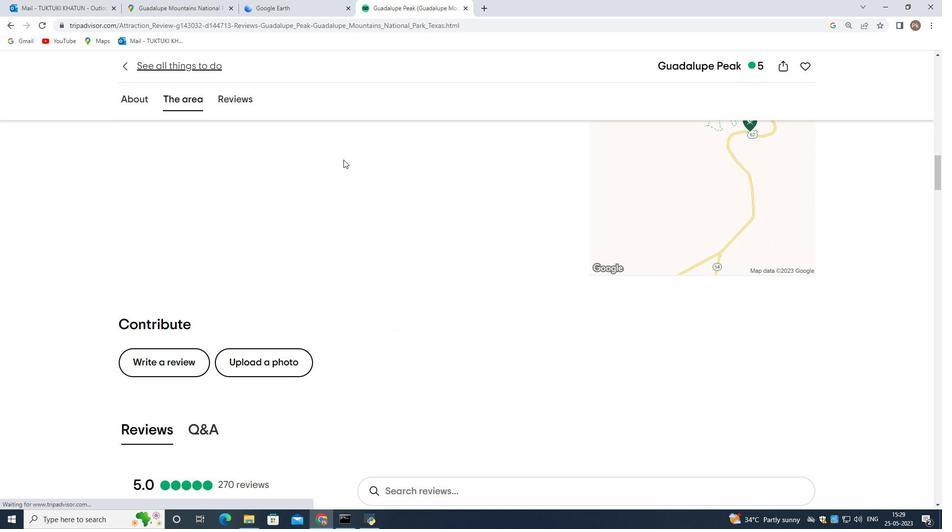 
Action: Mouse scrolled (343, 159) with delta (0, 0)
Screenshot: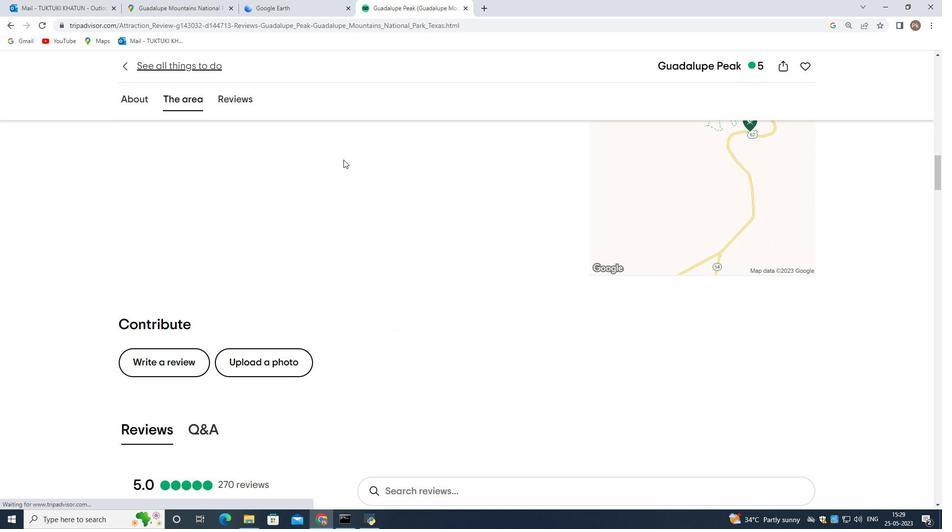 
Action: Mouse scrolled (343, 159) with delta (0, 0)
Screenshot: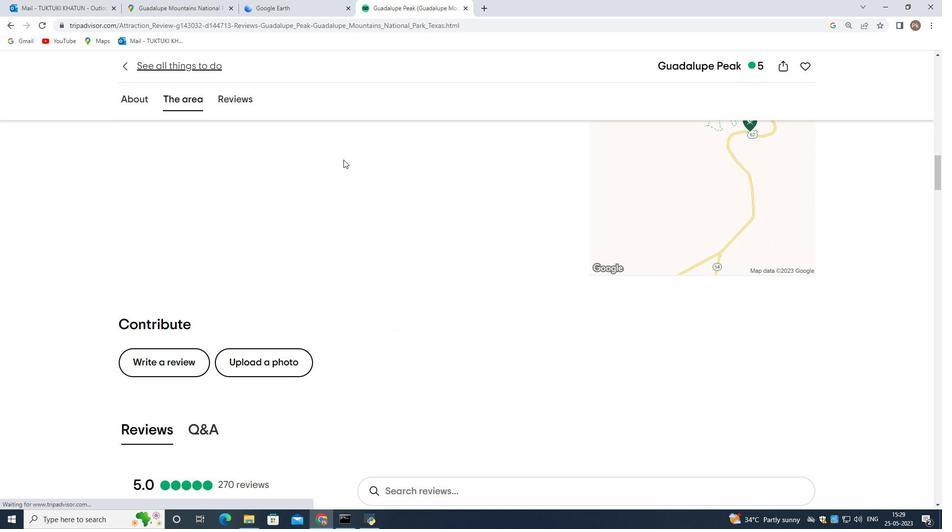 
Action: Mouse scrolled (343, 159) with delta (0, 0)
Screenshot: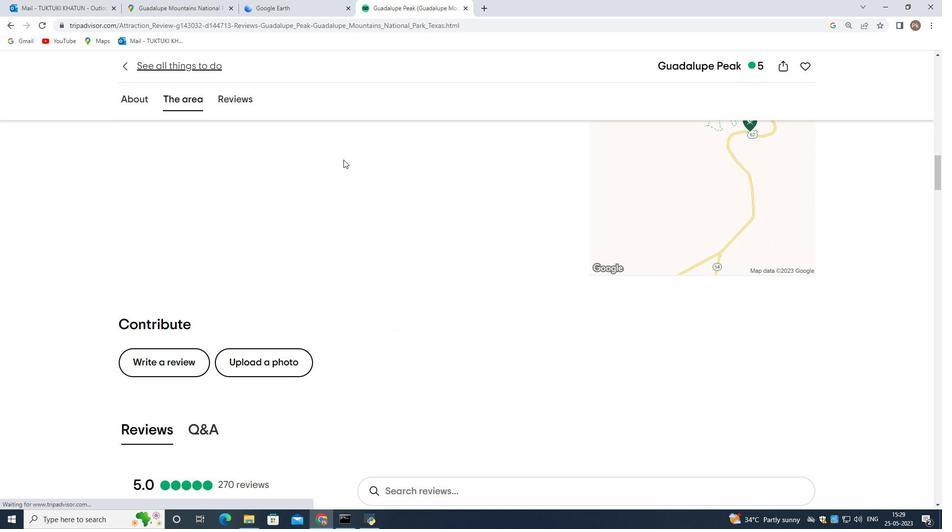 
Action: Mouse moved to (287, 332)
Screenshot: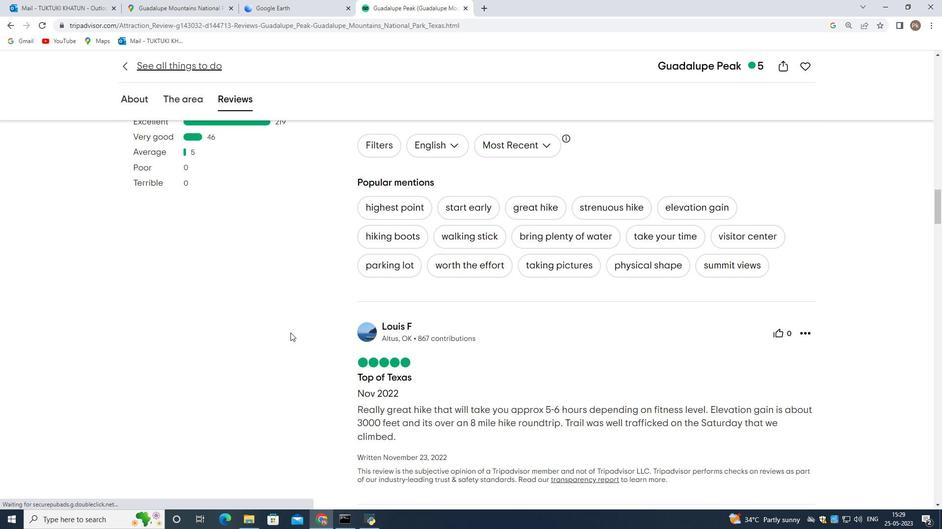 
Action: Mouse scrolled (287, 332) with delta (0, 0)
Screenshot: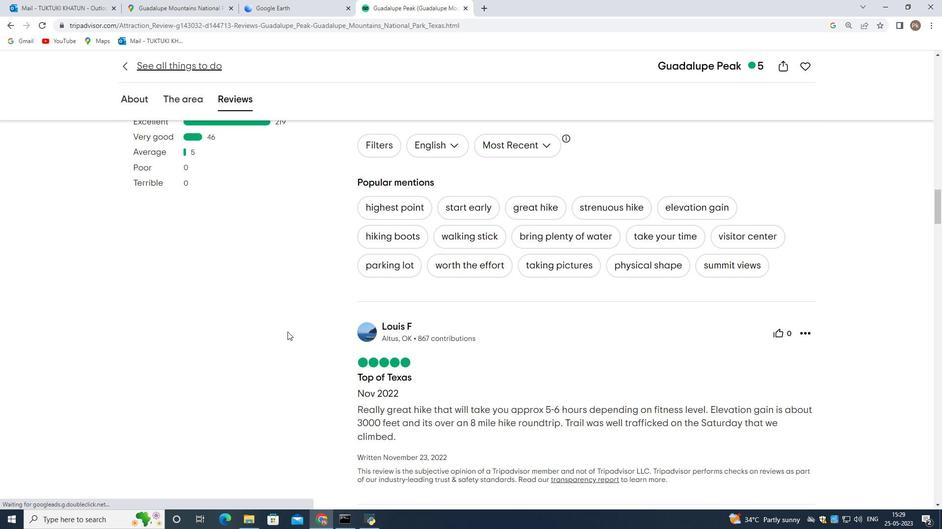 
Action: Mouse moved to (452, 263)
Screenshot: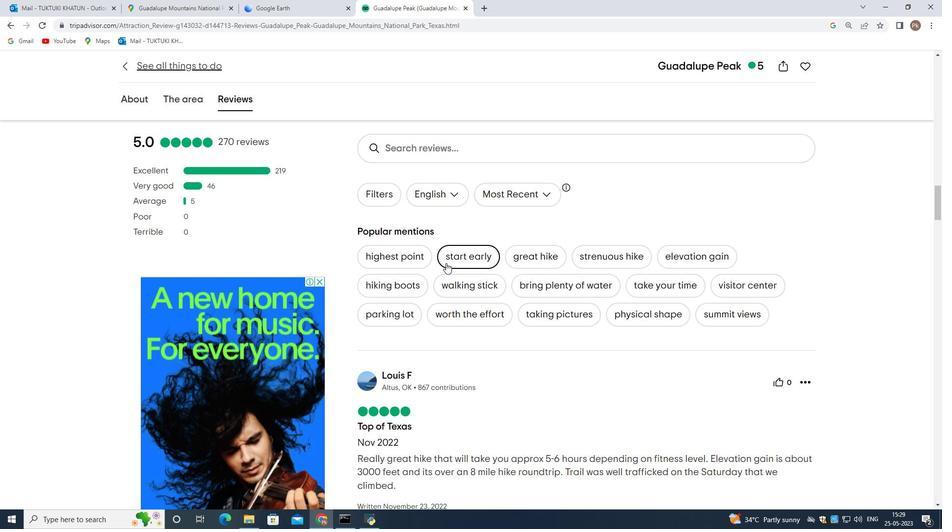 
Action: Mouse pressed left at (452, 263)
Screenshot: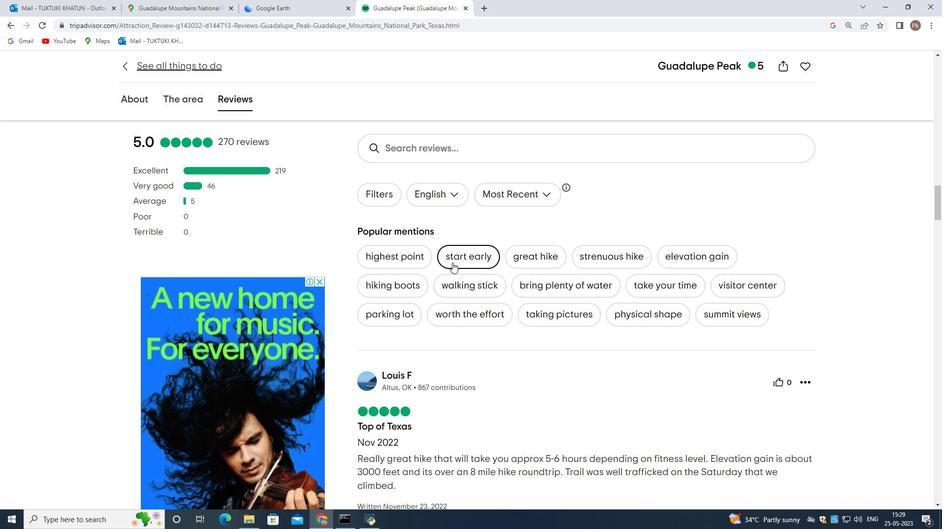 
Action: Mouse moved to (507, 343)
Screenshot: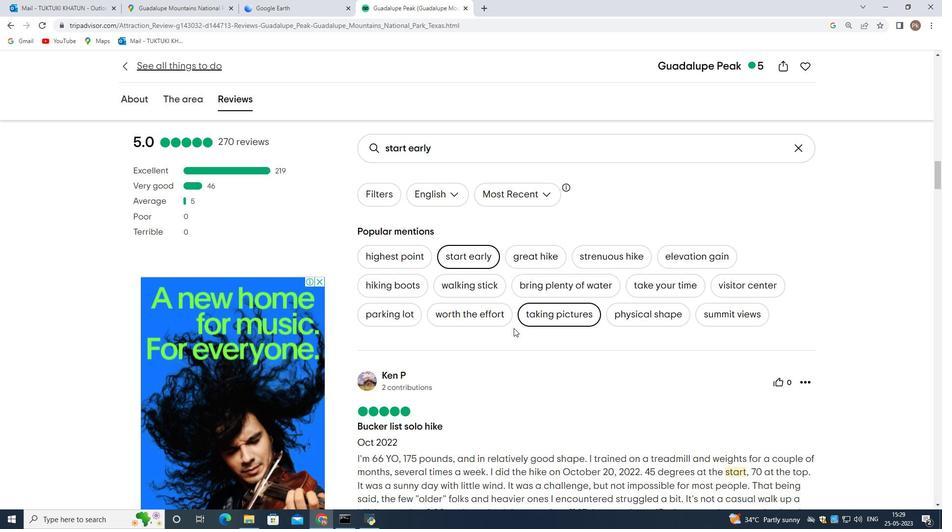 
Action: Mouse scrolled (507, 343) with delta (0, 0)
Screenshot: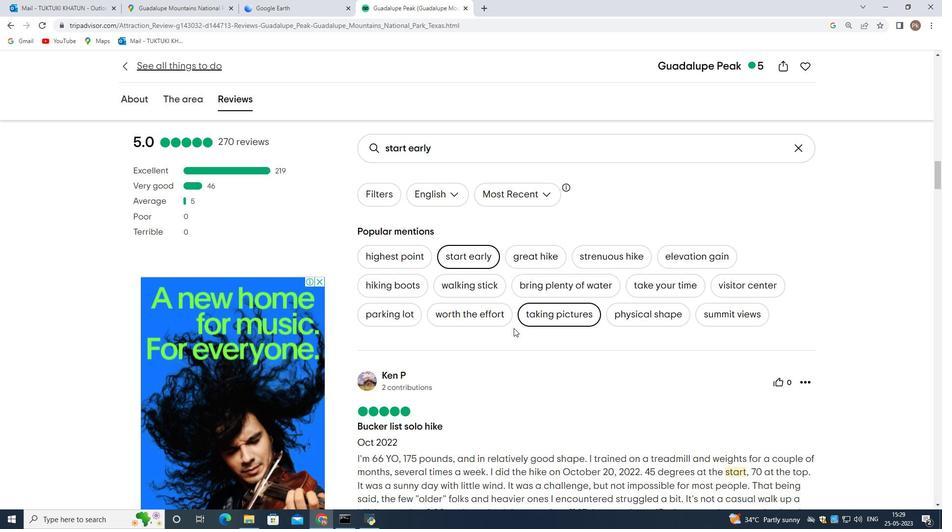 
Action: Mouse moved to (507, 348)
Screenshot: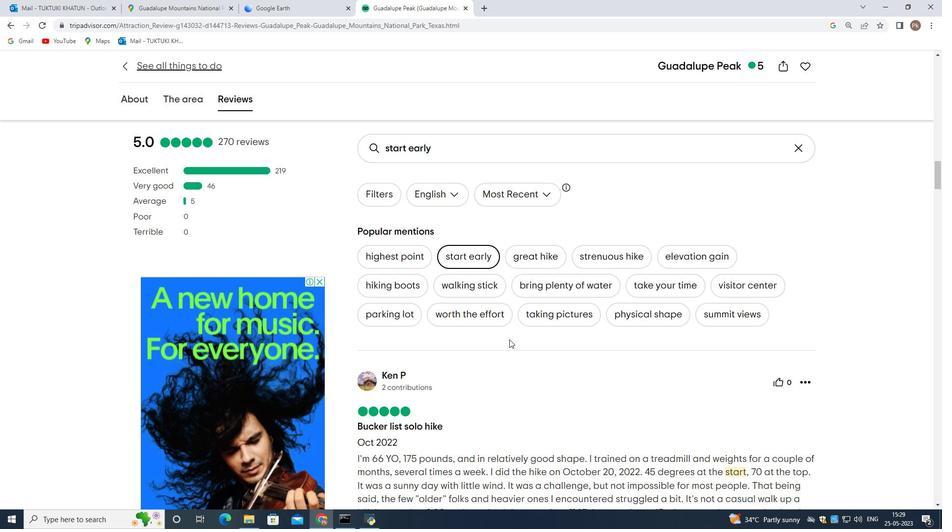 
Action: Mouse scrolled (507, 347) with delta (0, 0)
Screenshot: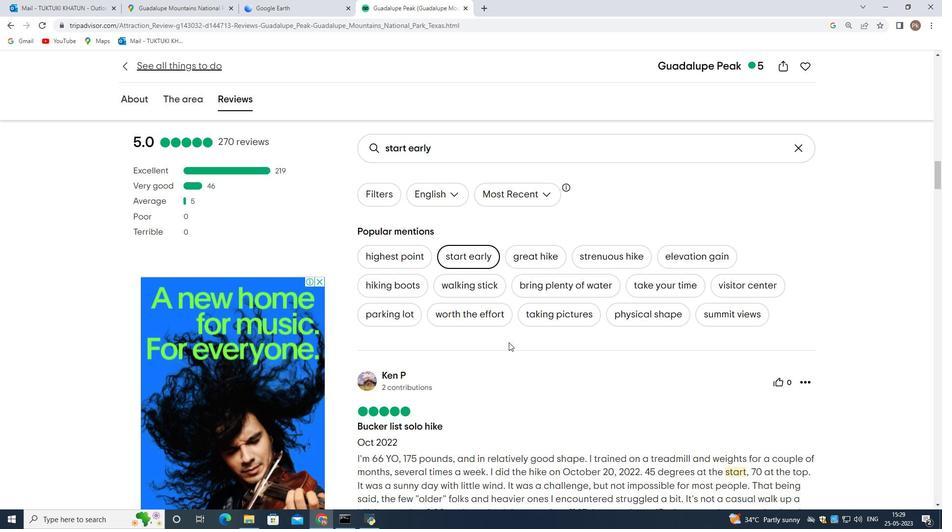 
Action: Mouse scrolled (507, 347) with delta (0, 0)
Screenshot: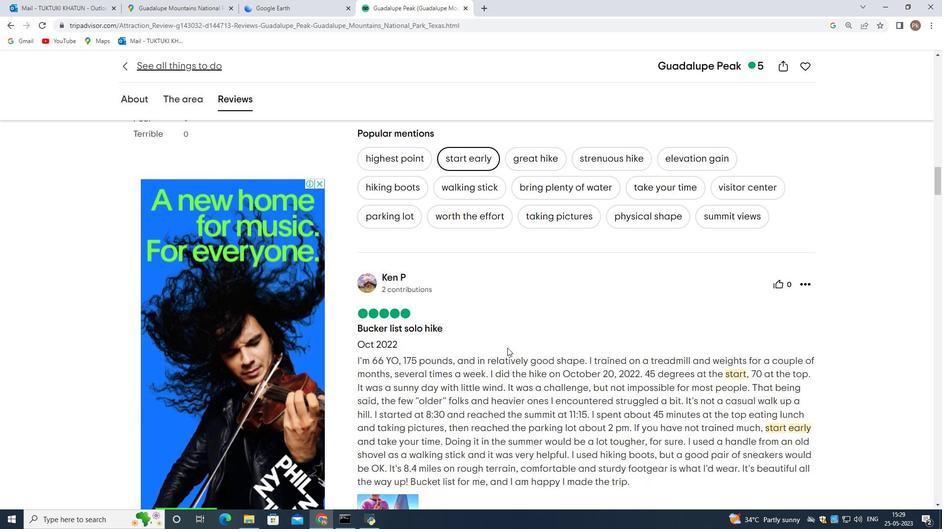 
Action: Mouse moved to (392, 139)
Screenshot: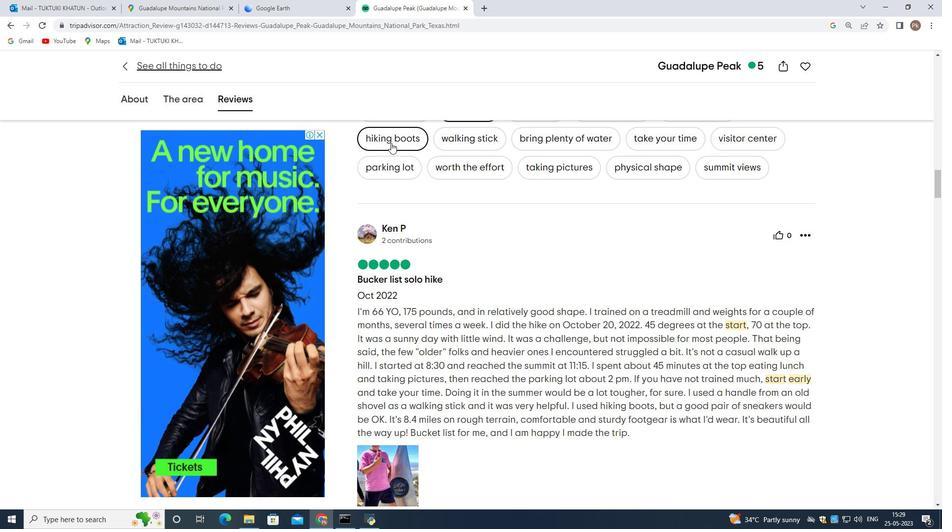 
Action: Mouse pressed left at (392, 139)
Screenshot: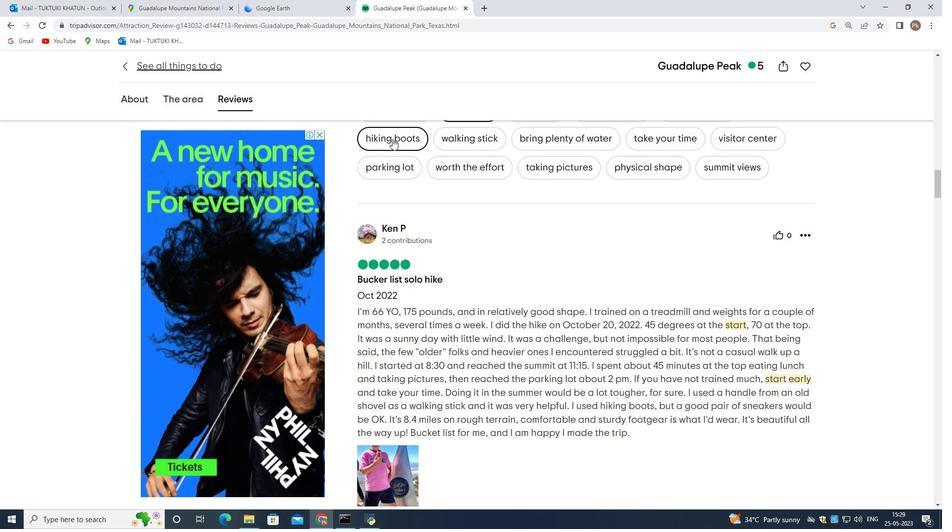 
Action: Mouse moved to (206, 206)
Screenshot: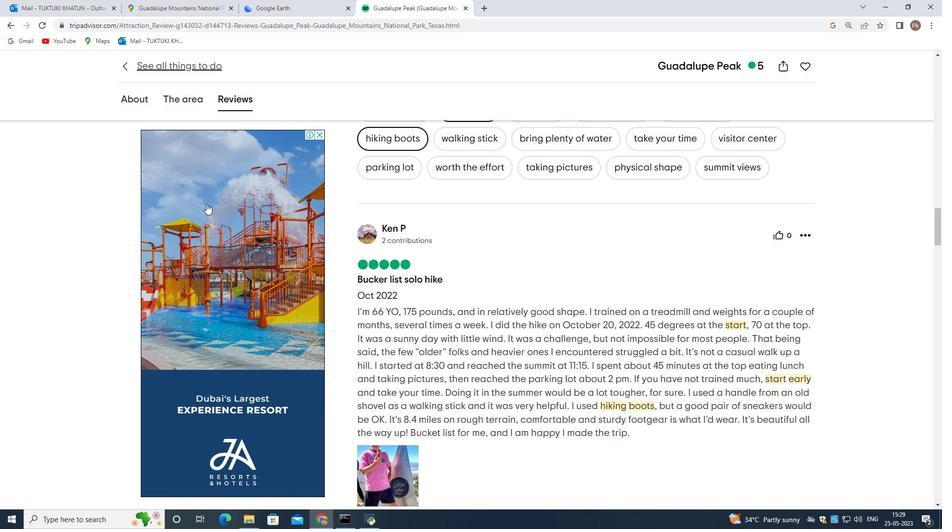 
Action: Mouse scrolled (206, 205) with delta (0, 0)
Screenshot: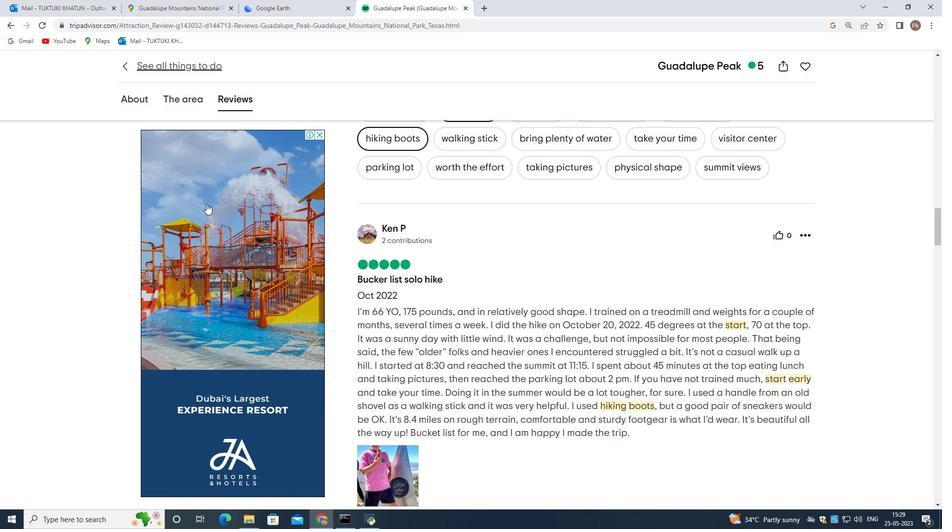 
Action: Mouse moved to (256, 273)
Screenshot: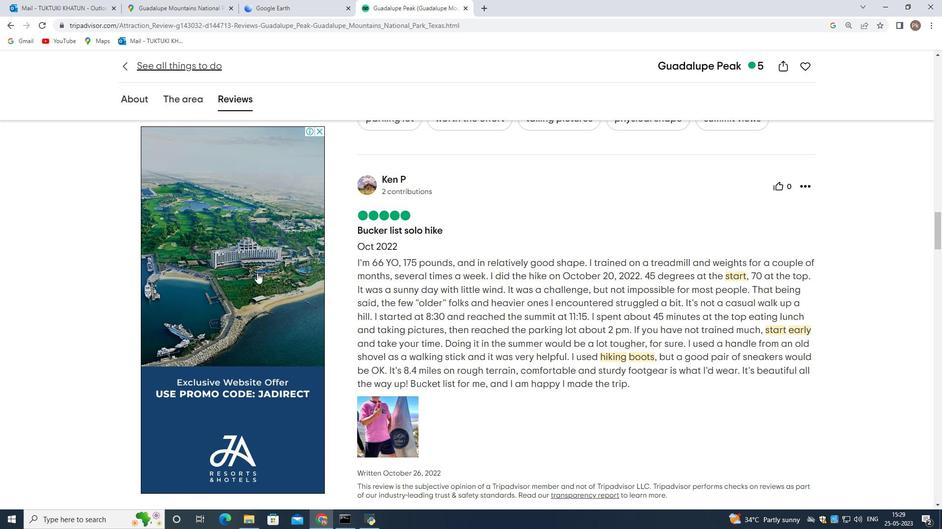 
Action: Mouse scrolled (256, 274) with delta (0, 0)
Screenshot: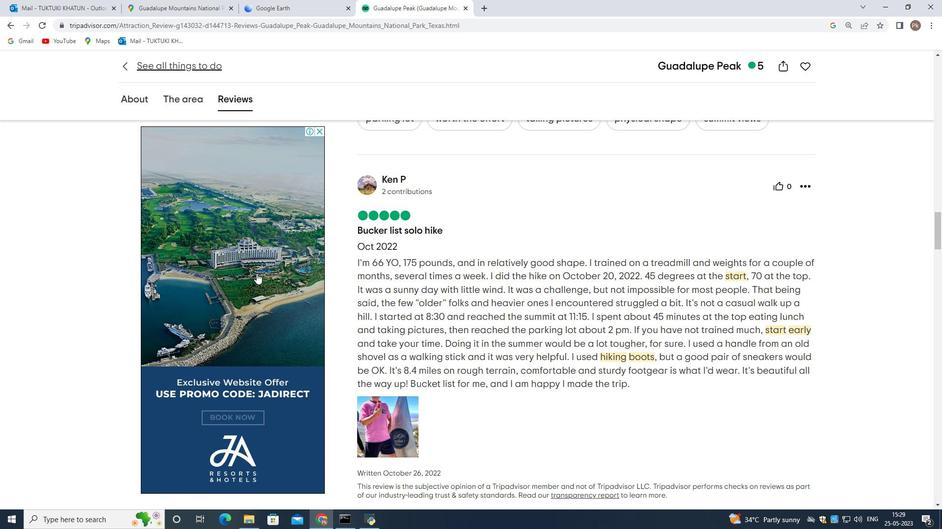 
Action: Mouse moved to (15, 25)
Screenshot: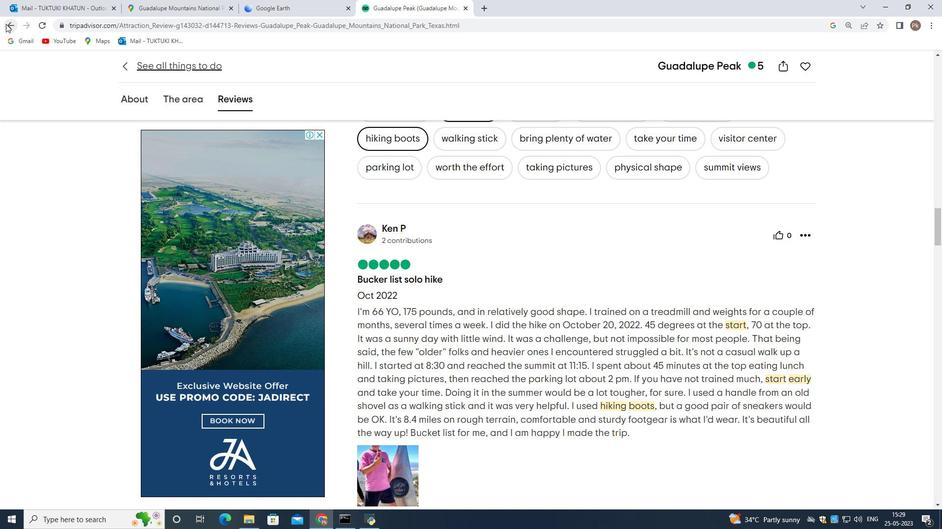 
Action: Mouse pressed left at (15, 25)
Screenshot: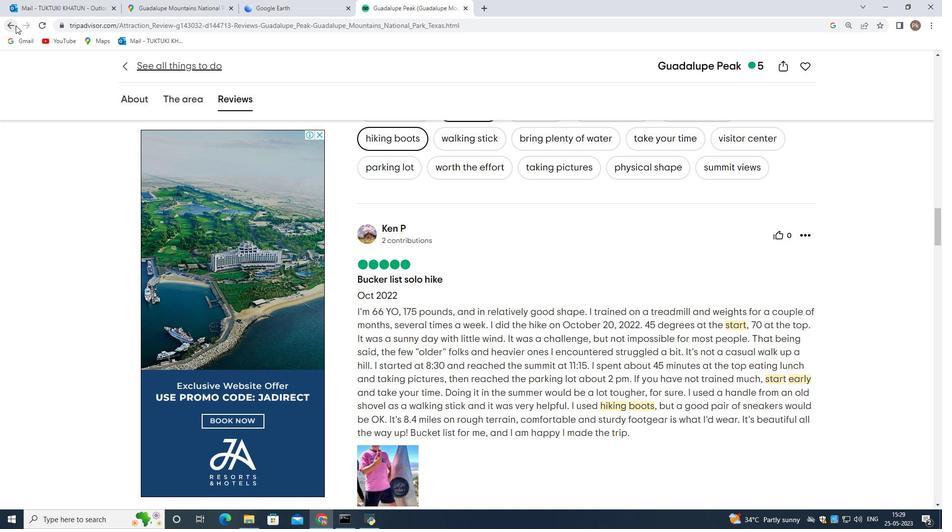 
Action: Mouse moved to (415, 319)
Screenshot: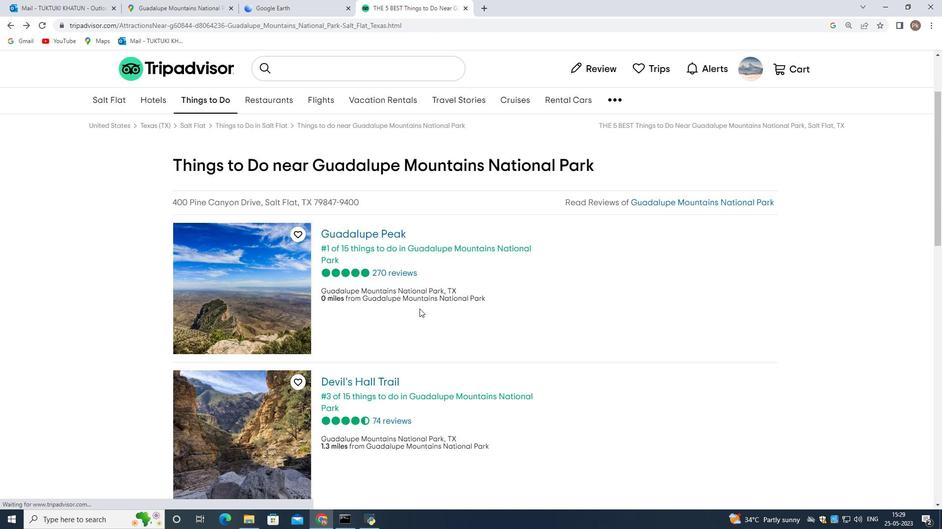 
Action: Mouse scrolled (415, 319) with delta (0, 0)
Screenshot: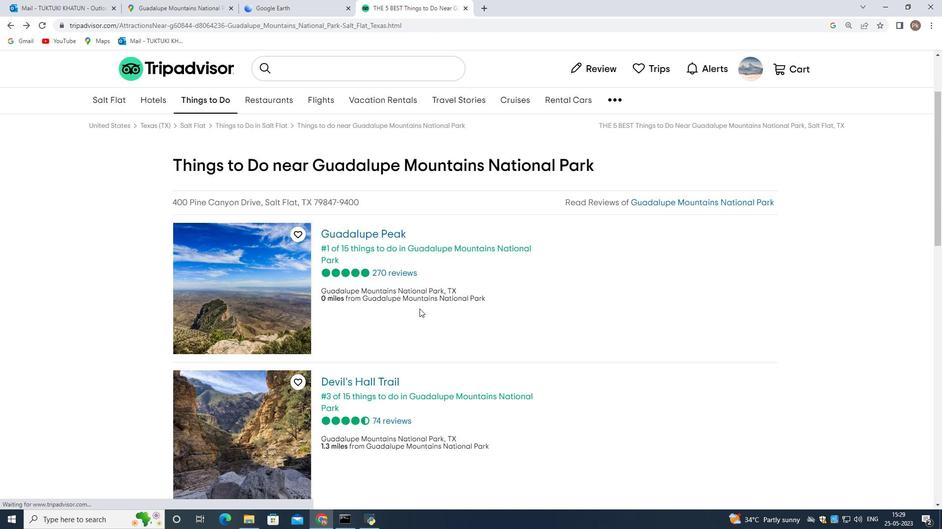 
Action: Mouse scrolled (415, 319) with delta (0, 0)
Screenshot: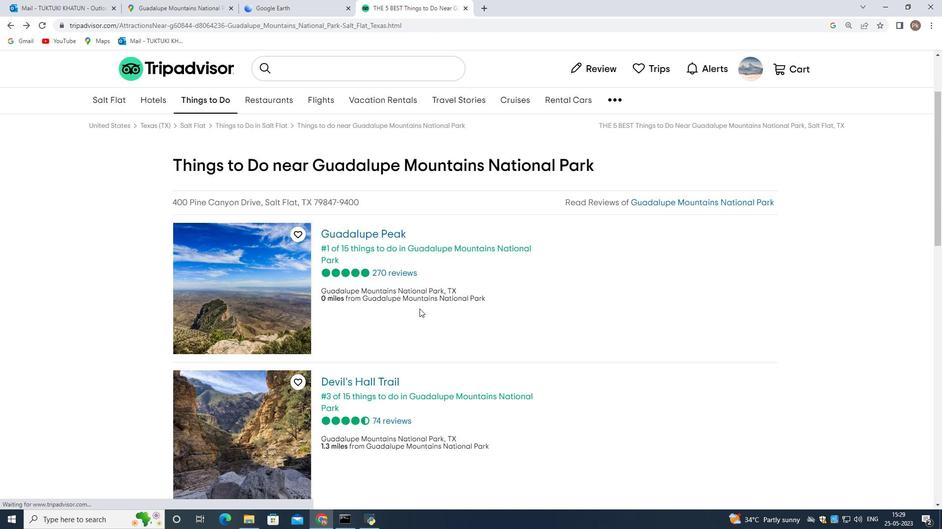 
Action: Mouse scrolled (415, 319) with delta (0, 0)
Screenshot: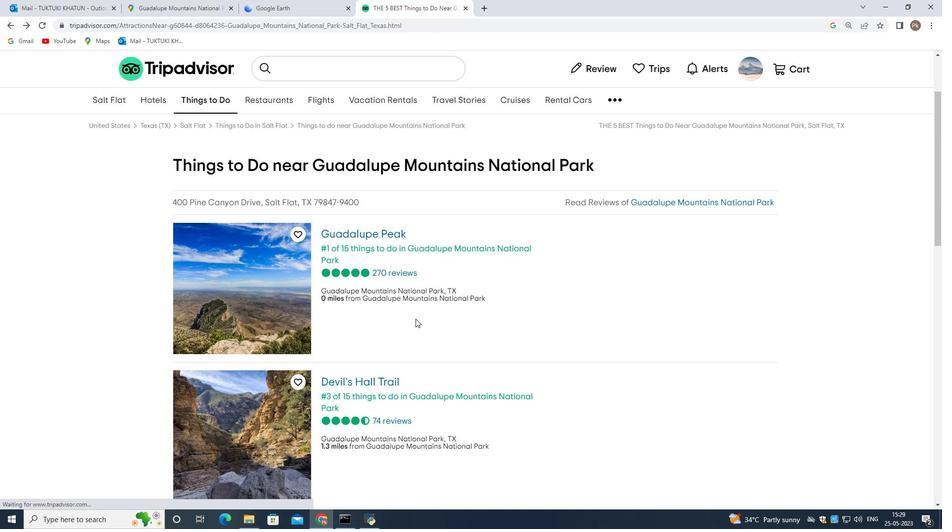 
Action: Mouse moved to (405, 240)
Screenshot: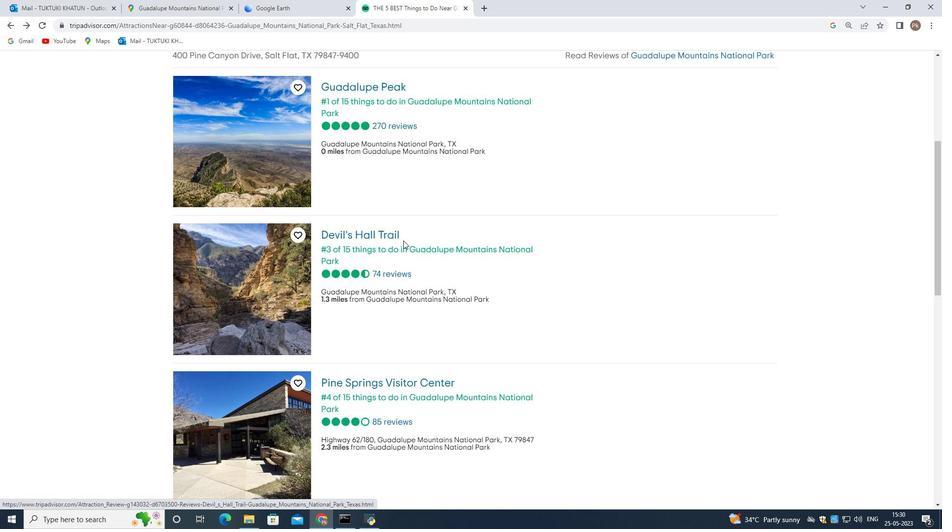 
Action: Mouse scrolled (405, 240) with delta (0, 0)
Screenshot: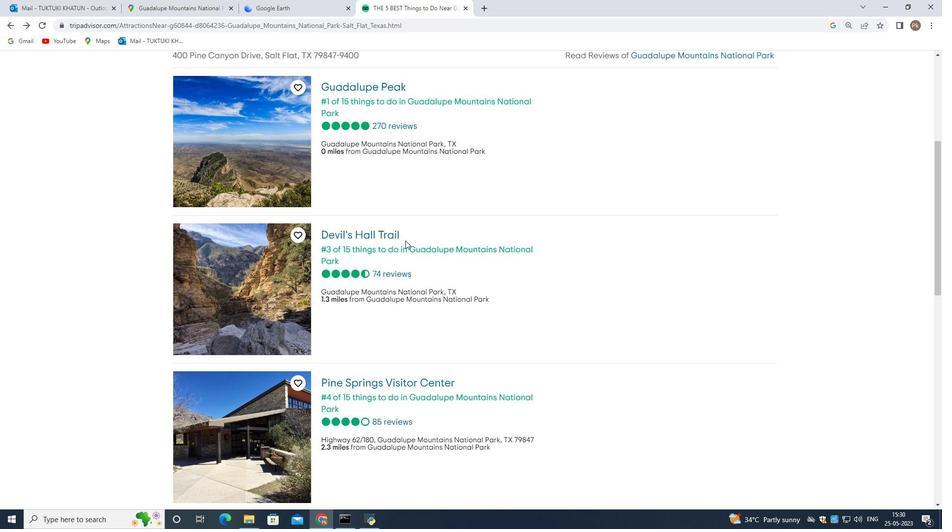 
Action: Mouse moved to (473, 306)
Screenshot: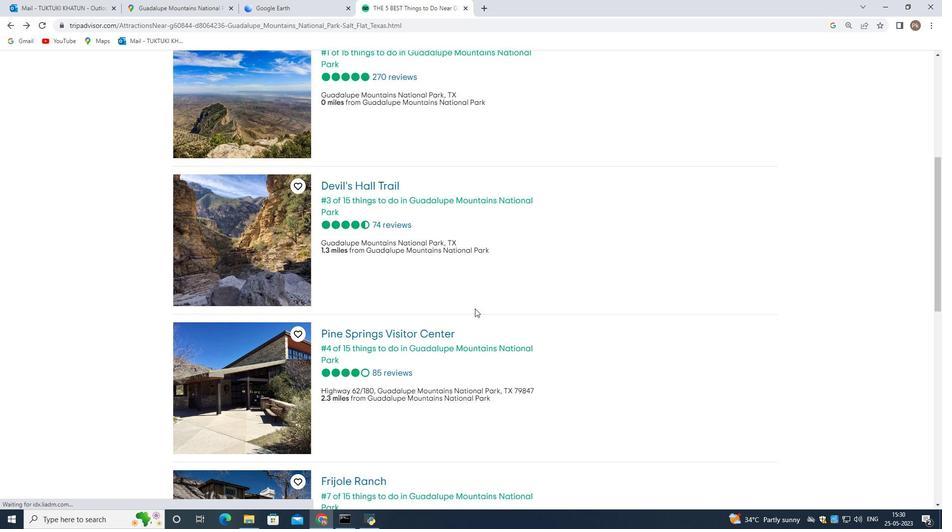 
Action: Mouse scrolled (473, 306) with delta (0, 0)
Screenshot: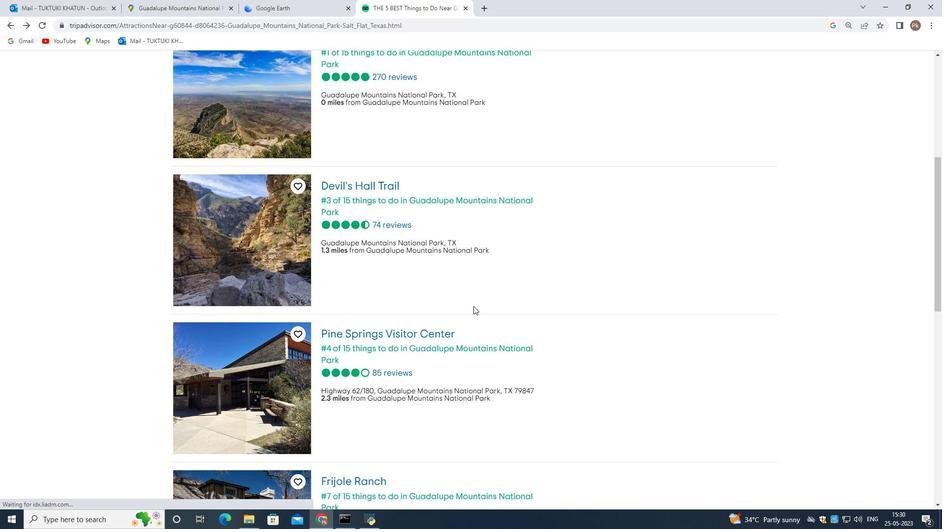 
Action: Mouse scrolled (473, 306) with delta (0, 0)
Screenshot: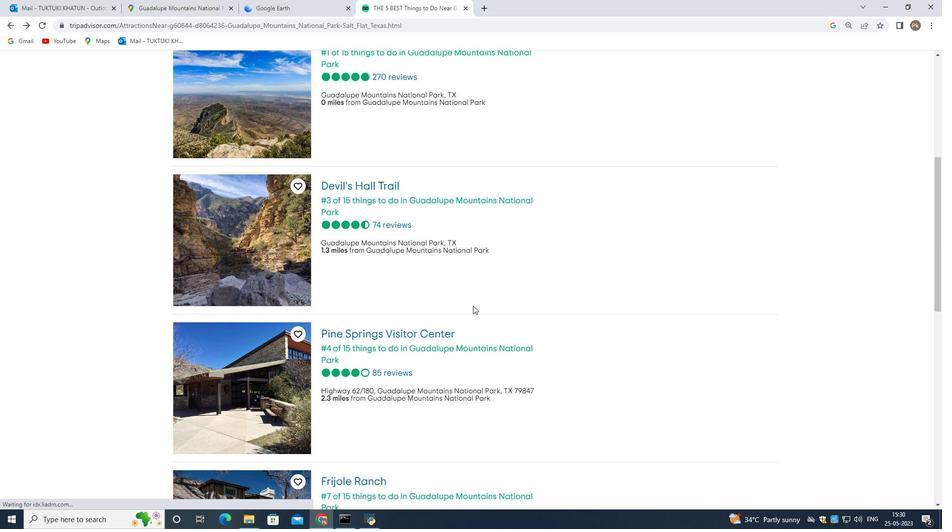 
Action: Mouse scrolled (473, 306) with delta (0, 0)
Screenshot: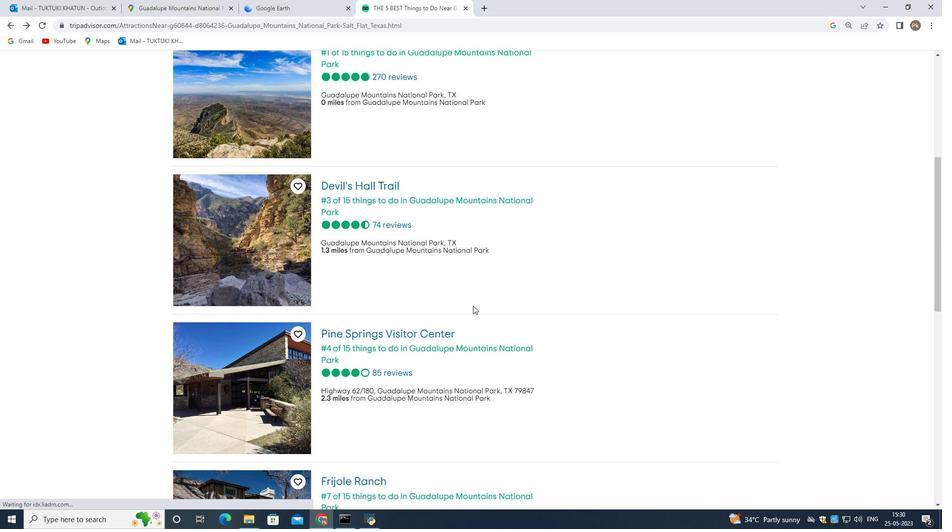 
Action: Mouse moved to (423, 310)
Screenshot: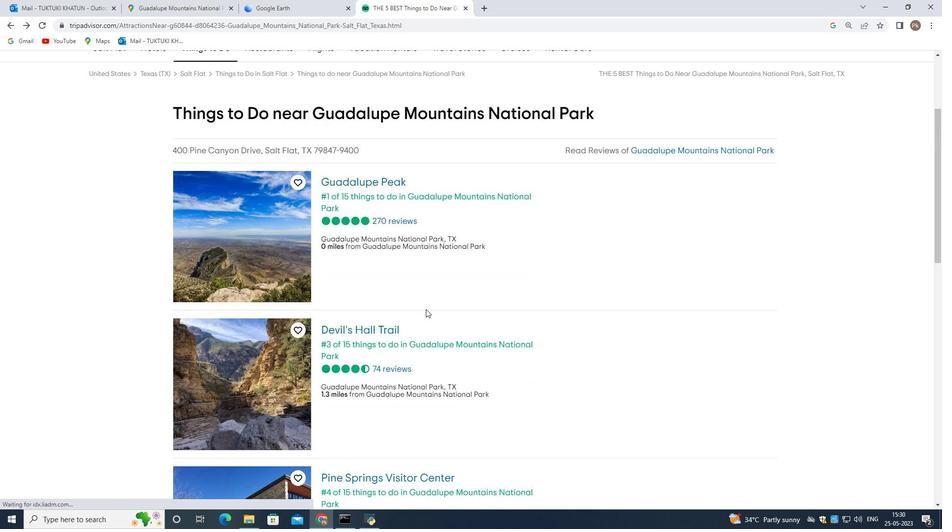 
Action: Mouse scrolled (423, 310) with delta (0, 0)
Screenshot: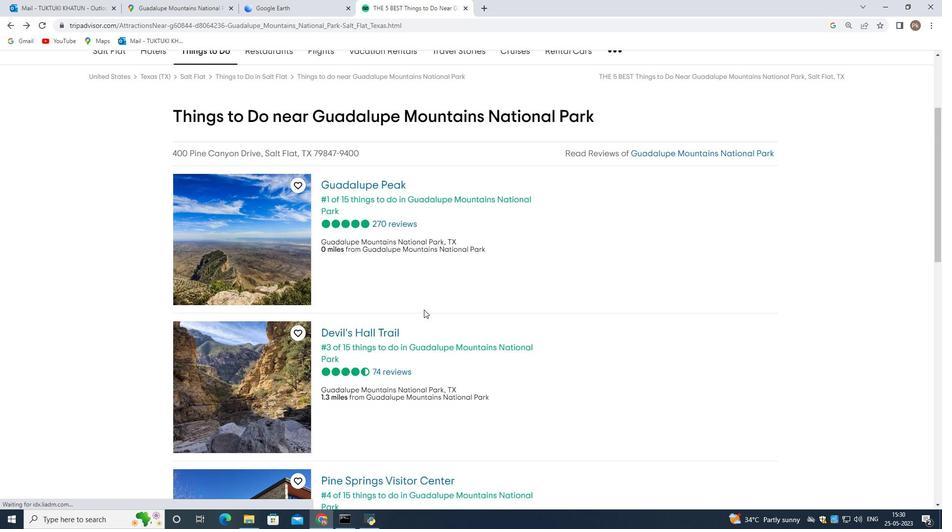 
Action: Mouse scrolled (423, 310) with delta (0, 0)
Screenshot: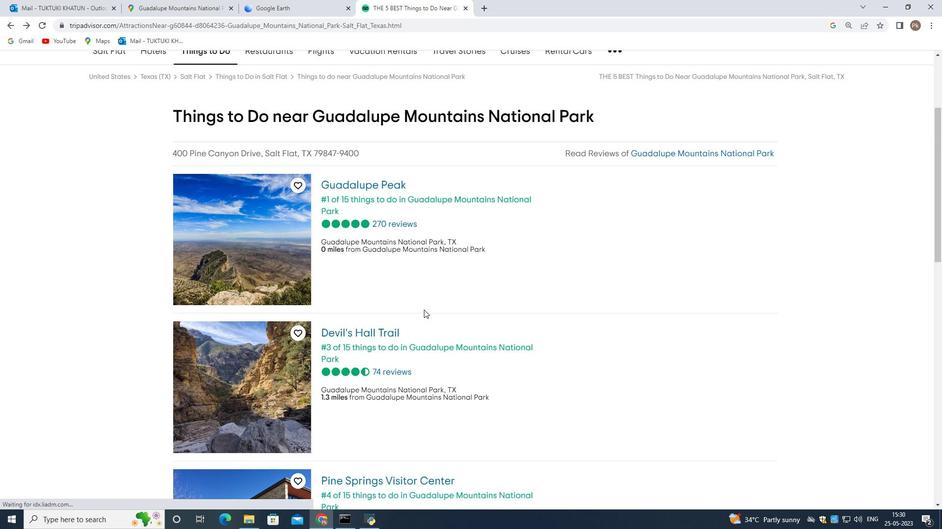 
Action: Mouse moved to (423, 310)
Screenshot: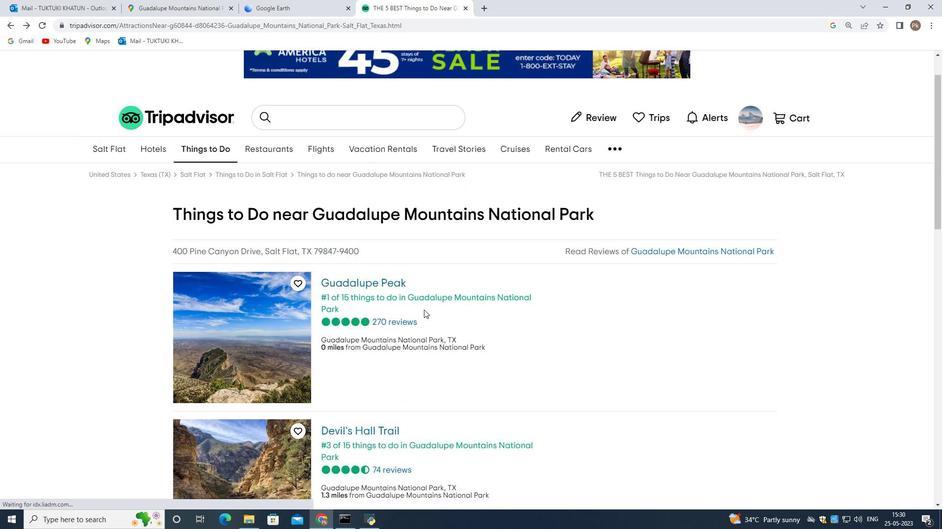 
Action: Mouse scrolled (423, 310) with delta (0, 0)
Screenshot: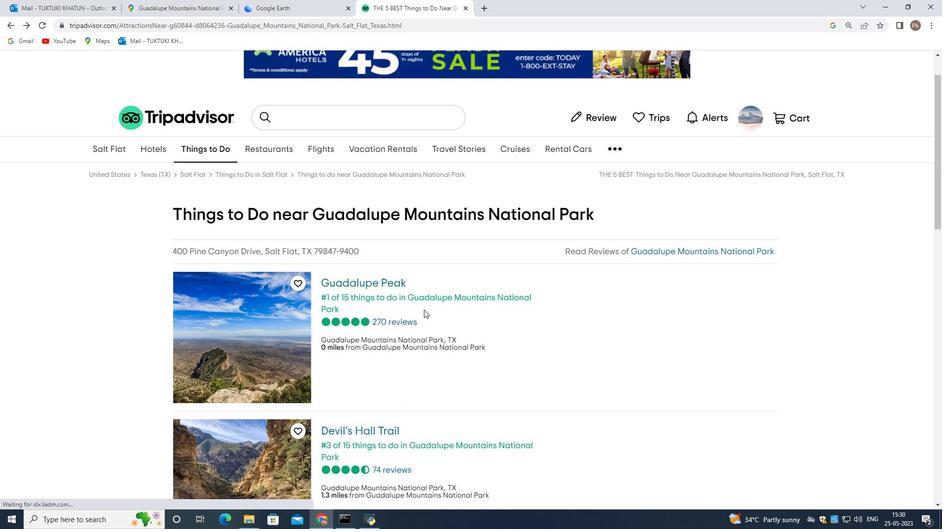 
Action: Mouse scrolled (423, 310) with delta (0, 0)
Screenshot: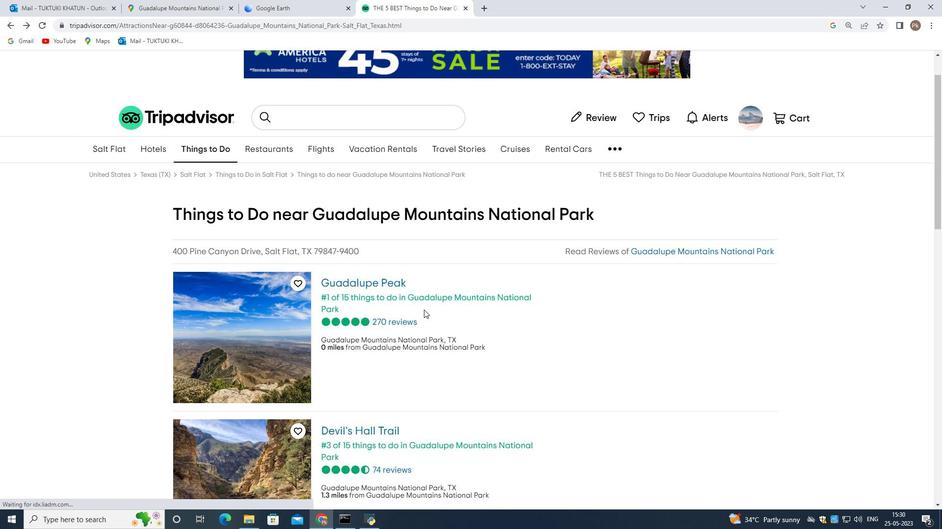 
Action: Mouse scrolled (423, 310) with delta (0, 0)
Screenshot: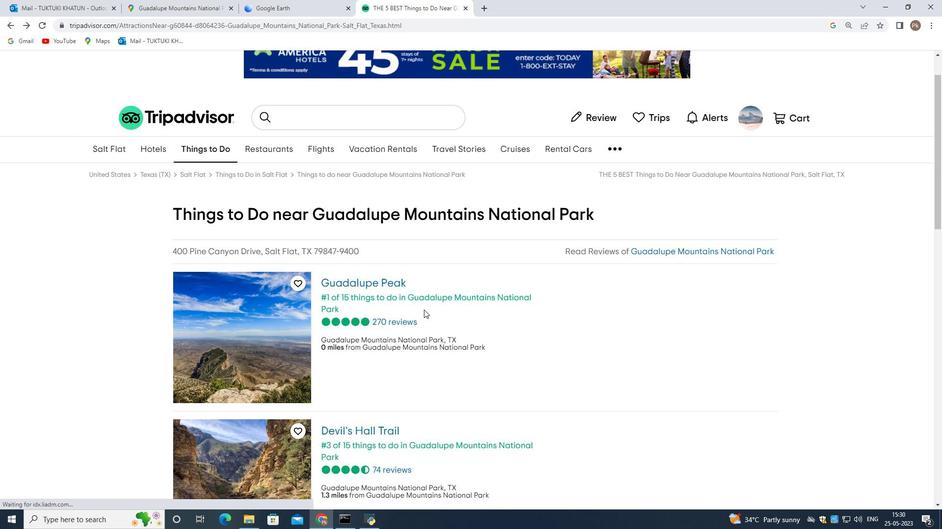 
Action: Mouse scrolled (423, 310) with delta (0, 0)
Screenshot: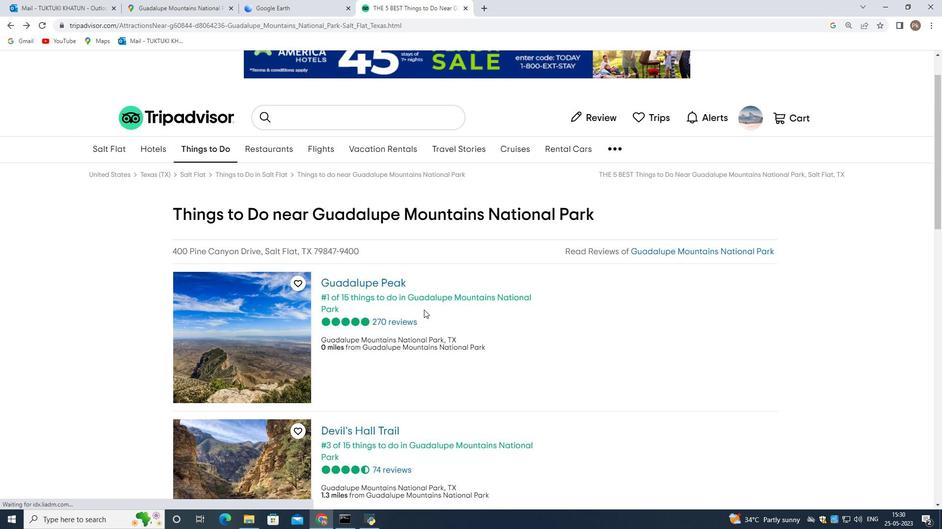 
Action: Mouse moved to (331, 343)
Screenshot: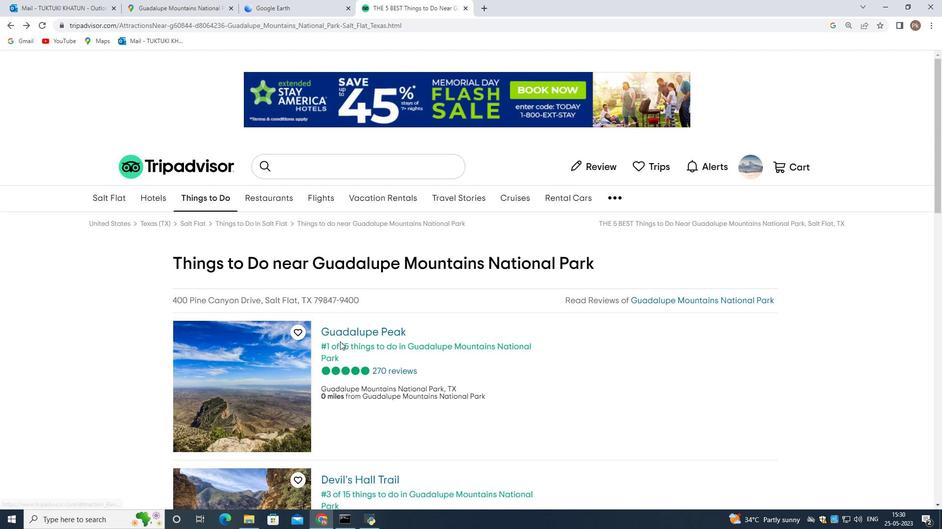 
Action: Mouse scrolled (331, 343) with delta (0, 0)
Screenshot: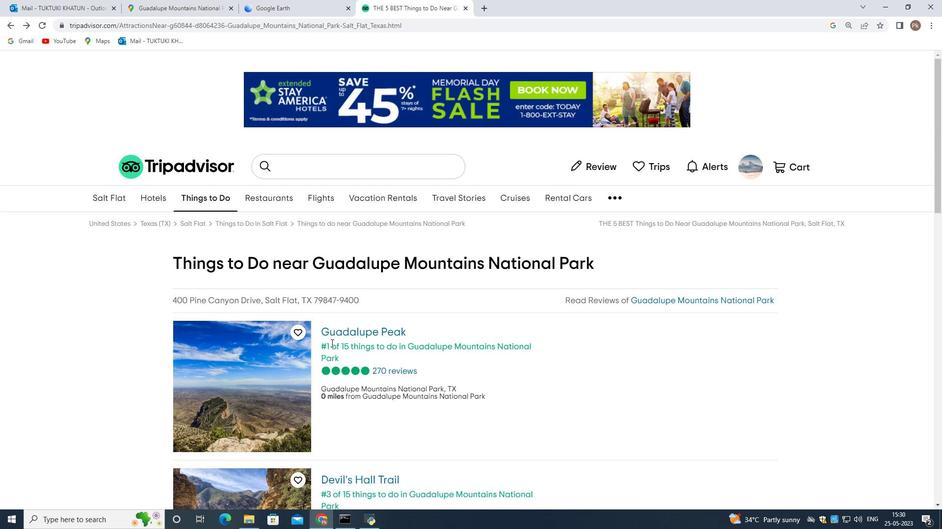 
Action: Mouse moved to (331, 343)
Screenshot: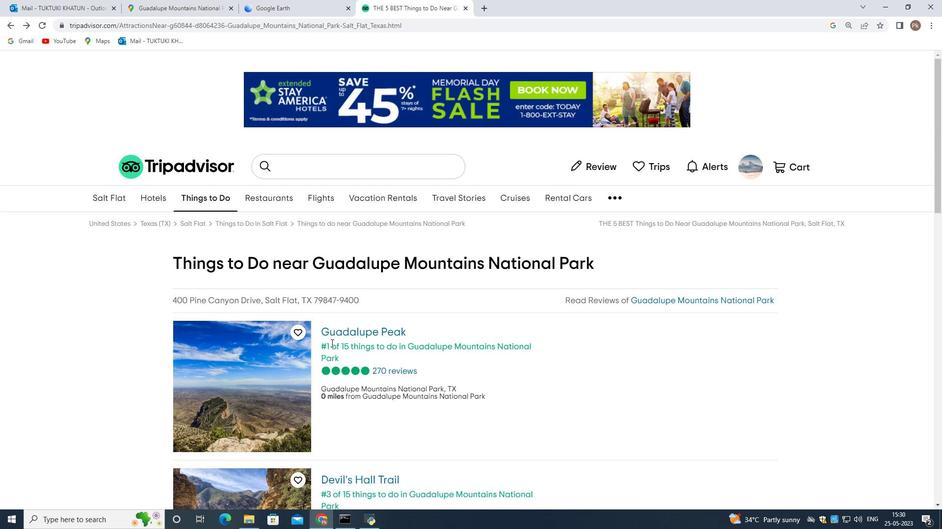 
Action: Mouse scrolled (331, 343) with delta (0, 0)
Screenshot: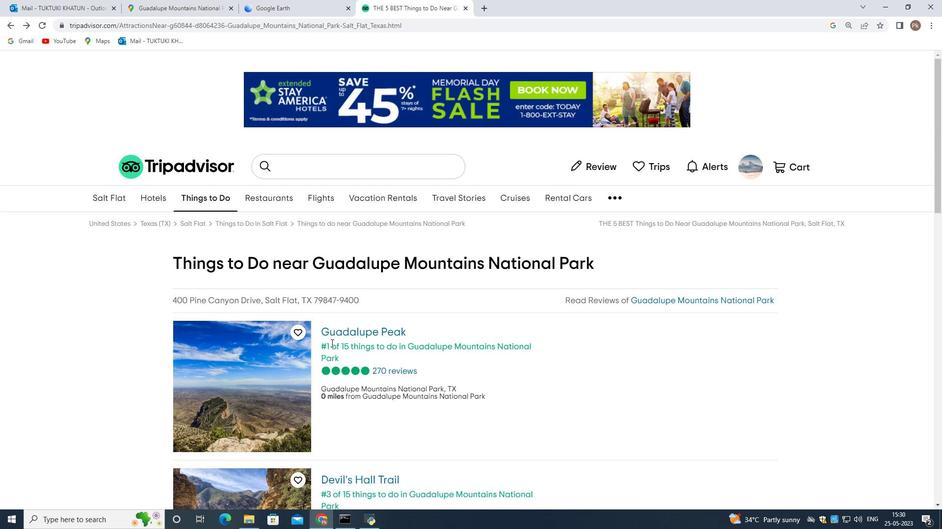 
Action: Mouse scrolled (331, 343) with delta (0, 0)
Screenshot: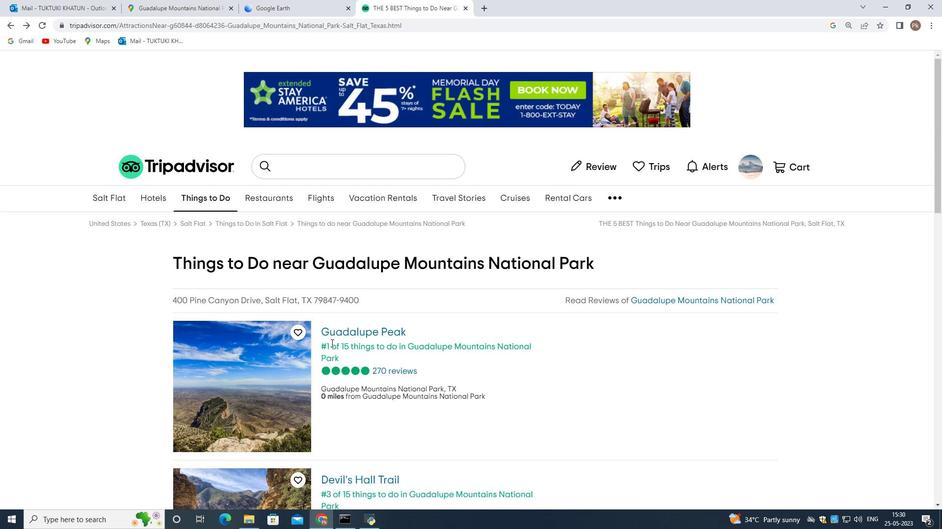 
Action: Mouse scrolled (331, 343) with delta (0, 0)
Screenshot: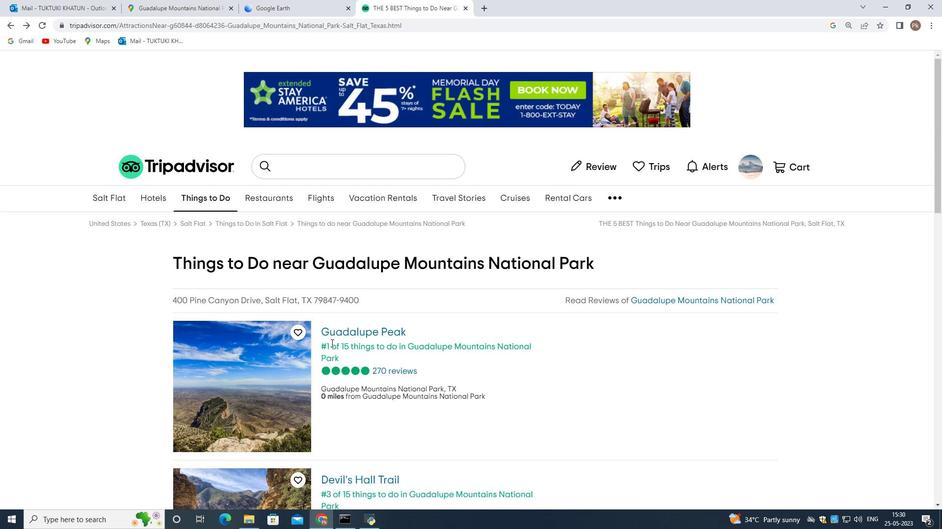 
Action: Mouse moved to (420, 325)
Screenshot: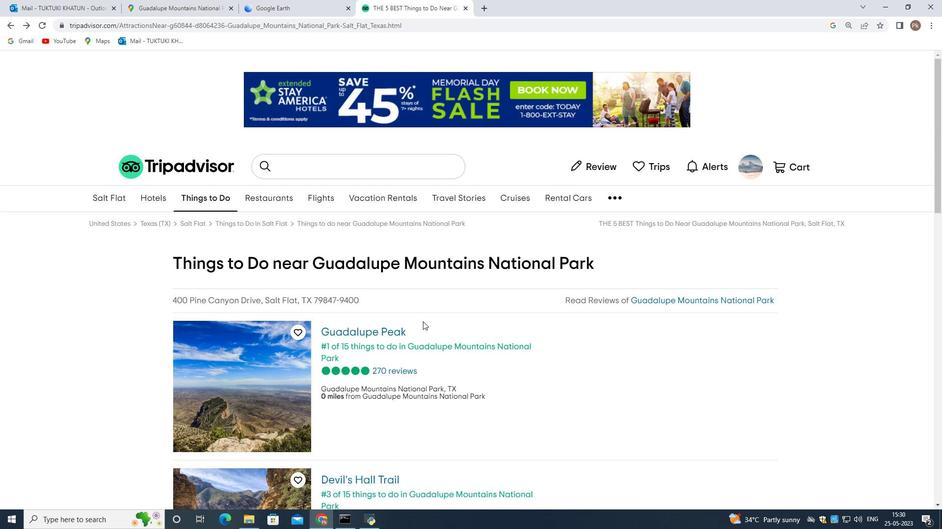 
Action: Mouse scrolled (420, 326) with delta (0, 0)
Screenshot: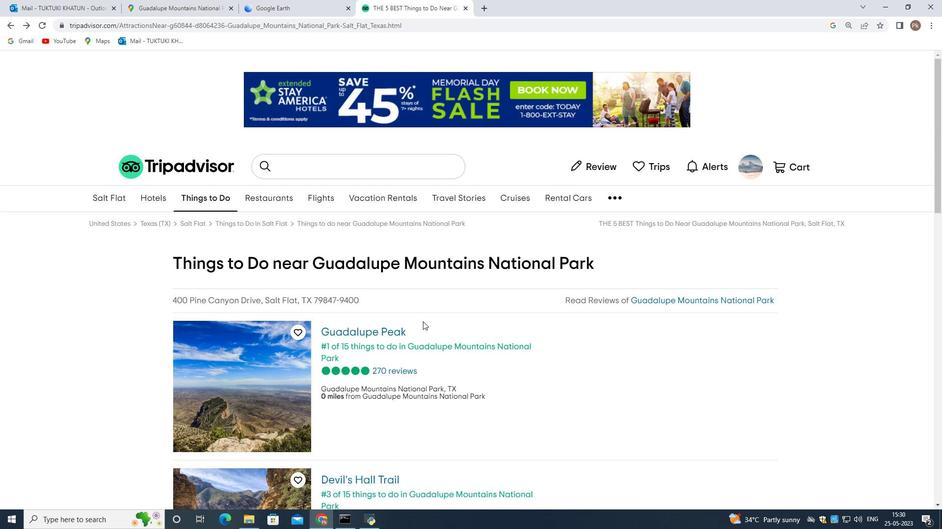 
Action: Mouse scrolled (420, 326) with delta (0, 0)
Screenshot: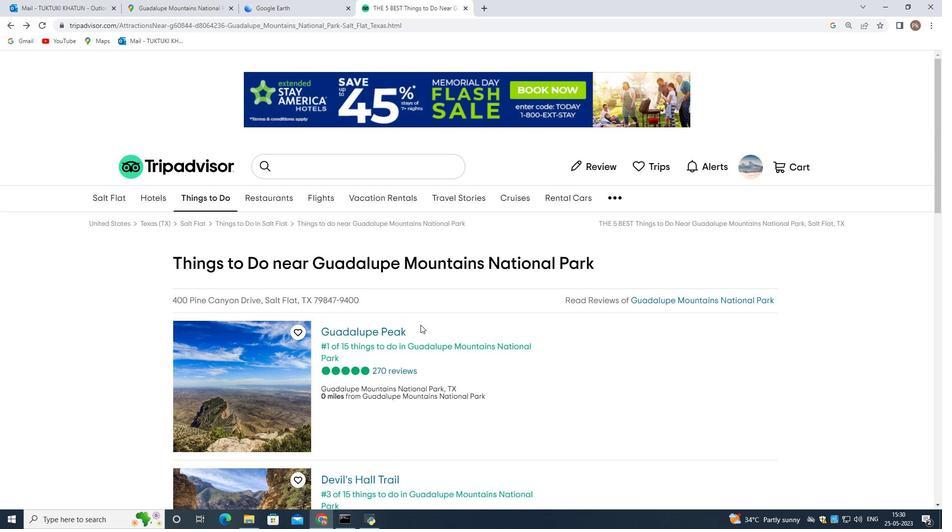 
Action: Mouse scrolled (420, 326) with delta (0, 0)
Screenshot: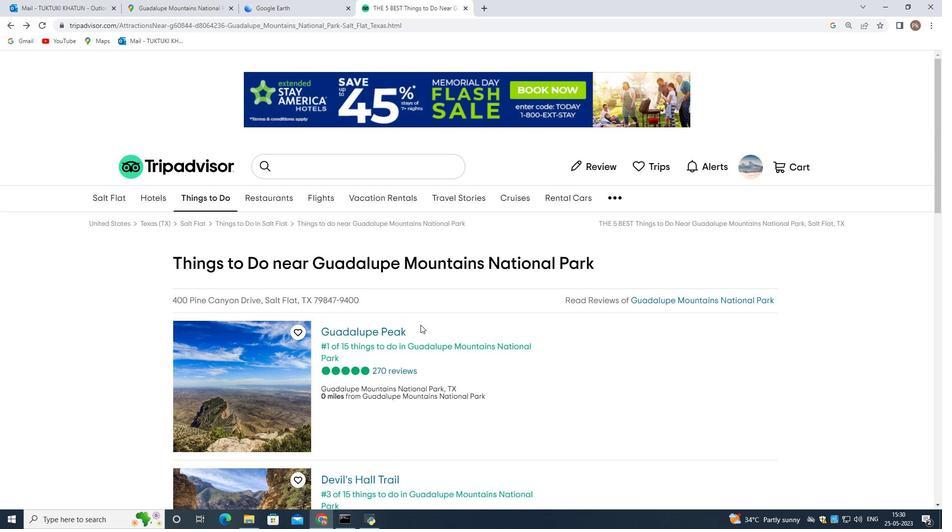 
Action: Mouse scrolled (420, 326) with delta (0, 0)
Screenshot: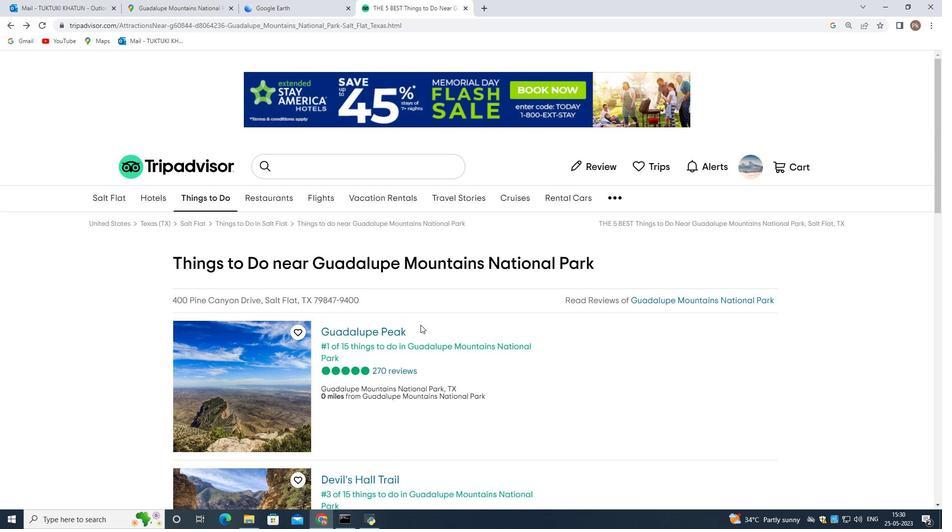 
Action: Mouse scrolled (420, 326) with delta (0, 0)
Screenshot: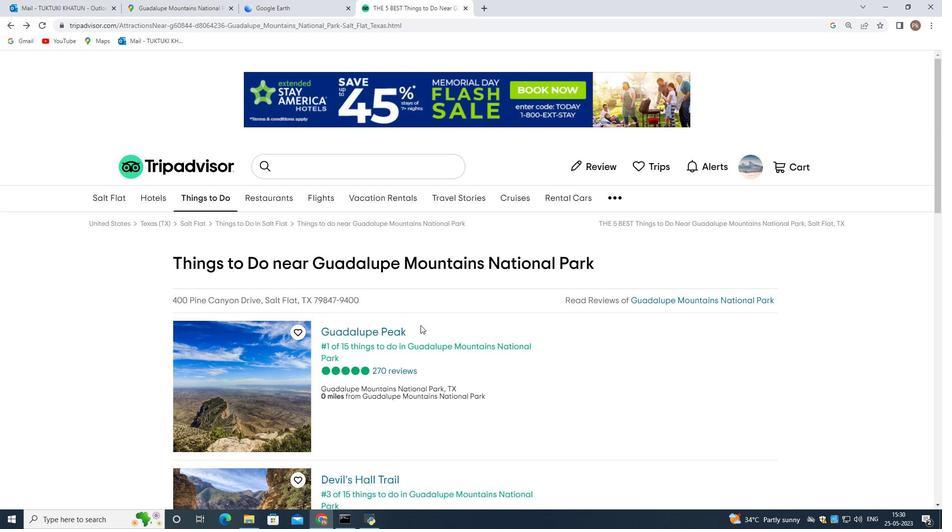 
Action: Mouse moved to (403, 348)
Screenshot: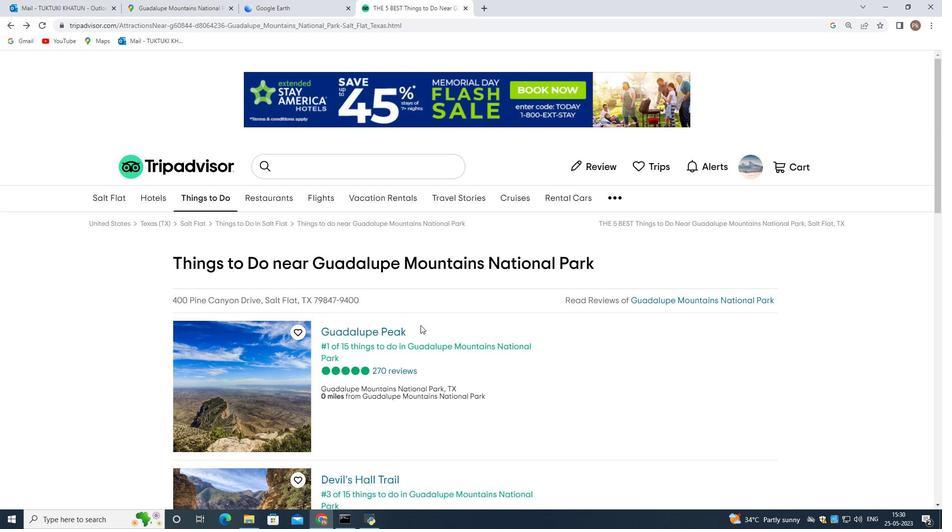 
Action: Mouse scrolled (403, 347) with delta (0, 0)
Screenshot: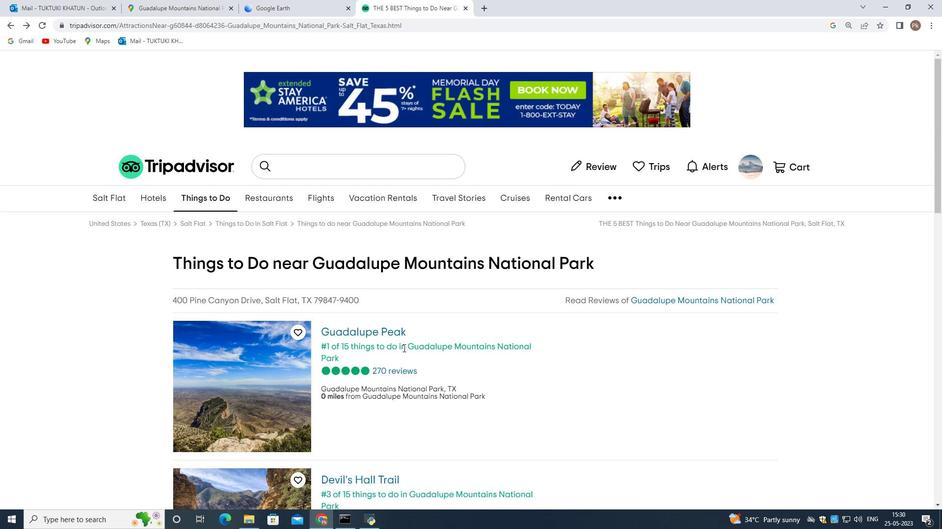 
Action: Mouse scrolled (403, 347) with delta (0, 0)
Screenshot: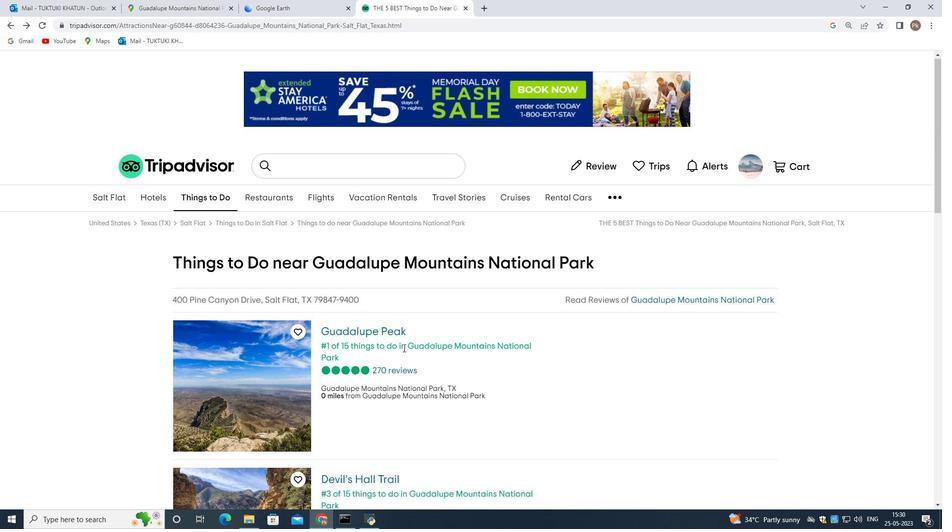 
Action: Mouse scrolled (403, 348) with delta (0, 0)
Screenshot: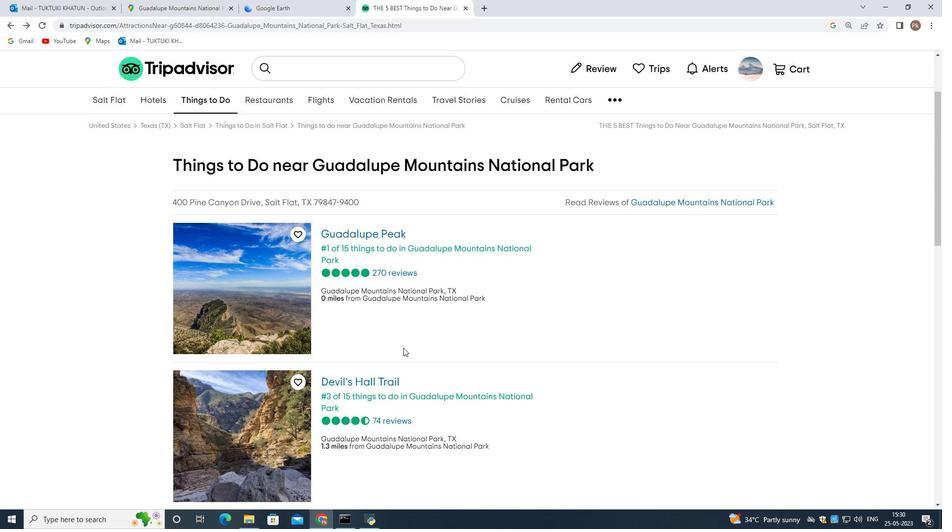 
Action: Mouse scrolled (403, 348) with delta (0, 0)
Screenshot: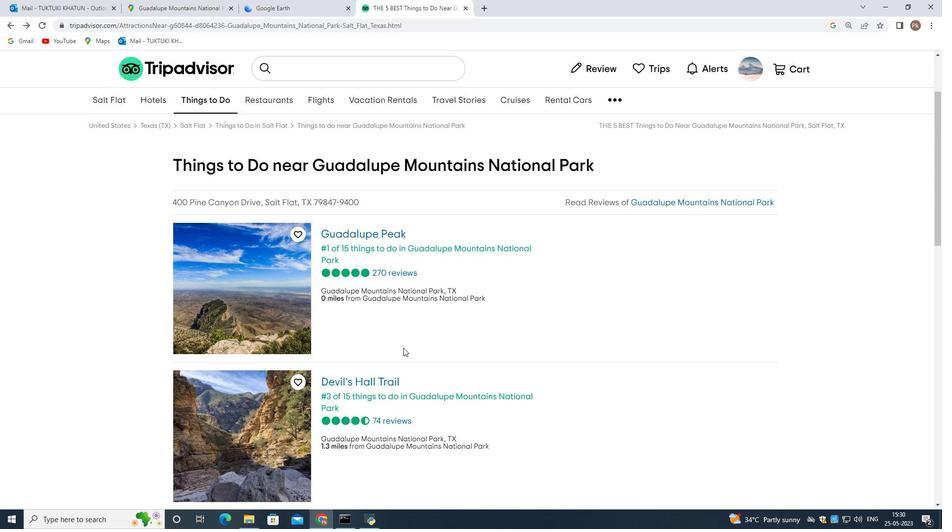 
Action: Mouse scrolled (403, 348) with delta (0, 0)
Screenshot: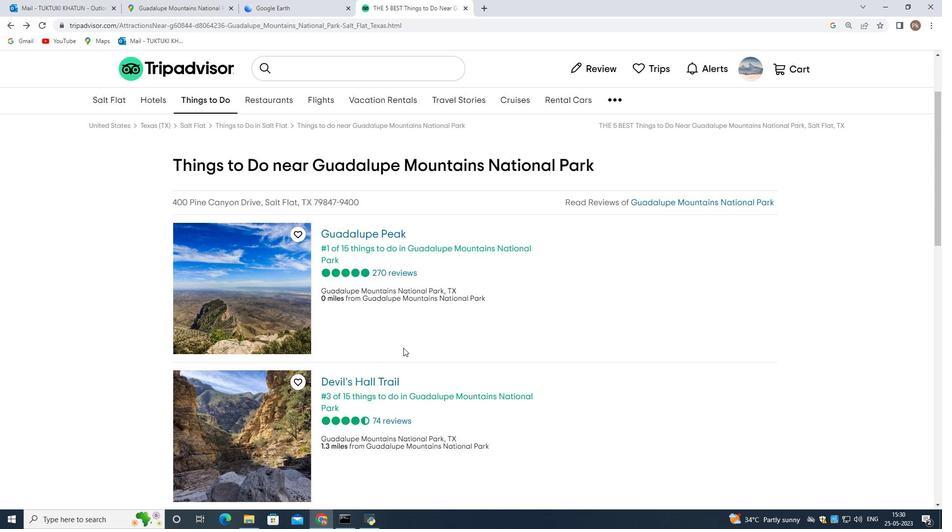 
Action: Mouse scrolled (403, 348) with delta (0, 0)
Screenshot: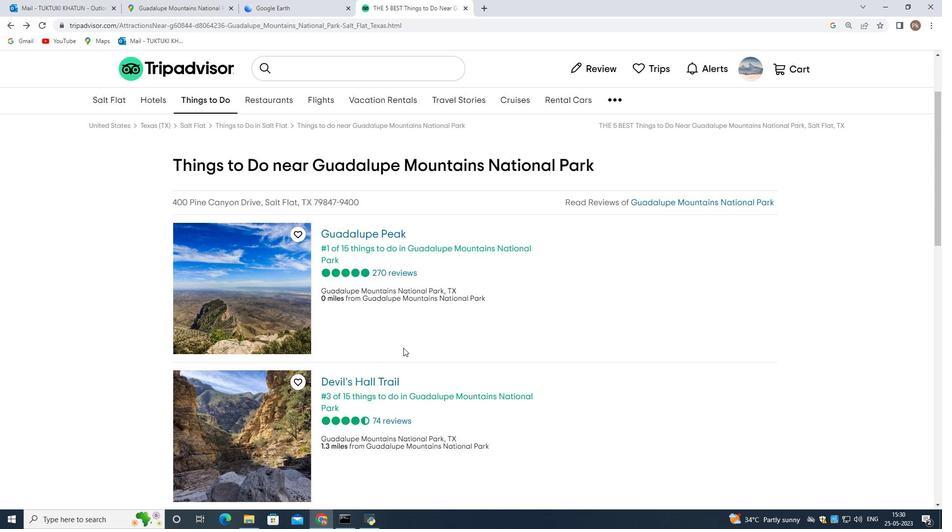 
Action: Mouse scrolled (403, 348) with delta (0, 0)
Screenshot: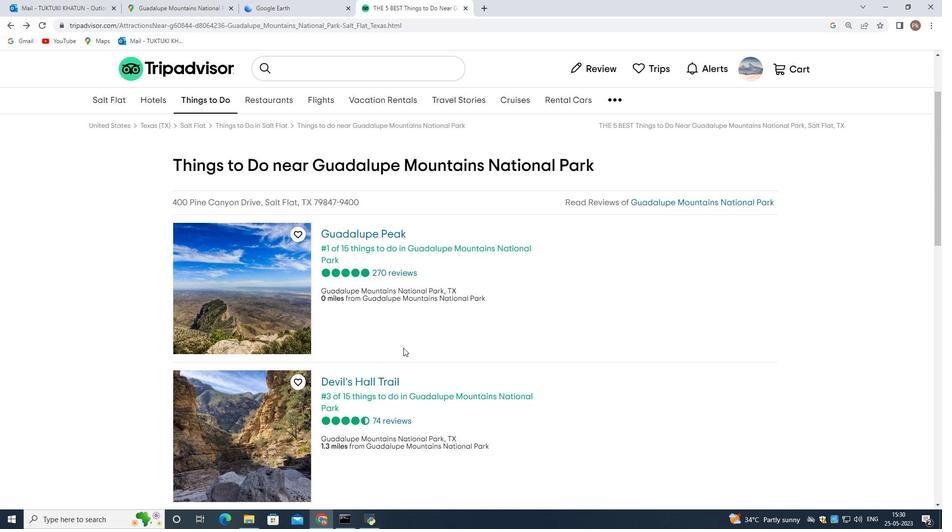 
Action: Mouse moved to (372, 337)
Screenshot: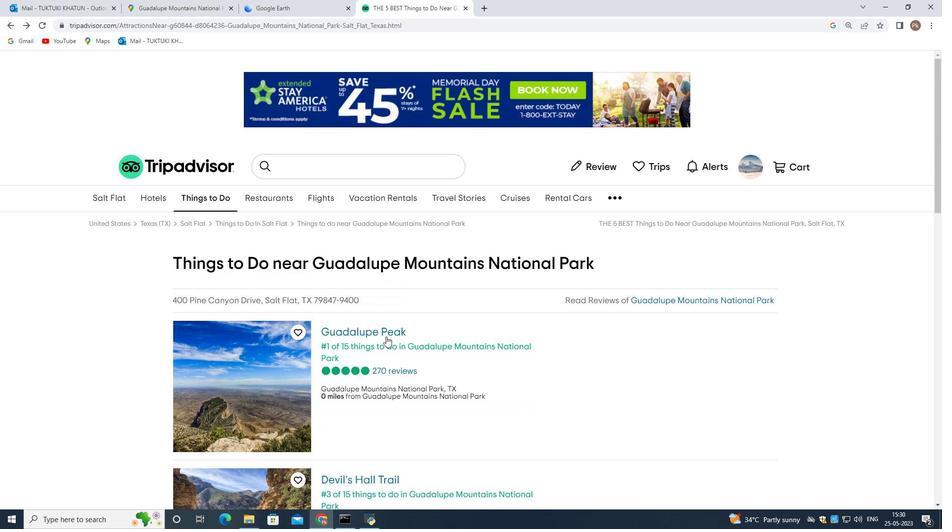 
Action: Mouse scrolled (372, 337) with delta (0, 0)
Screenshot: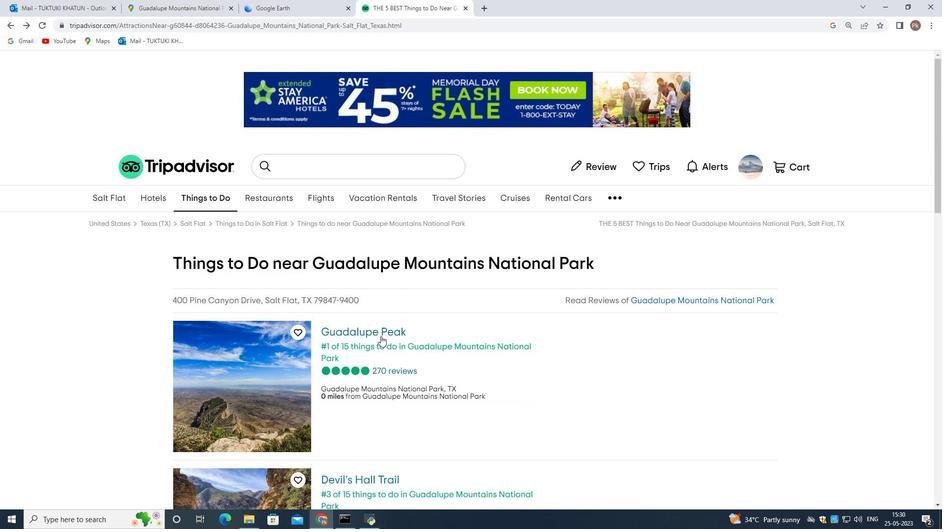 
Action: Mouse scrolled (372, 337) with delta (0, 0)
Screenshot: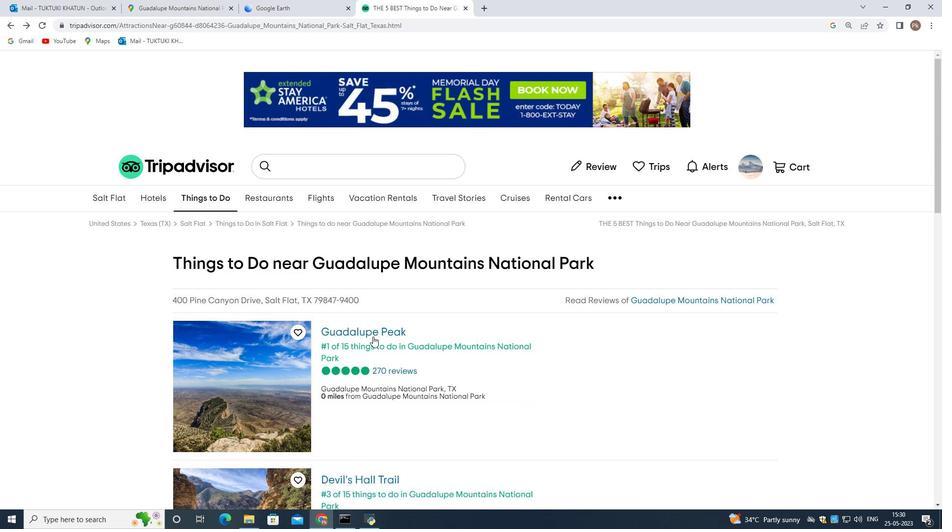 
Action: Mouse moved to (371, 337)
Screenshot: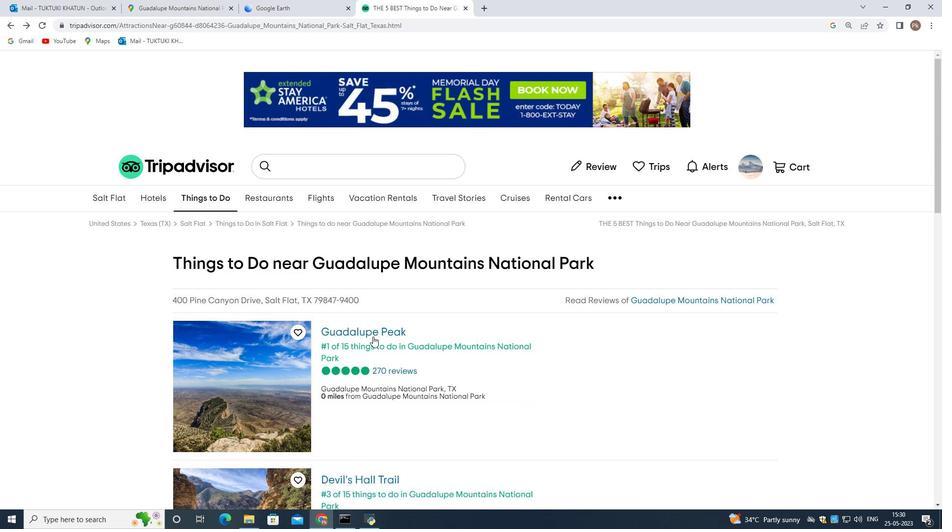 
Action: Mouse scrolled (371, 337) with delta (0, 0)
Screenshot: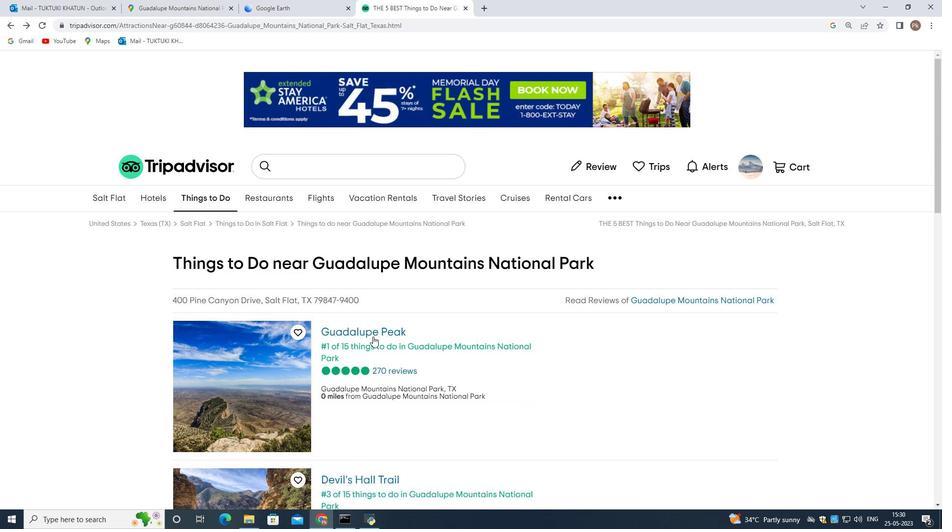 
Action: Mouse scrolled (371, 337) with delta (0, 0)
Screenshot: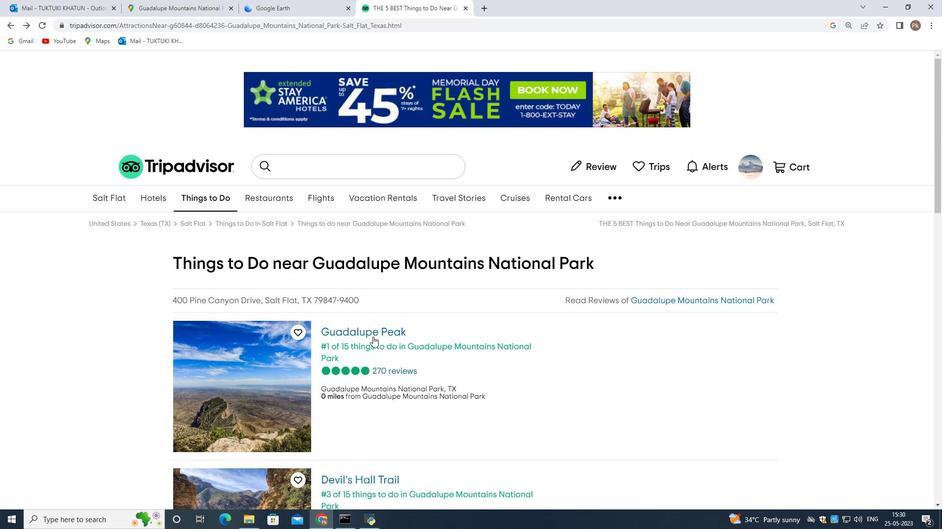 
Action: Mouse moved to (371, 337)
Screenshot: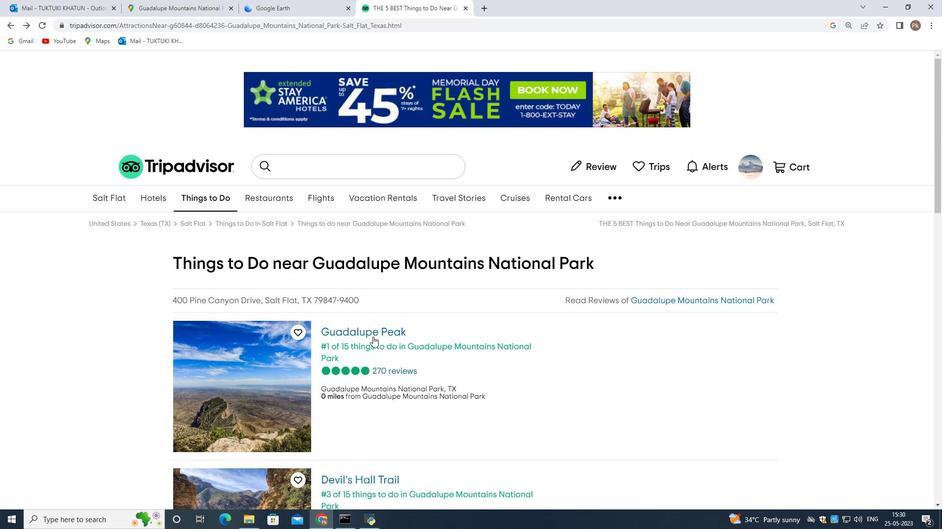 
Action: Mouse scrolled (371, 337) with delta (0, 0)
Screenshot: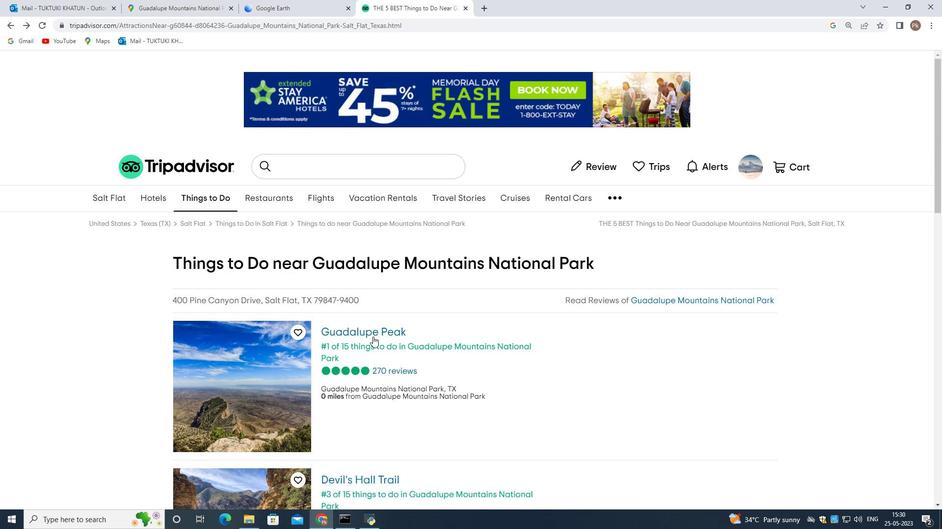 
Action: Mouse moved to (370, 337)
Screenshot: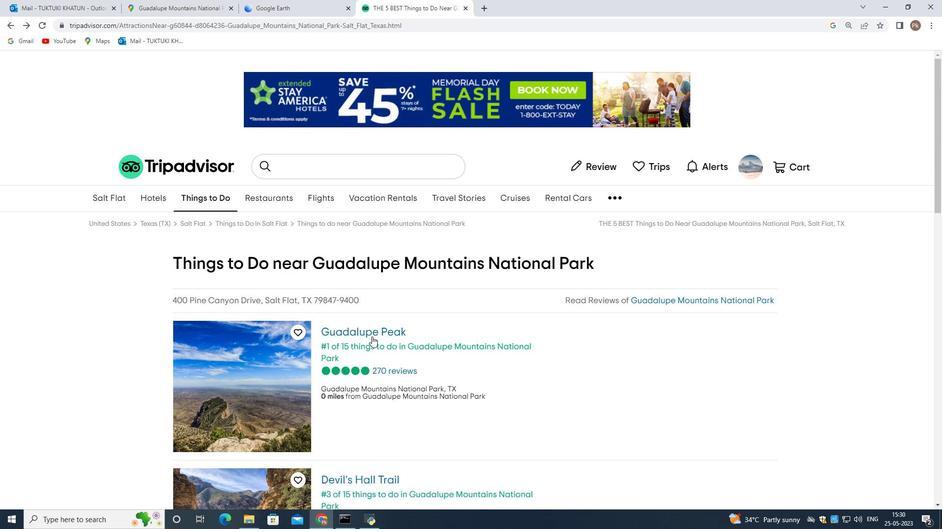 
Action: Mouse scrolled (370, 337) with delta (0, 0)
Screenshot: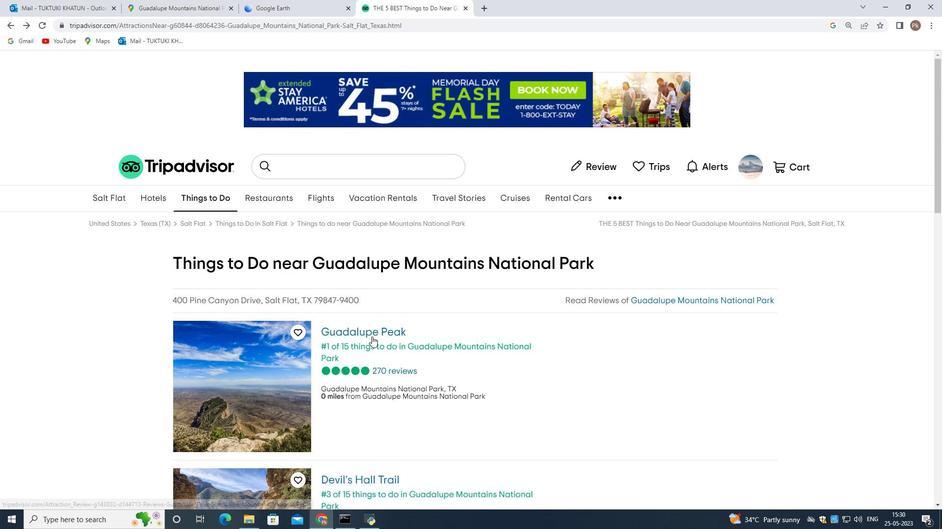 
Action: Mouse scrolled (370, 337) with delta (0, 0)
Screenshot: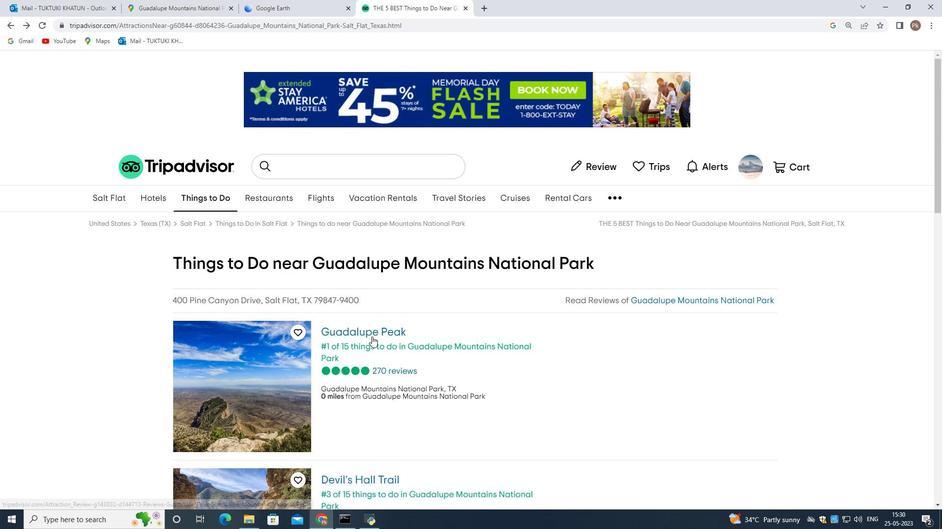 
Action: Mouse moved to (368, 339)
Screenshot: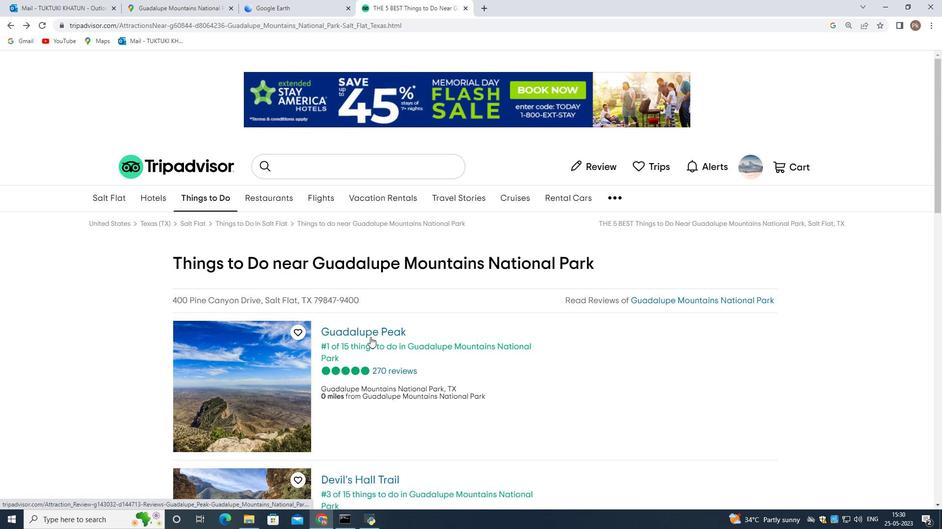 
Action: Mouse scrolled (369, 339) with delta (0, 0)
Screenshot: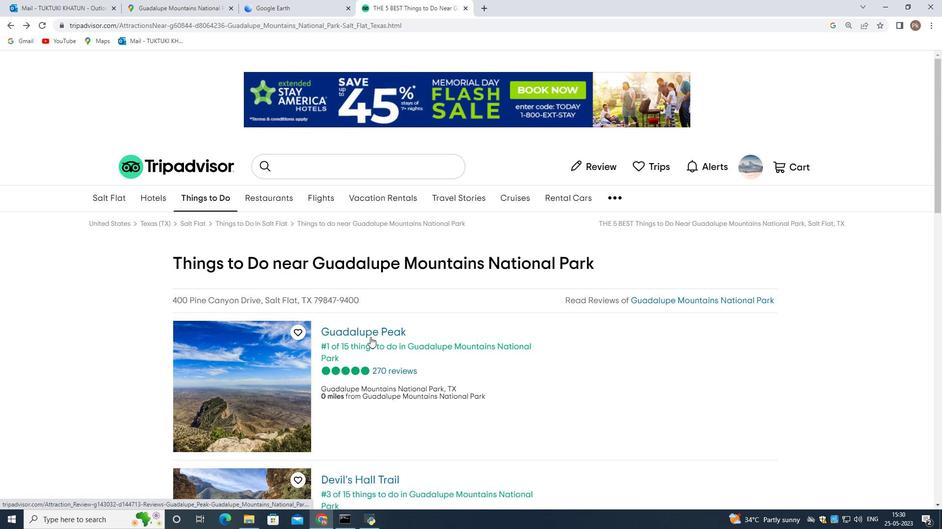 
Action: Mouse moved to (367, 340)
Screenshot: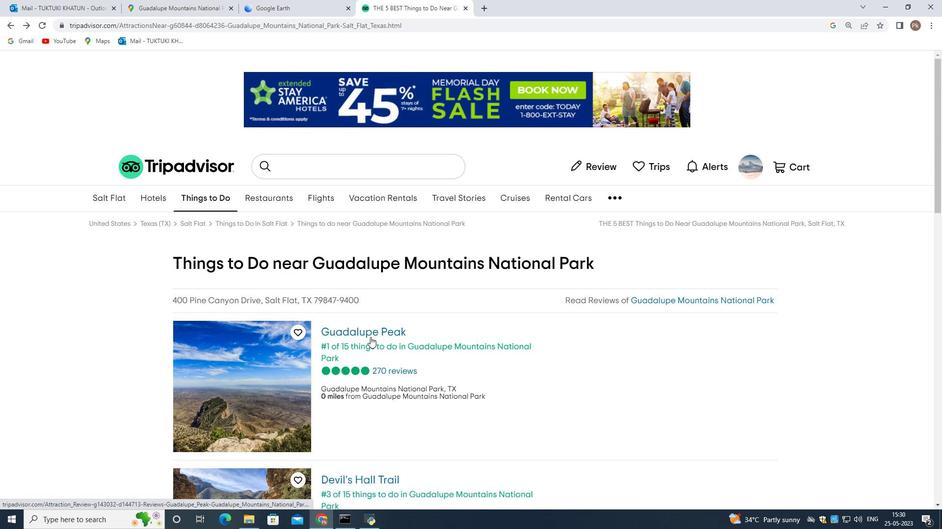 
Action: Mouse scrolled (368, 340) with delta (0, 0)
Screenshot: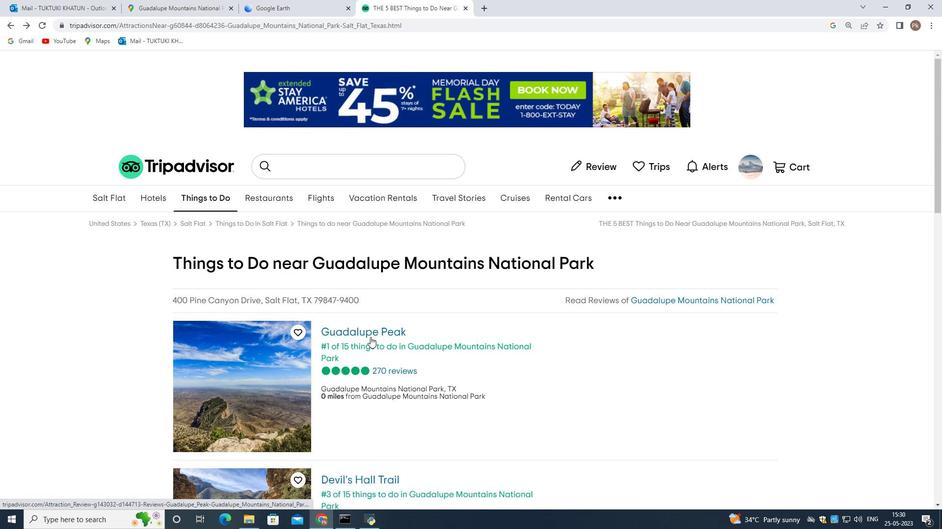 
Action: Mouse moved to (363, 342)
Screenshot: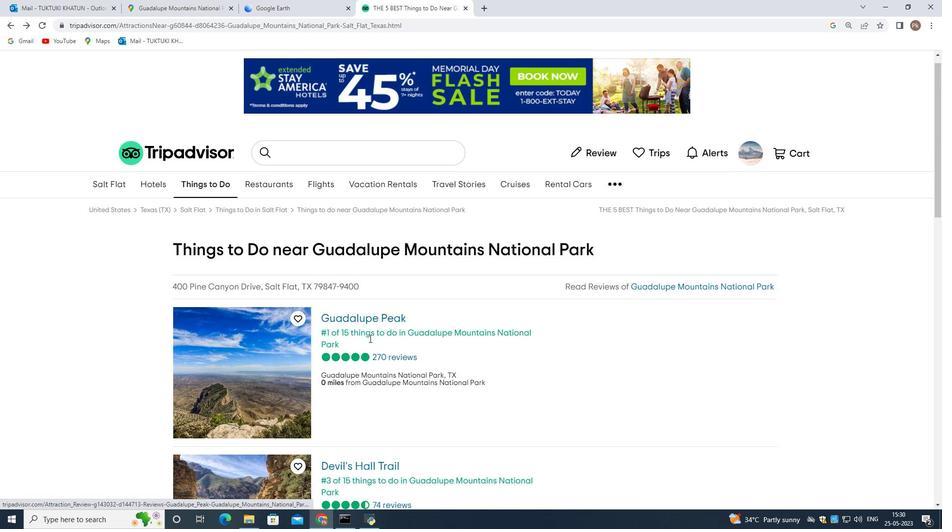 
Action: Mouse scrolled (366, 341) with delta (0, 0)
Screenshot: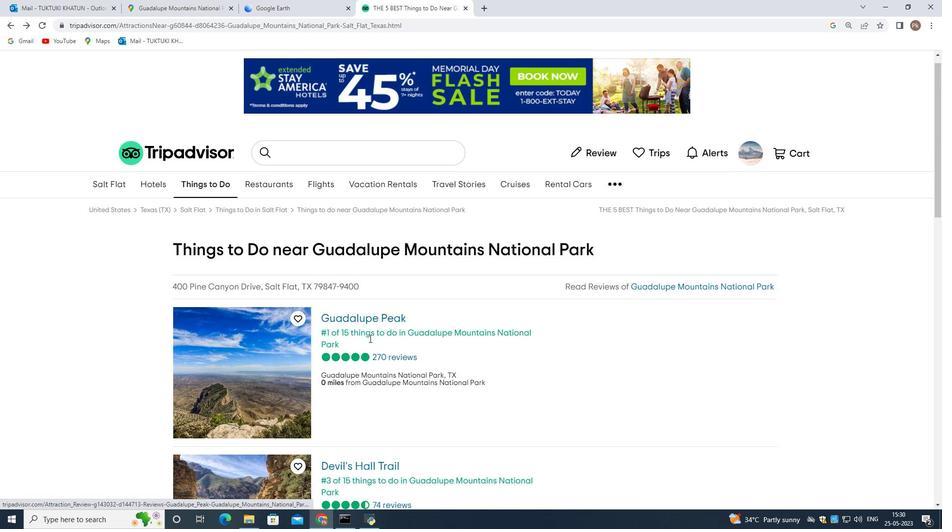 
Action: Mouse moved to (437, 340)
Screenshot: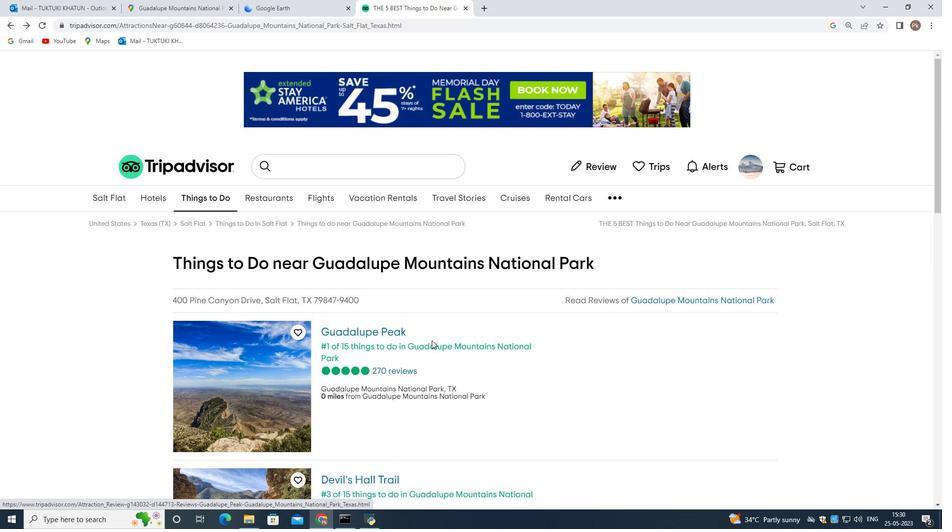 
Action: Mouse scrolled (437, 341) with delta (0, 0)
Screenshot: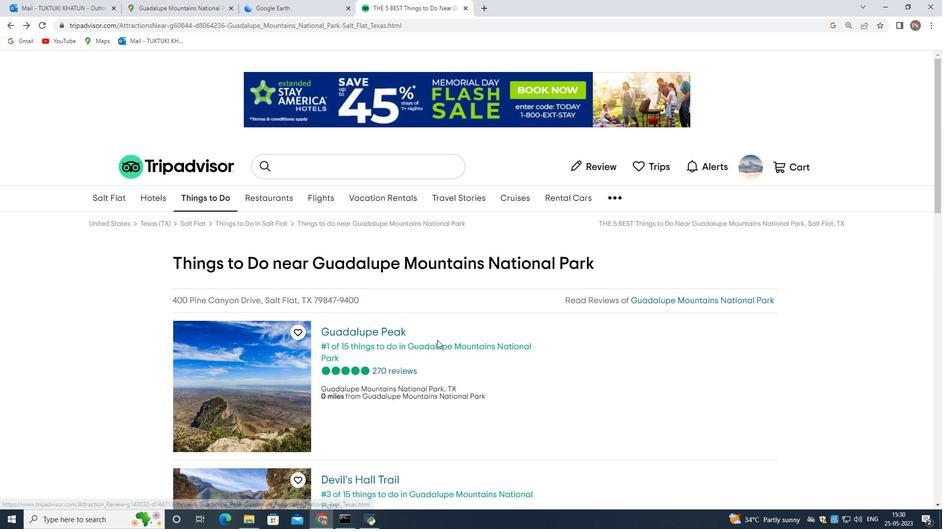 
Action: Mouse scrolled (437, 341) with delta (0, 0)
Screenshot: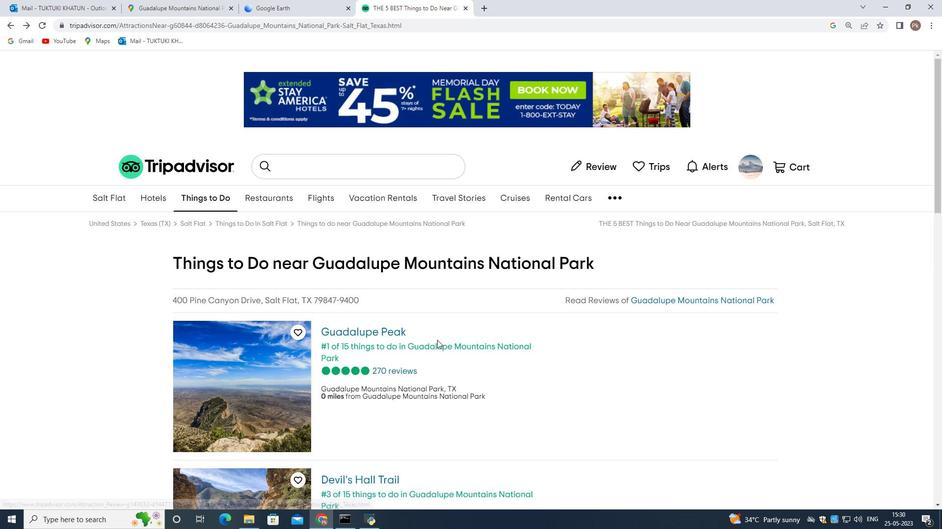 
Action: Mouse scrolled (437, 341) with delta (0, 0)
Screenshot: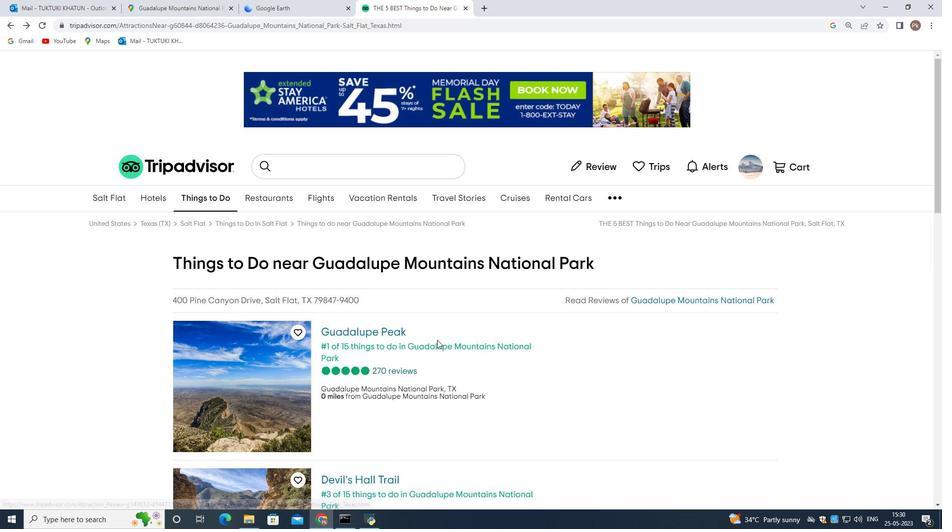 
Action: Mouse scrolled (437, 341) with delta (0, 0)
Screenshot: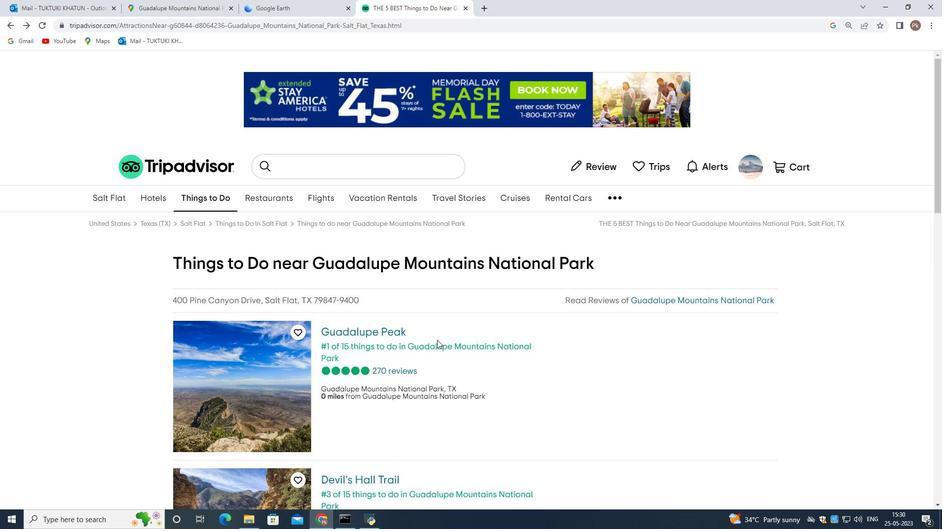
Action: Mouse scrolled (437, 341) with delta (0, 0)
Screenshot: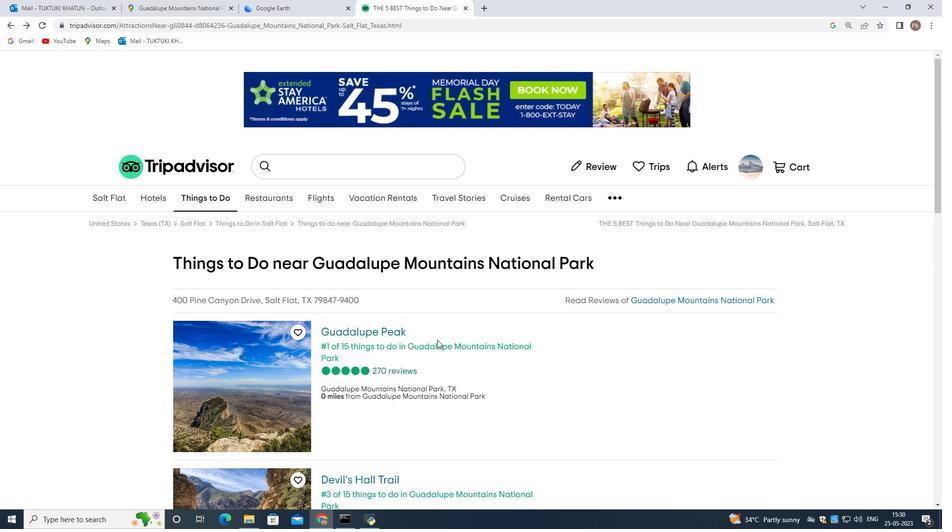 
Action: Mouse moved to (432, 342)
Screenshot: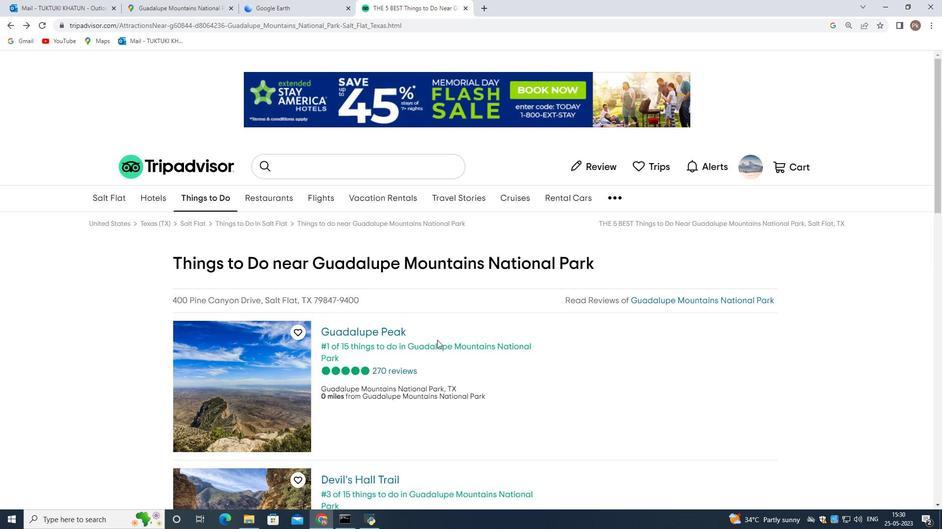 
Action: Mouse scrolled (432, 341) with delta (0, 0)
Screenshot: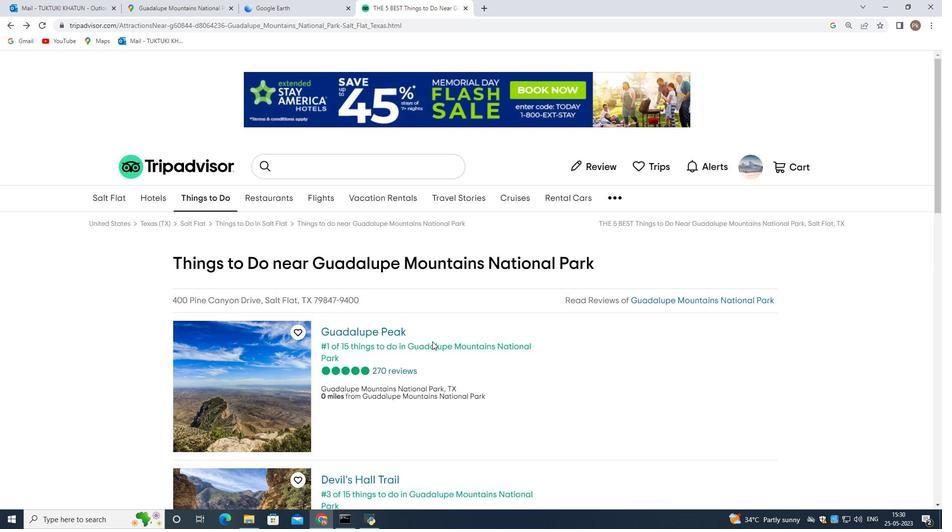 
Action: Mouse scrolled (432, 341) with delta (0, 0)
Screenshot: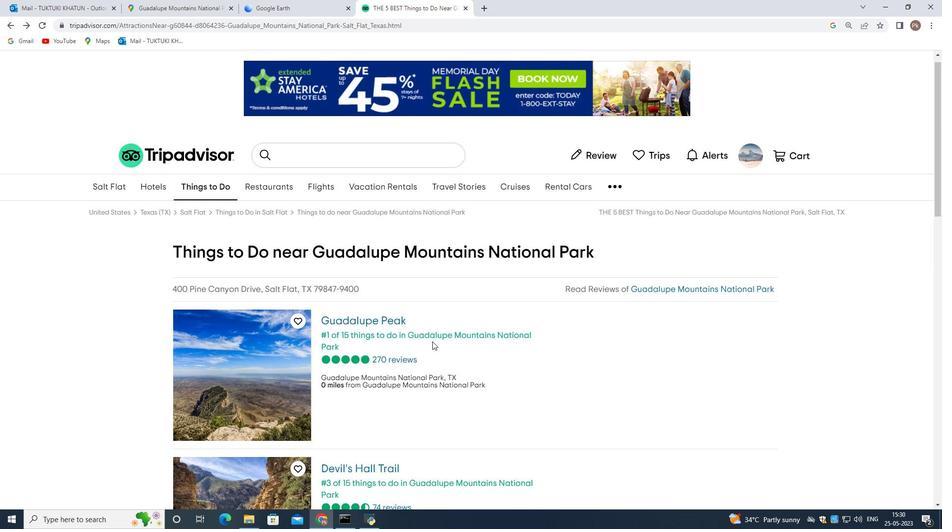 
Action: Mouse moved to (374, 307)
Screenshot: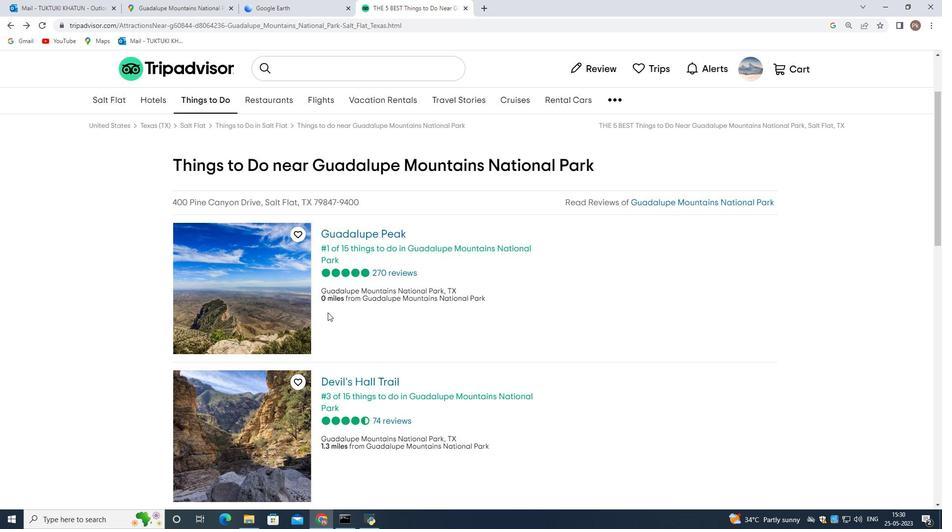 
Action: Mouse scrolled (374, 308) with delta (0, 0)
Screenshot: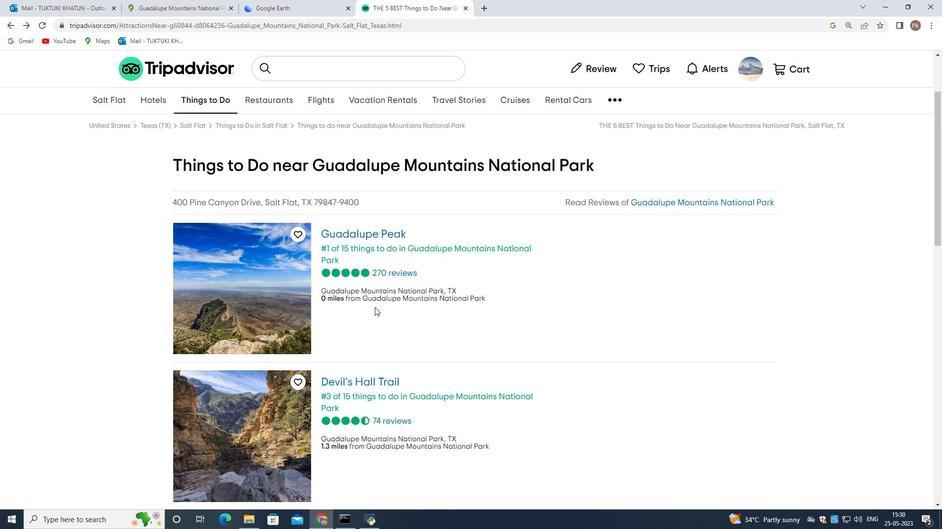 
Action: Mouse scrolled (374, 308) with delta (0, 0)
Screenshot: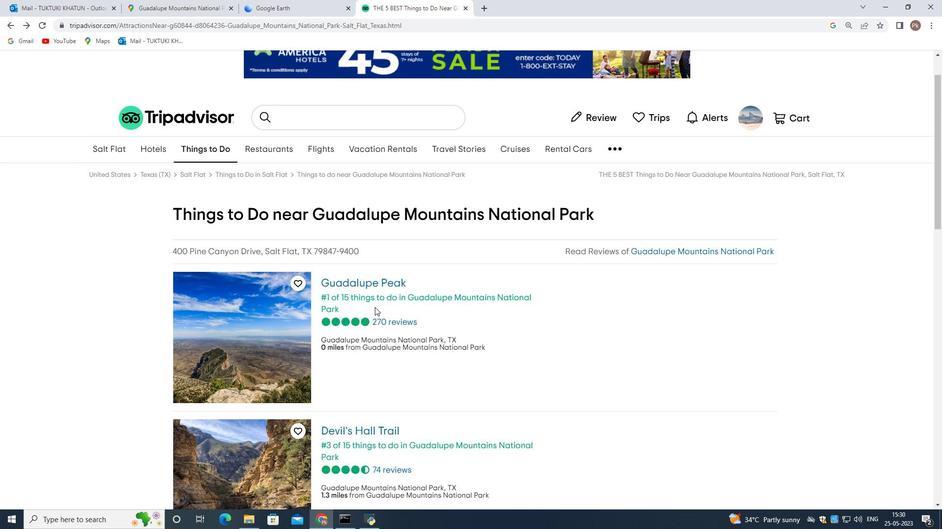 
Action: Mouse scrolled (374, 308) with delta (0, 0)
Screenshot: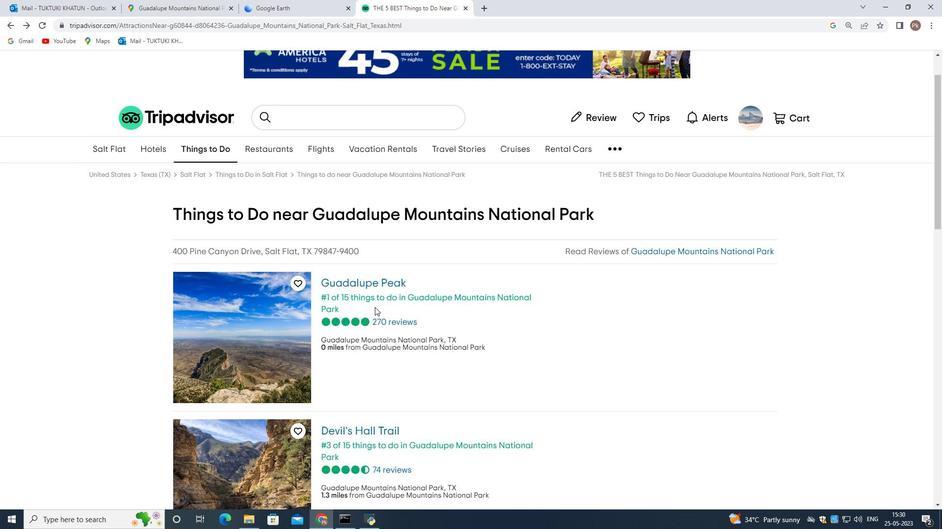 
Action: Mouse scrolled (374, 308) with delta (0, 0)
Screenshot: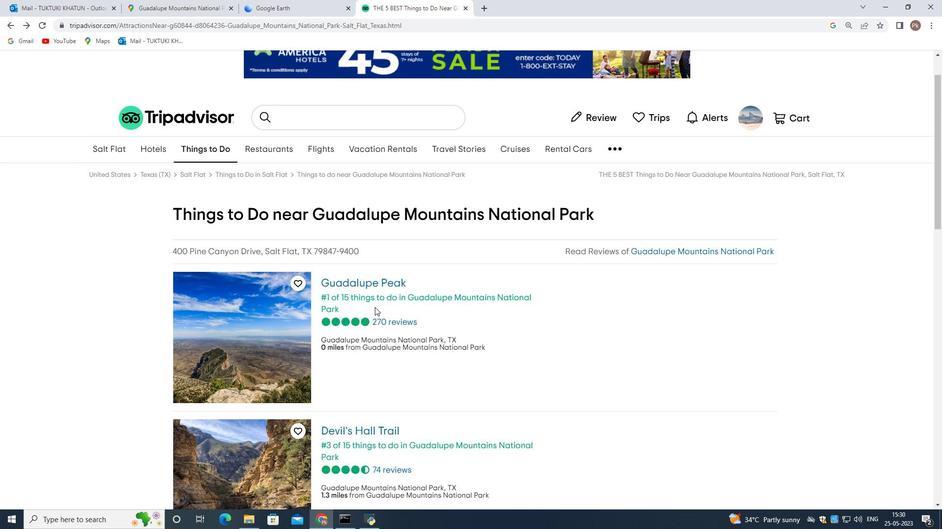 
Action: Mouse scrolled (374, 308) with delta (0, 0)
Screenshot: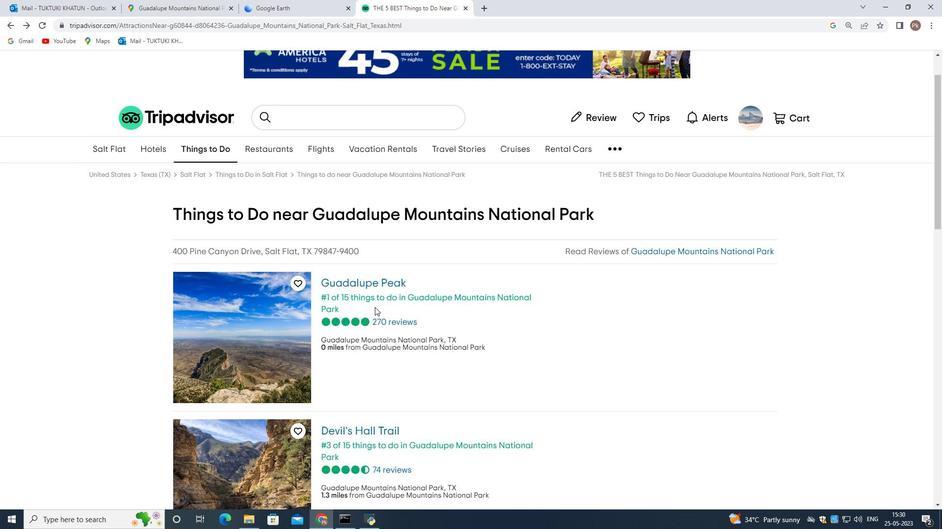 
Action: Mouse scrolled (374, 308) with delta (0, 0)
Screenshot: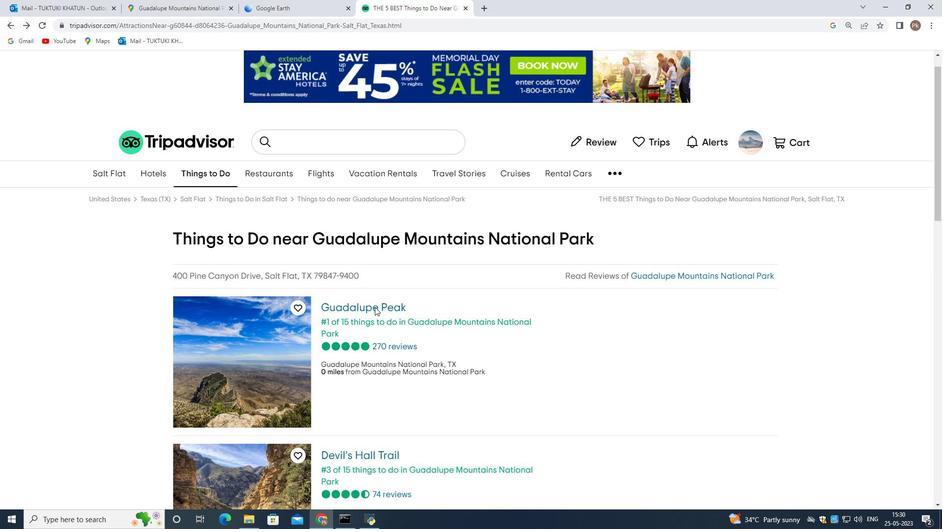 
Action: Mouse scrolled (374, 308) with delta (0, 0)
Screenshot: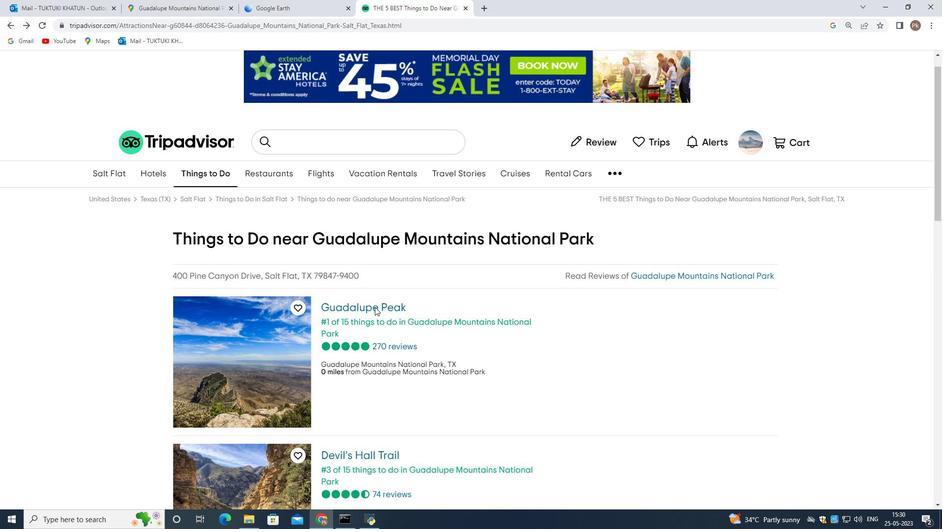 
Action: Mouse scrolled (374, 308) with delta (0, 0)
Screenshot: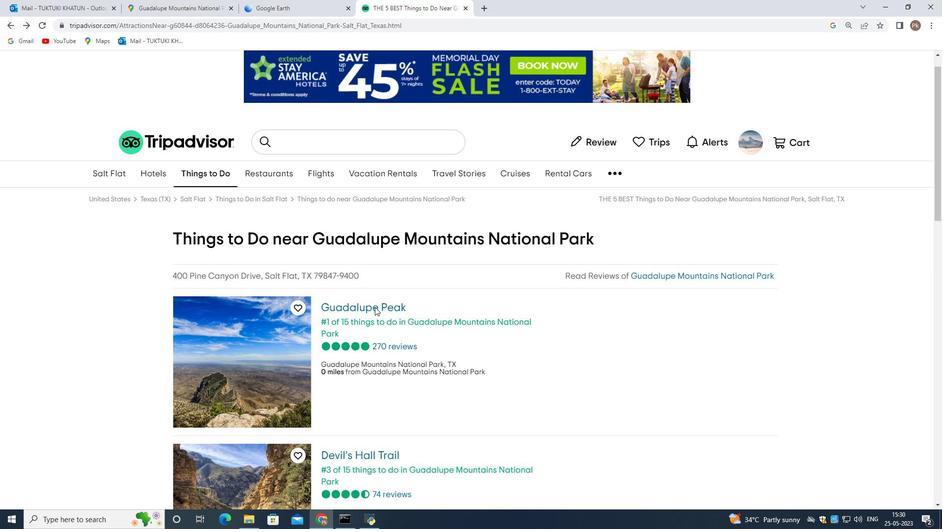 
Action: Mouse scrolled (374, 308) with delta (0, 0)
Screenshot: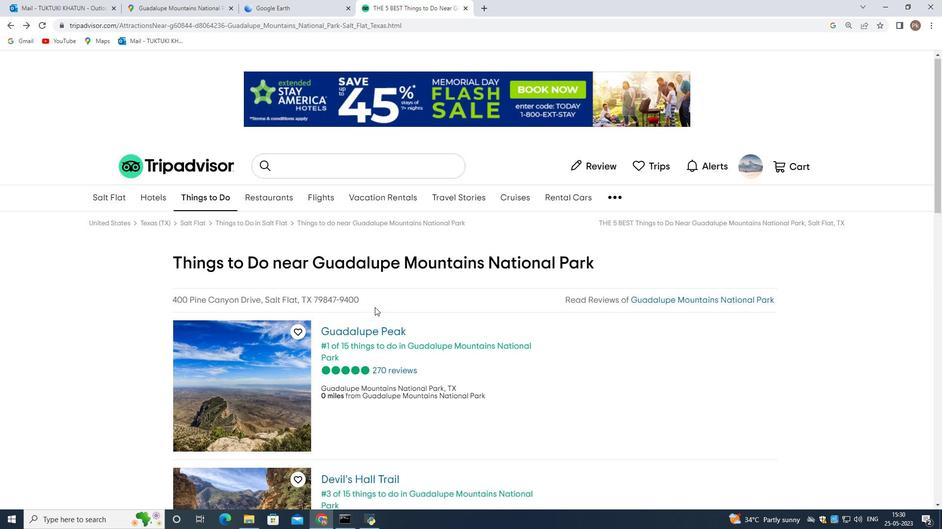 
Action: Mouse scrolled (374, 308) with delta (0, 0)
Screenshot: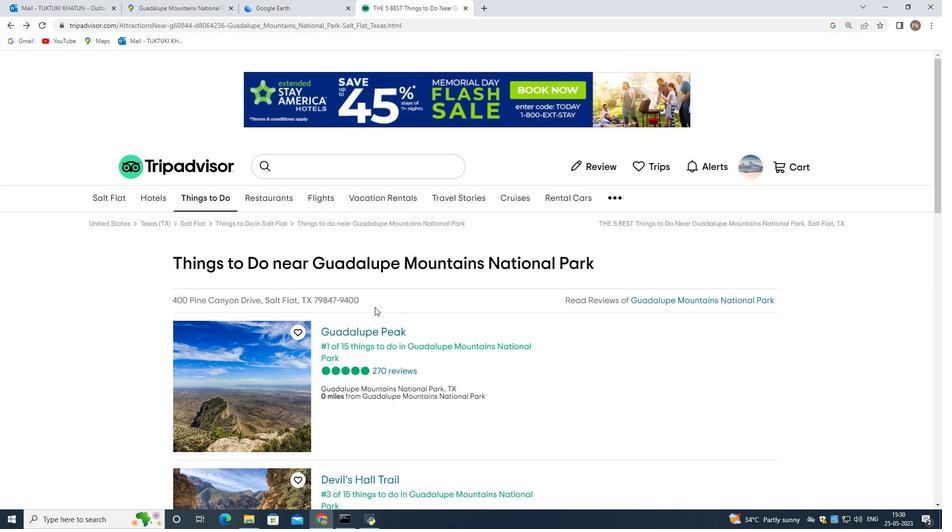 
Action: Mouse scrolled (374, 308) with delta (0, 0)
Screenshot: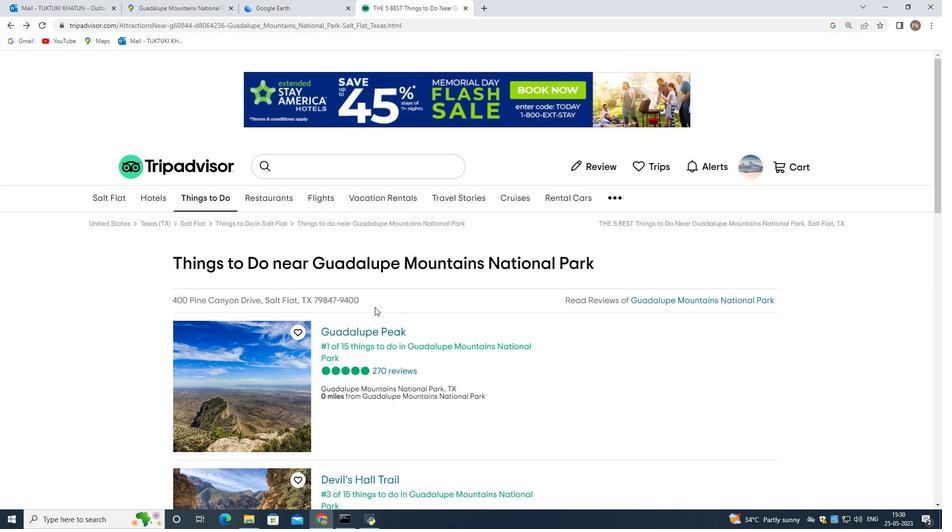 
Action: Mouse scrolled (374, 308) with delta (0, 0)
Screenshot: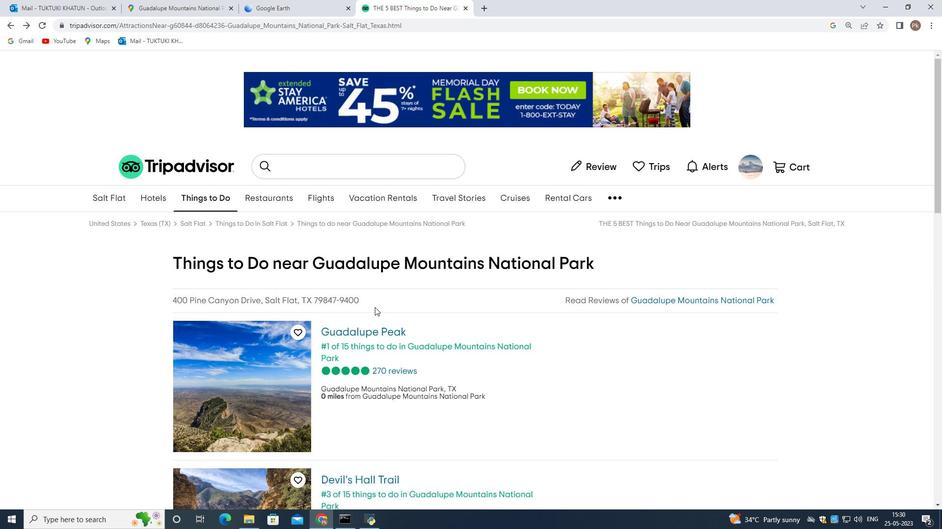 
Action: Mouse scrolled (374, 308) with delta (0, 0)
Screenshot: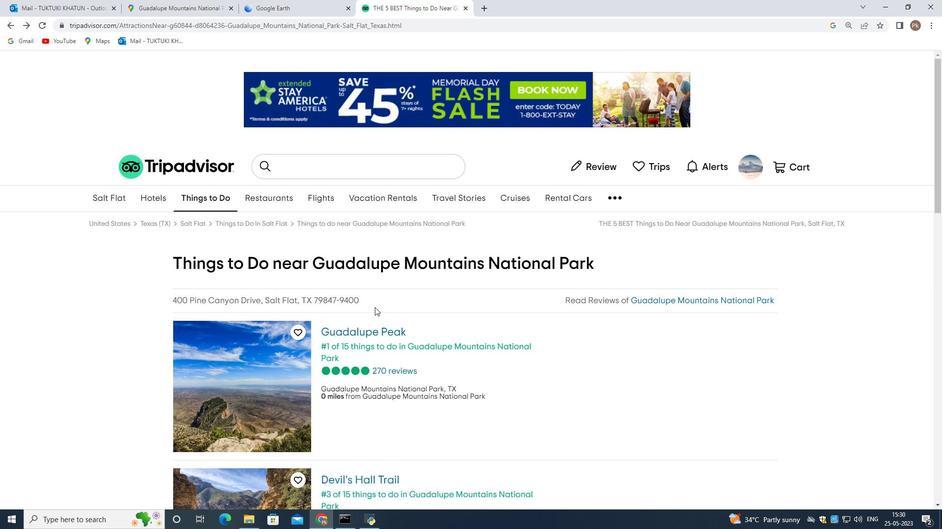 
Action: Mouse scrolled (374, 308) with delta (0, 0)
Screenshot: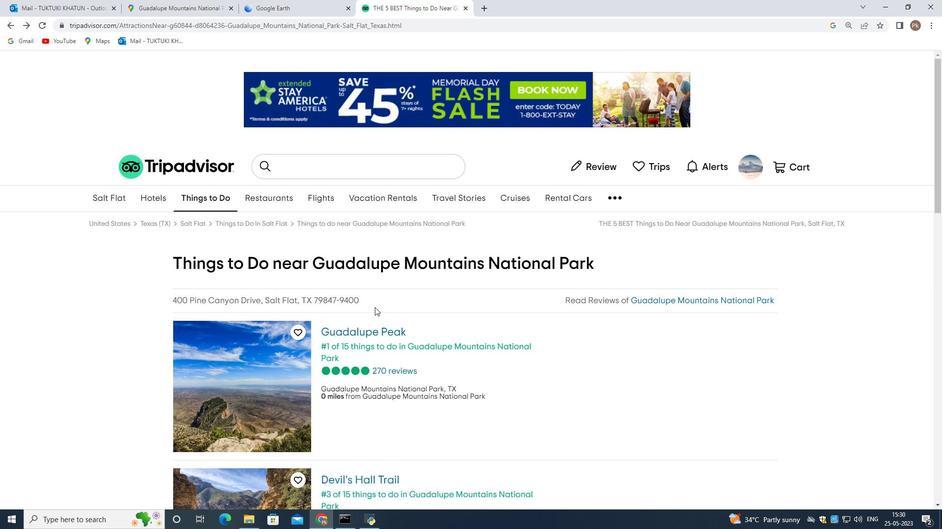 
Action: Mouse scrolled (374, 307) with delta (0, 0)
Screenshot: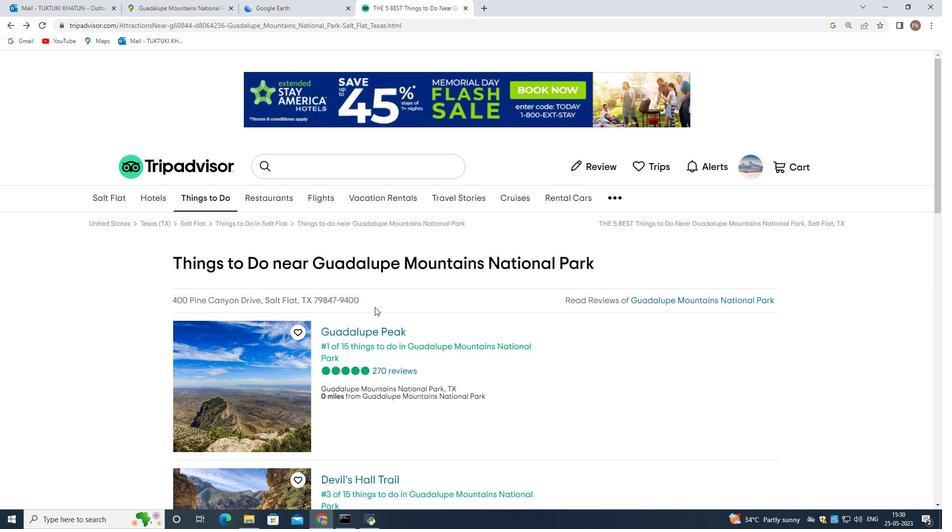 
Action: Mouse scrolled (374, 307) with delta (0, 0)
Screenshot: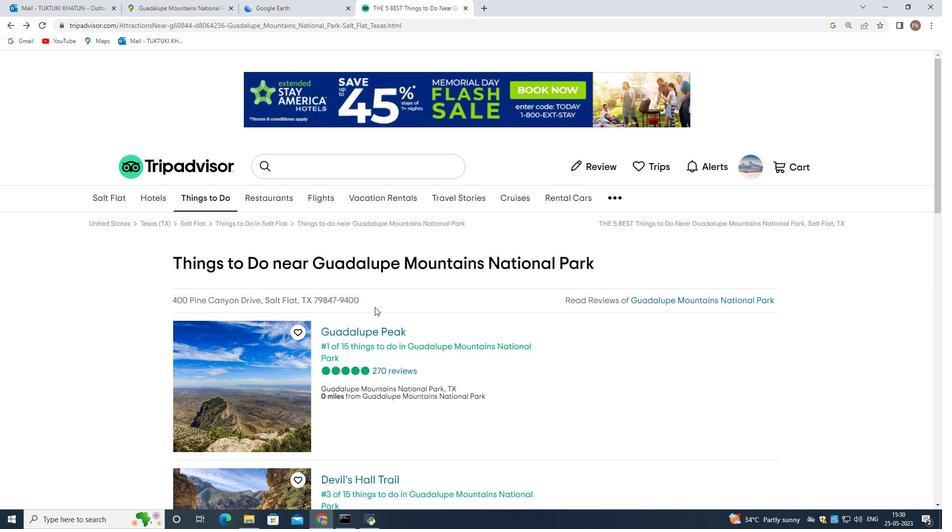 
Action: Mouse scrolled (374, 307) with delta (0, 0)
Screenshot: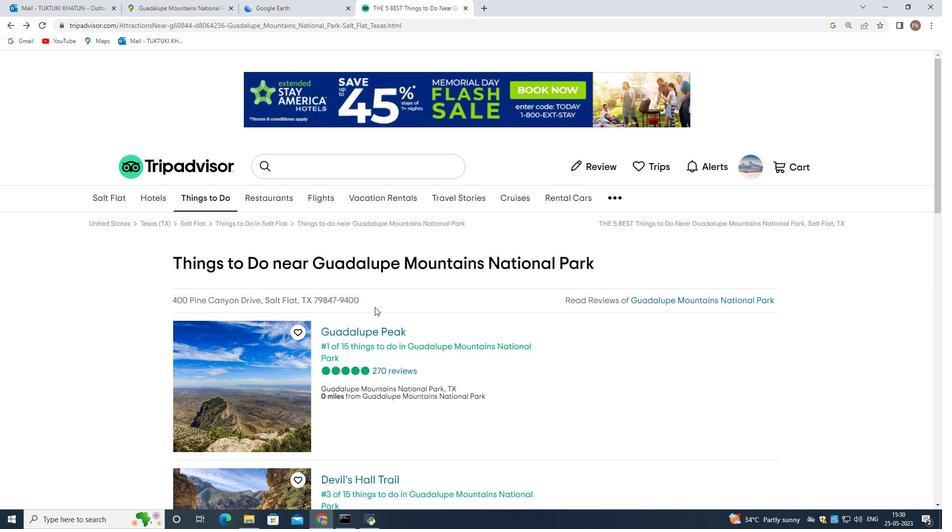 
Action: Mouse scrolled (374, 307) with delta (0, 0)
Screenshot: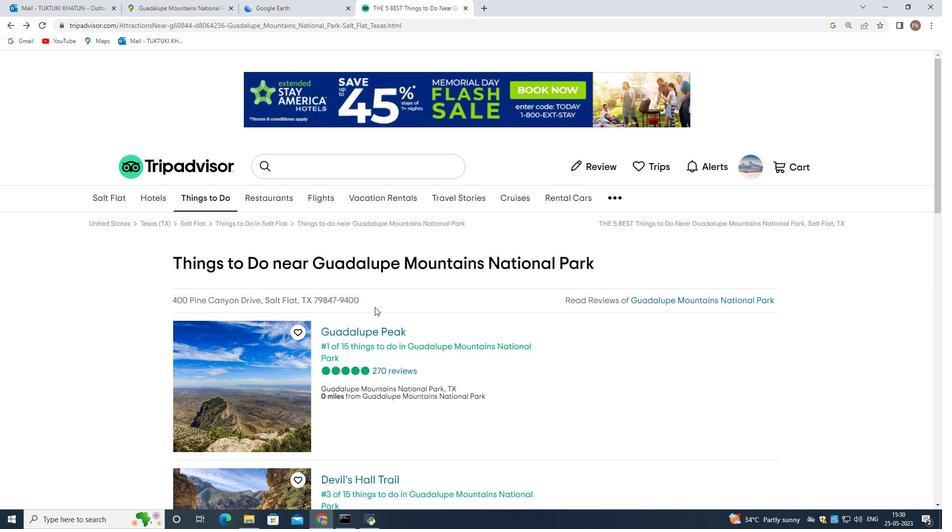 
Action: Mouse moved to (348, 288)
Screenshot: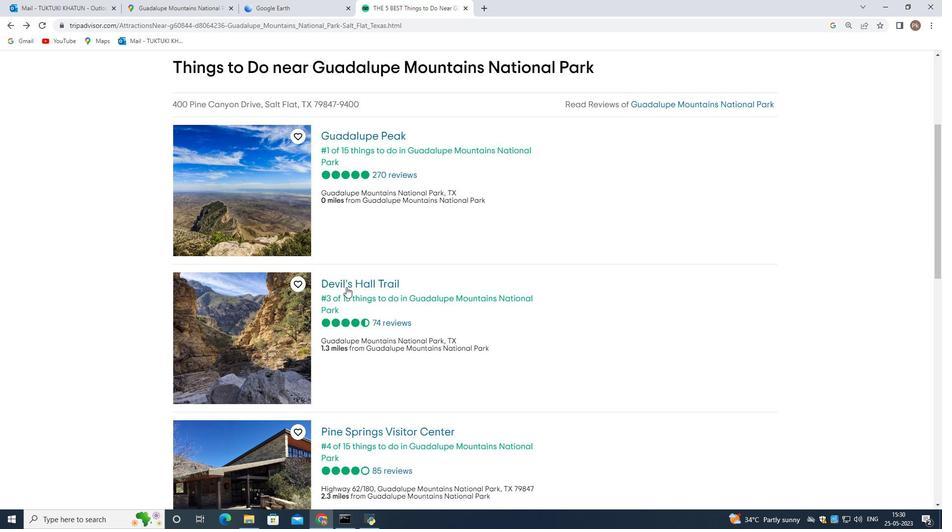 
Action: Mouse scrolled (348, 289) with delta (0, 0)
Screenshot: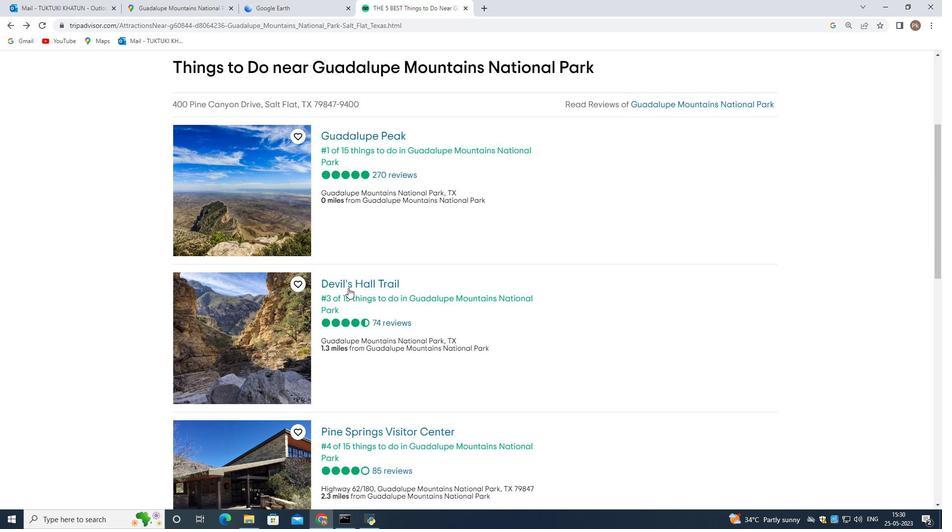 
Action: Mouse scrolled (348, 289) with delta (0, 0)
Screenshot: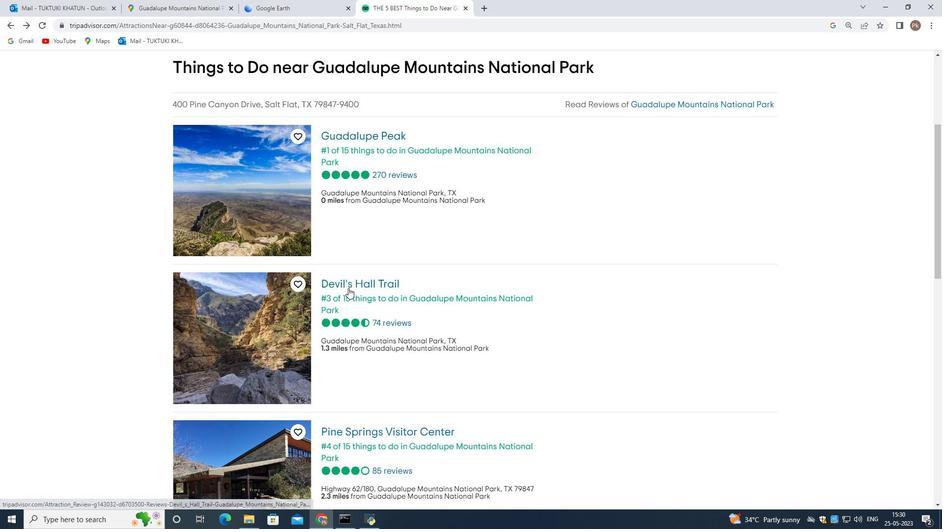 
Action: Mouse scrolled (348, 289) with delta (0, 0)
Screenshot: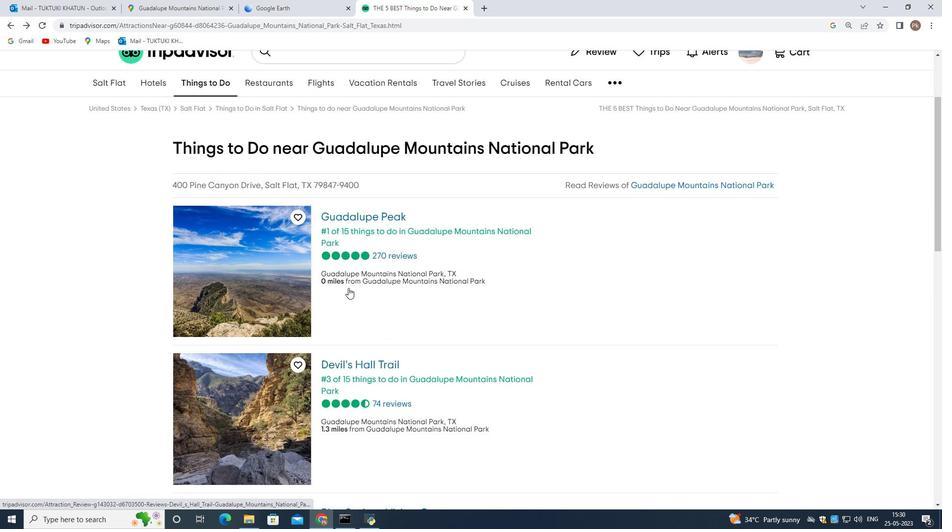 
Action: Mouse moved to (386, 294)
Screenshot: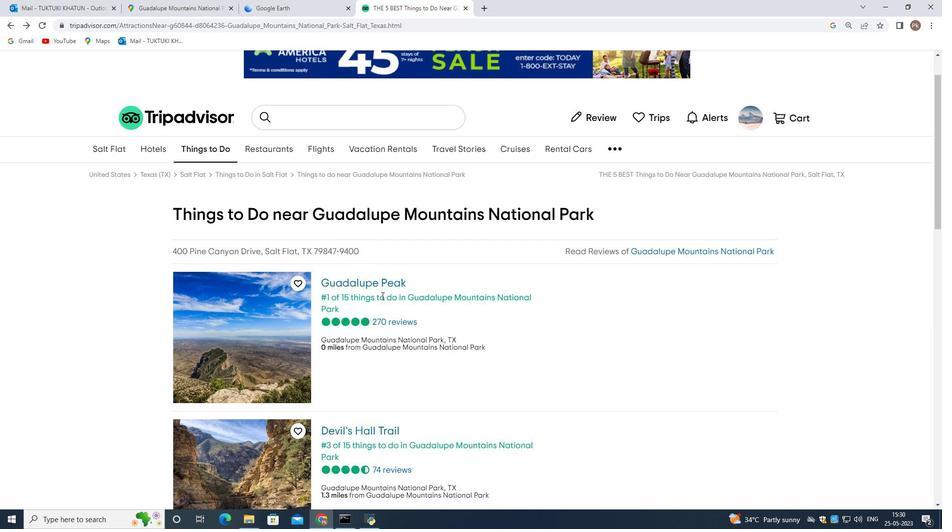 
Action: Mouse scrolled (386, 295) with delta (0, 0)
Screenshot: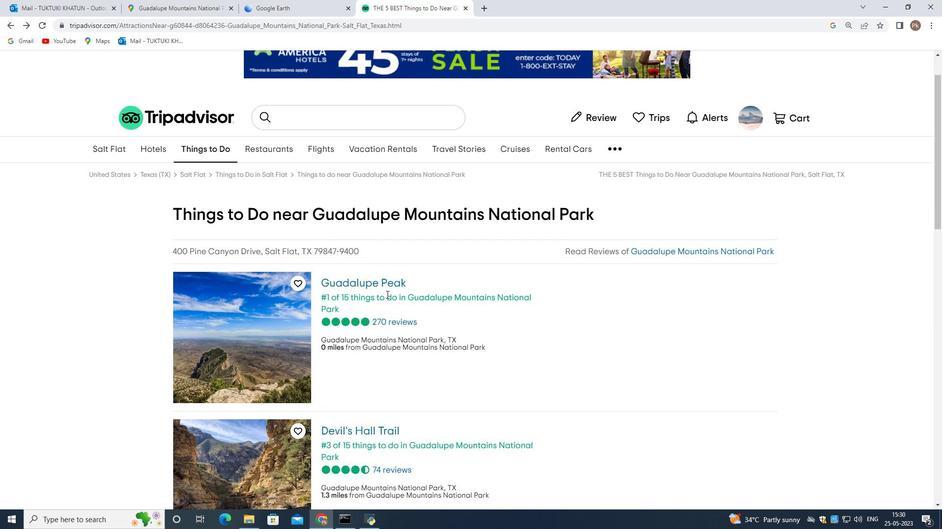 
Action: Mouse scrolled (386, 295) with delta (0, 0)
Screenshot: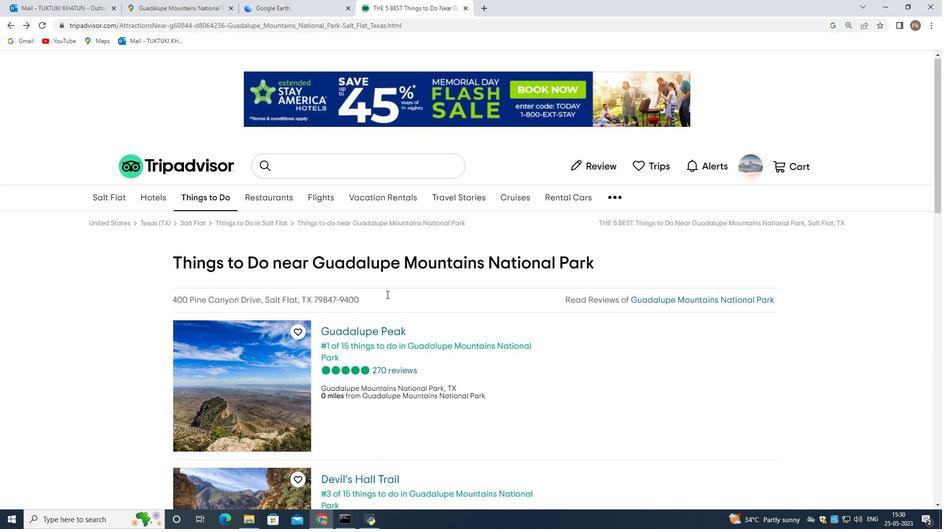 
Action: Mouse scrolled (386, 295) with delta (0, 0)
Screenshot: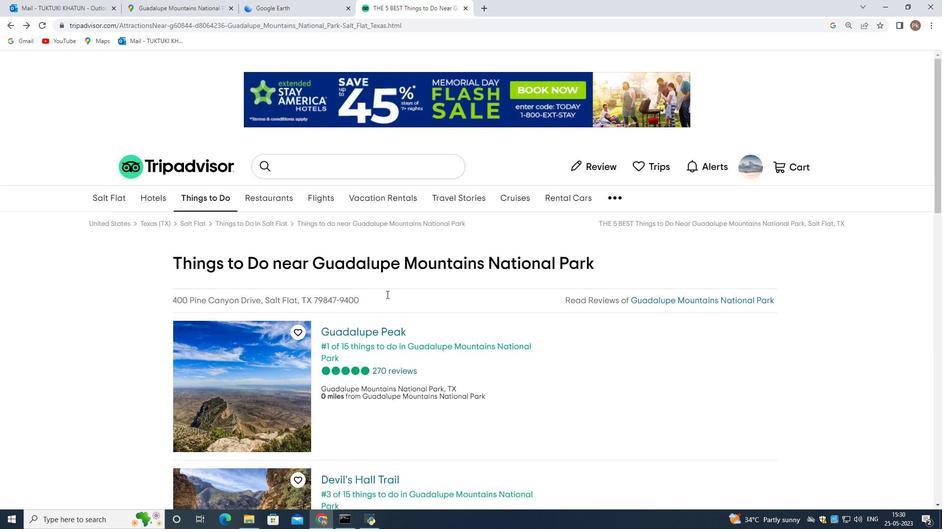 
Action: Mouse scrolled (386, 295) with delta (0, 0)
Screenshot: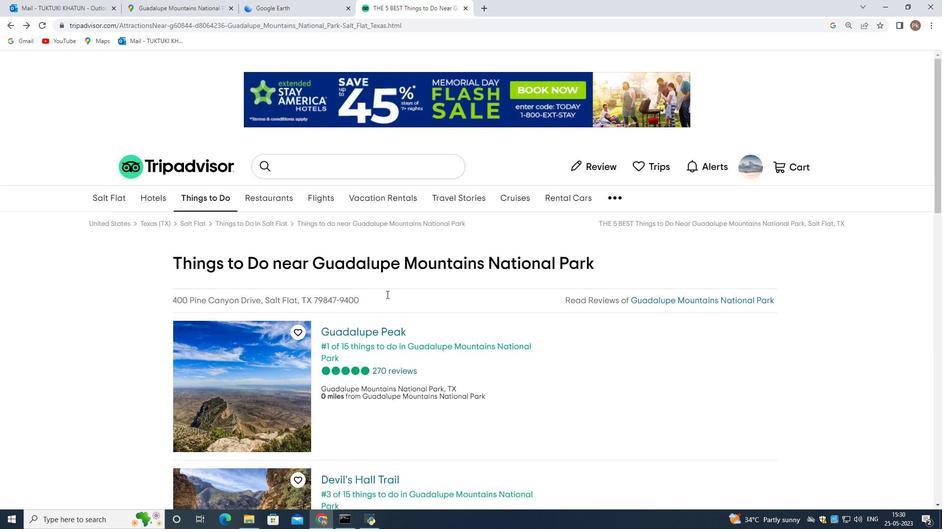 
Action: Mouse scrolled (386, 295) with delta (0, 0)
Screenshot: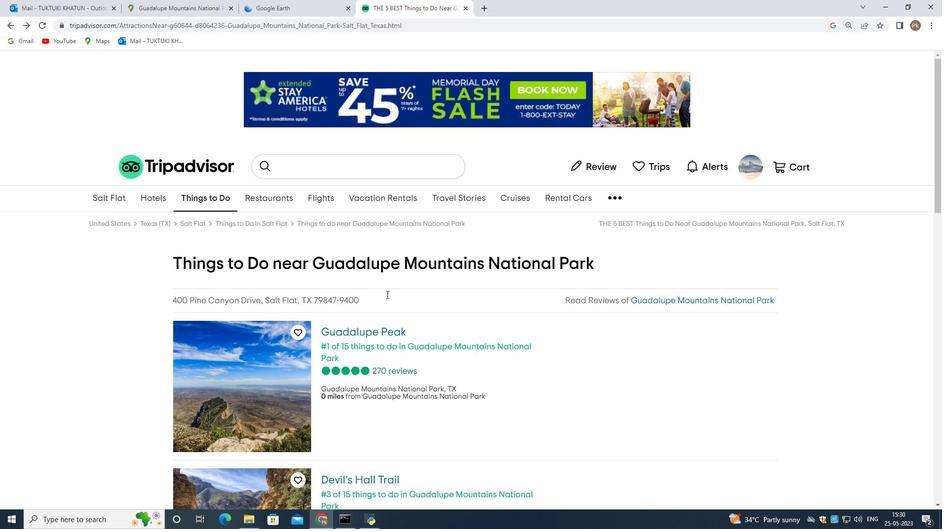 
Action: Mouse moved to (370, 298)
Screenshot: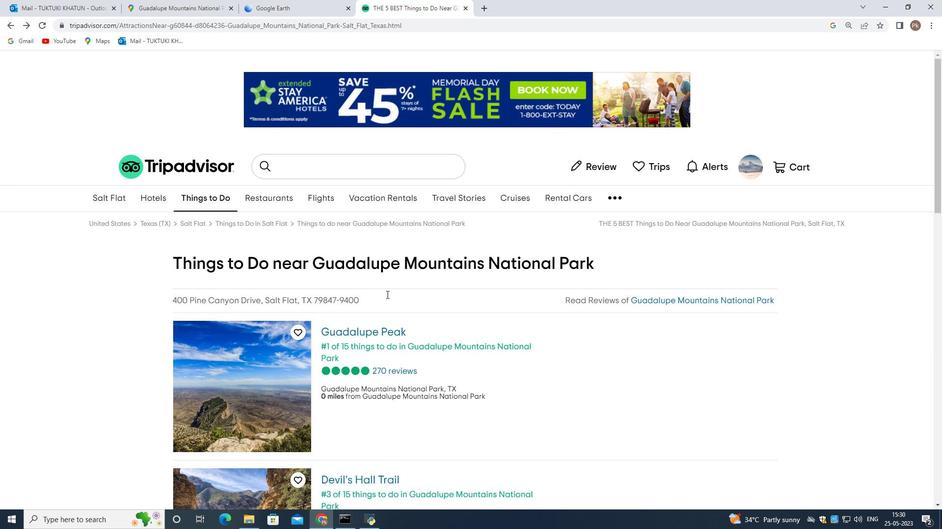 
Action: Mouse scrolled (370, 297) with delta (0, 0)
Screenshot: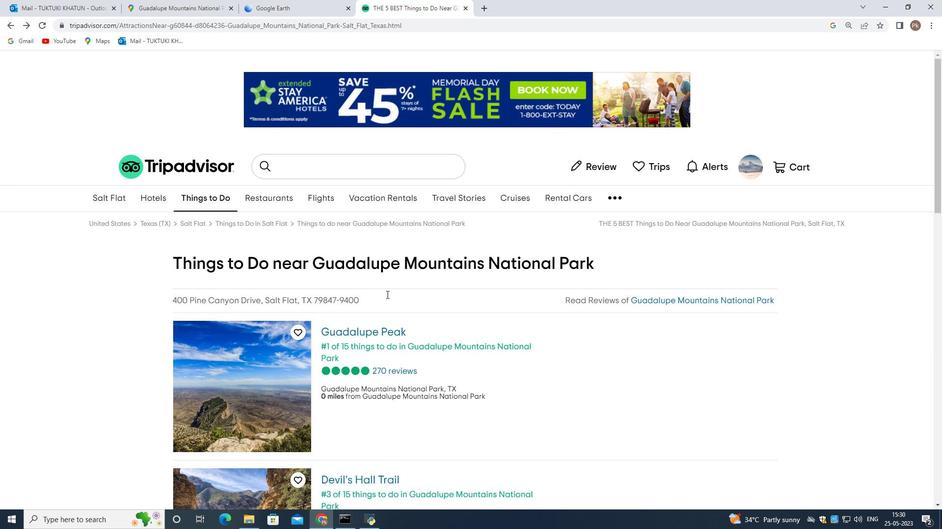 
Action: Mouse moved to (368, 299)
Screenshot: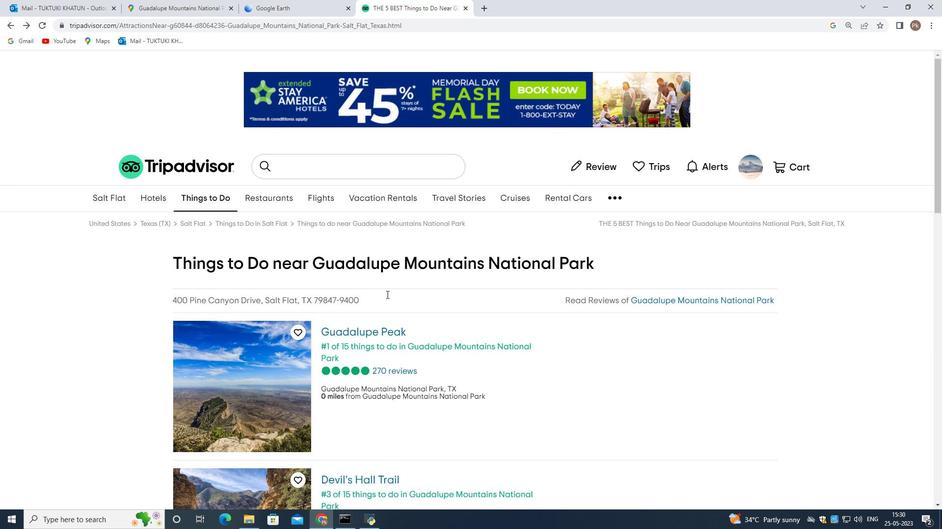
Action: Mouse scrolled (368, 298) with delta (0, 0)
Screenshot: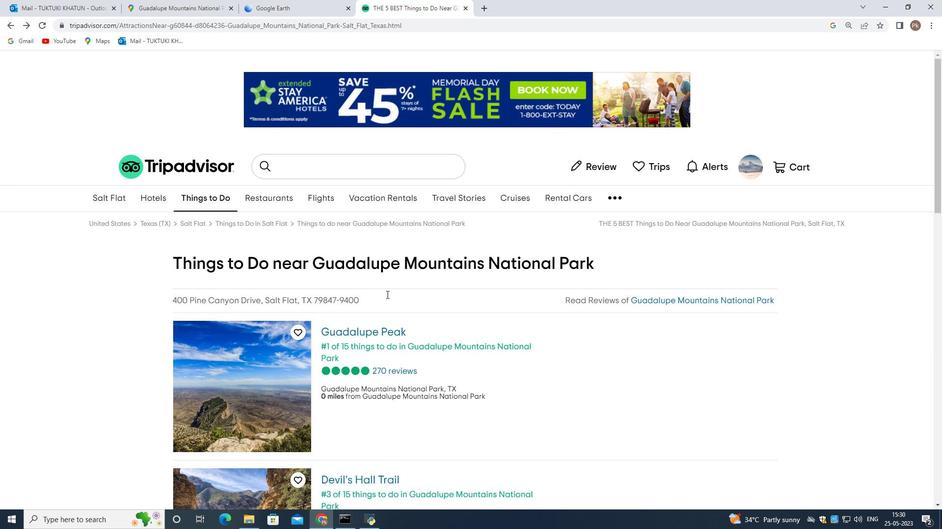 
Action: Mouse scrolled (368, 298) with delta (0, 0)
Screenshot: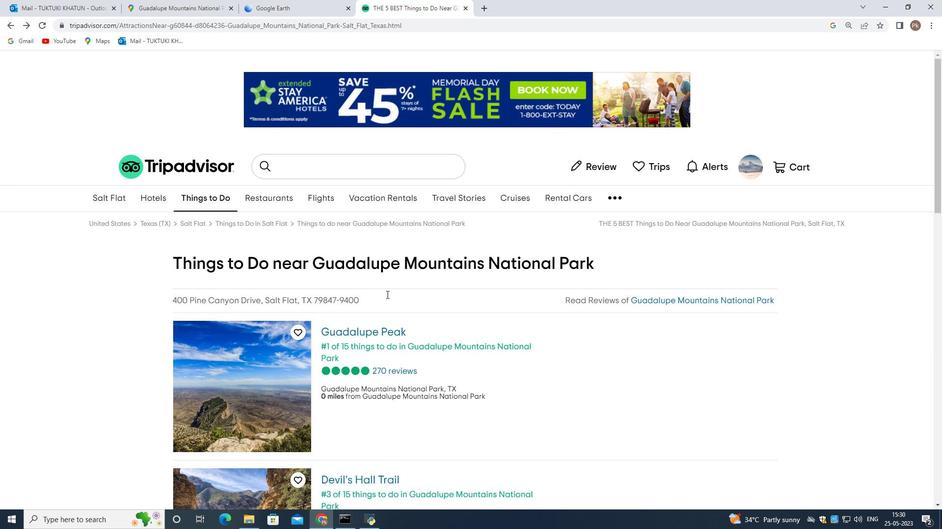 
Action: Mouse moved to (368, 299)
Screenshot: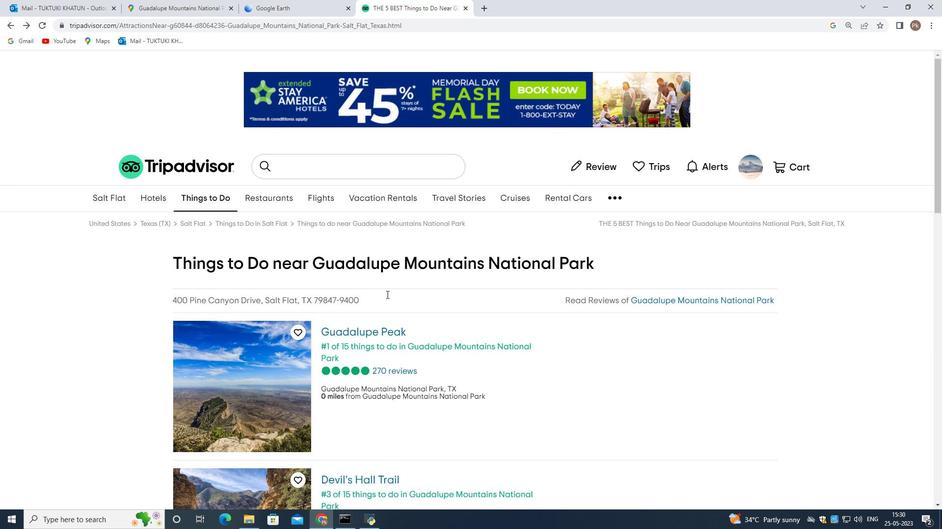 
Action: Mouse scrolled (368, 298) with delta (0, 0)
Screenshot: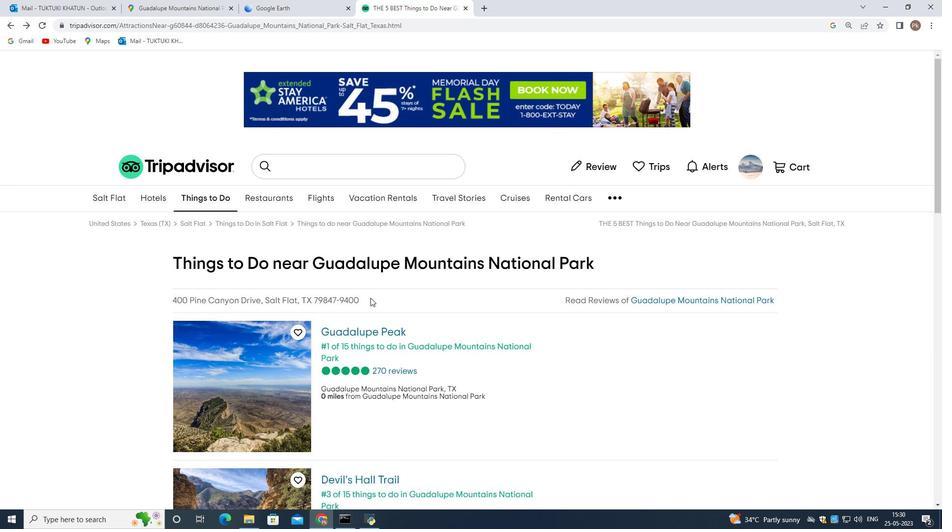
Action: Mouse scrolled (368, 298) with delta (0, 0)
